 Task: Create new contact,   with mail id: 'HernandezPenelope@estee-lauder.com', first name: 'Penelope', Last name: 'Hernandez', Job Title: Legal Counsel, Phone number (512) 555-2345. Change life cycle stage to  'Lead' and lead status to 'New'. Add new company to the associated contact: tufts.edu and type: Other. Logged in from softage.10@softage.net
Action: Mouse moved to (110, 80)
Screenshot: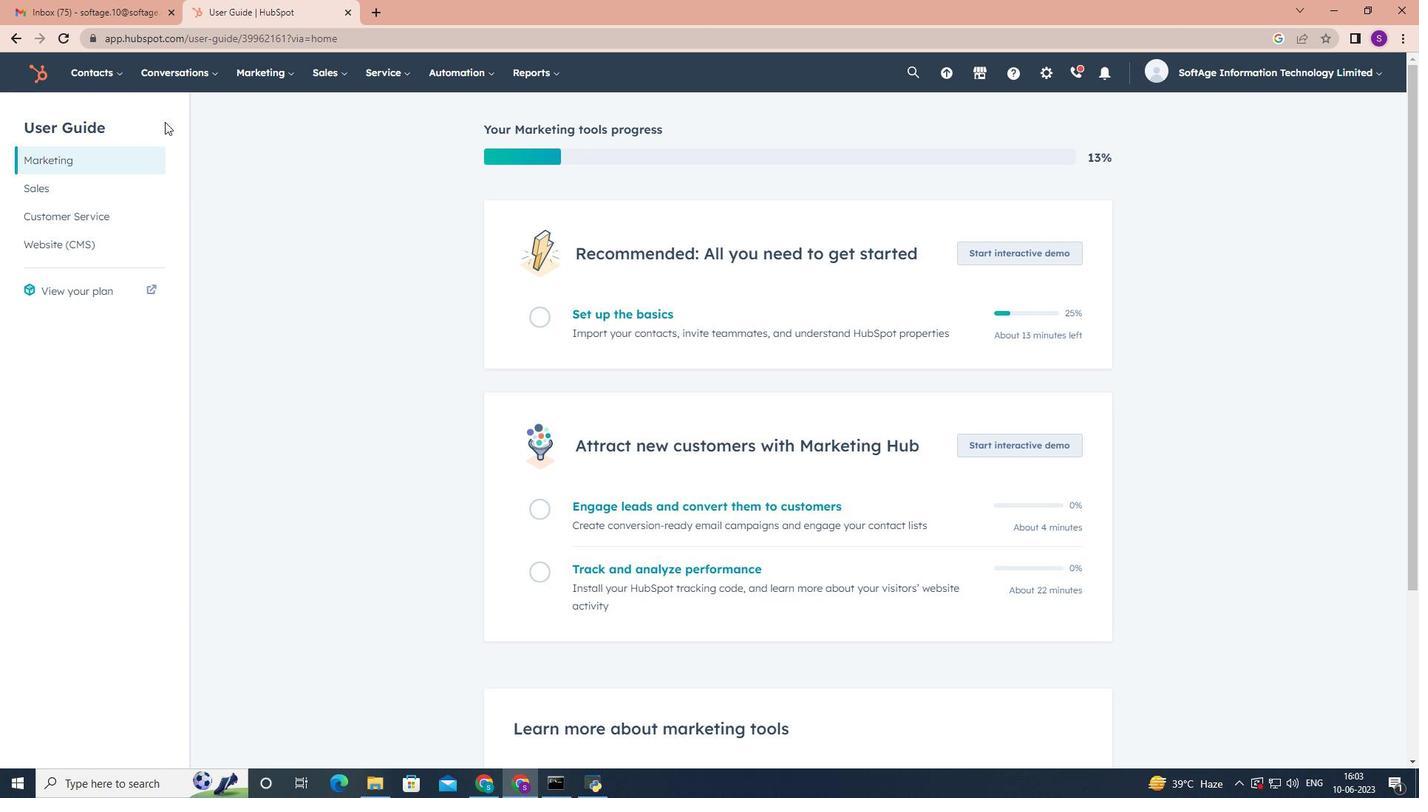 
Action: Mouse pressed left at (110, 80)
Screenshot: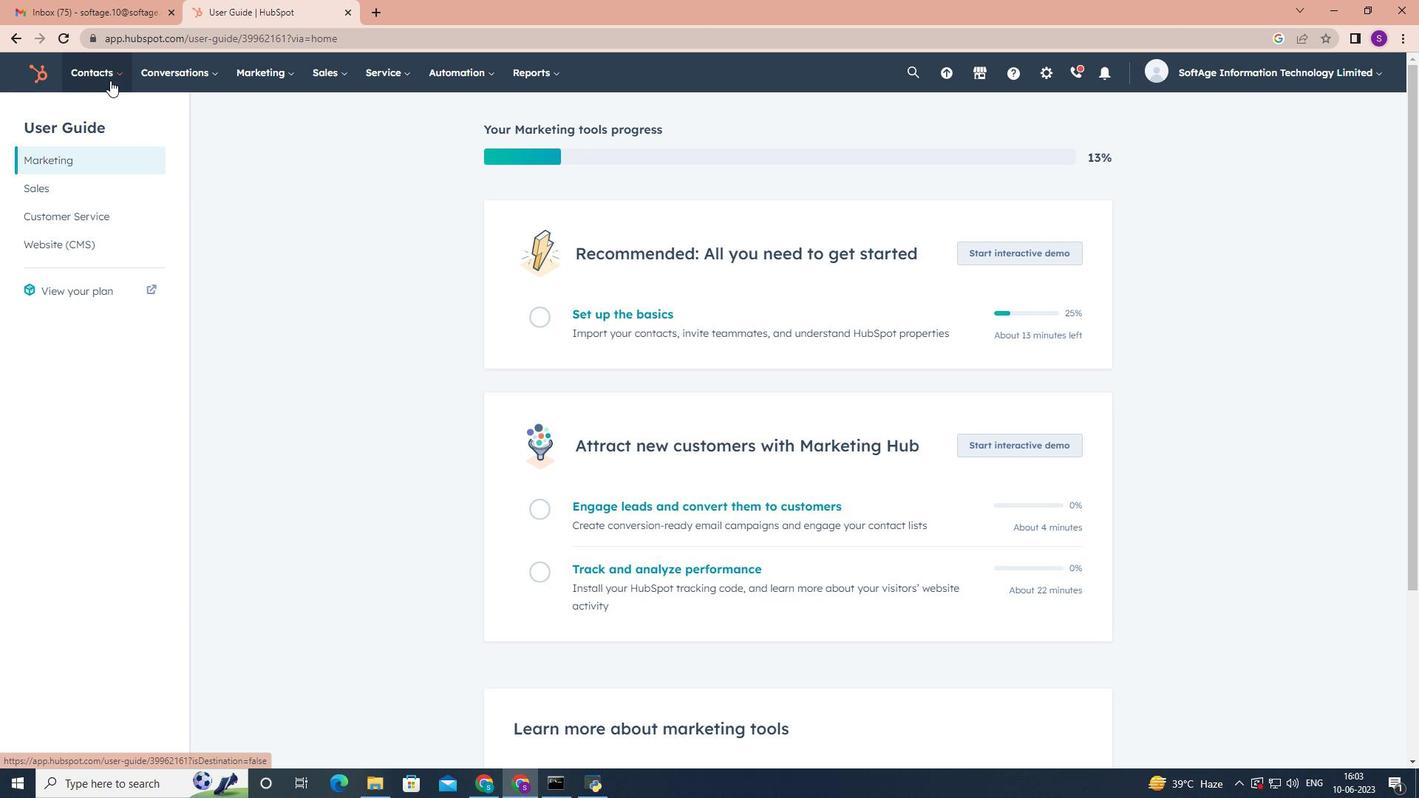 
Action: Mouse moved to (119, 108)
Screenshot: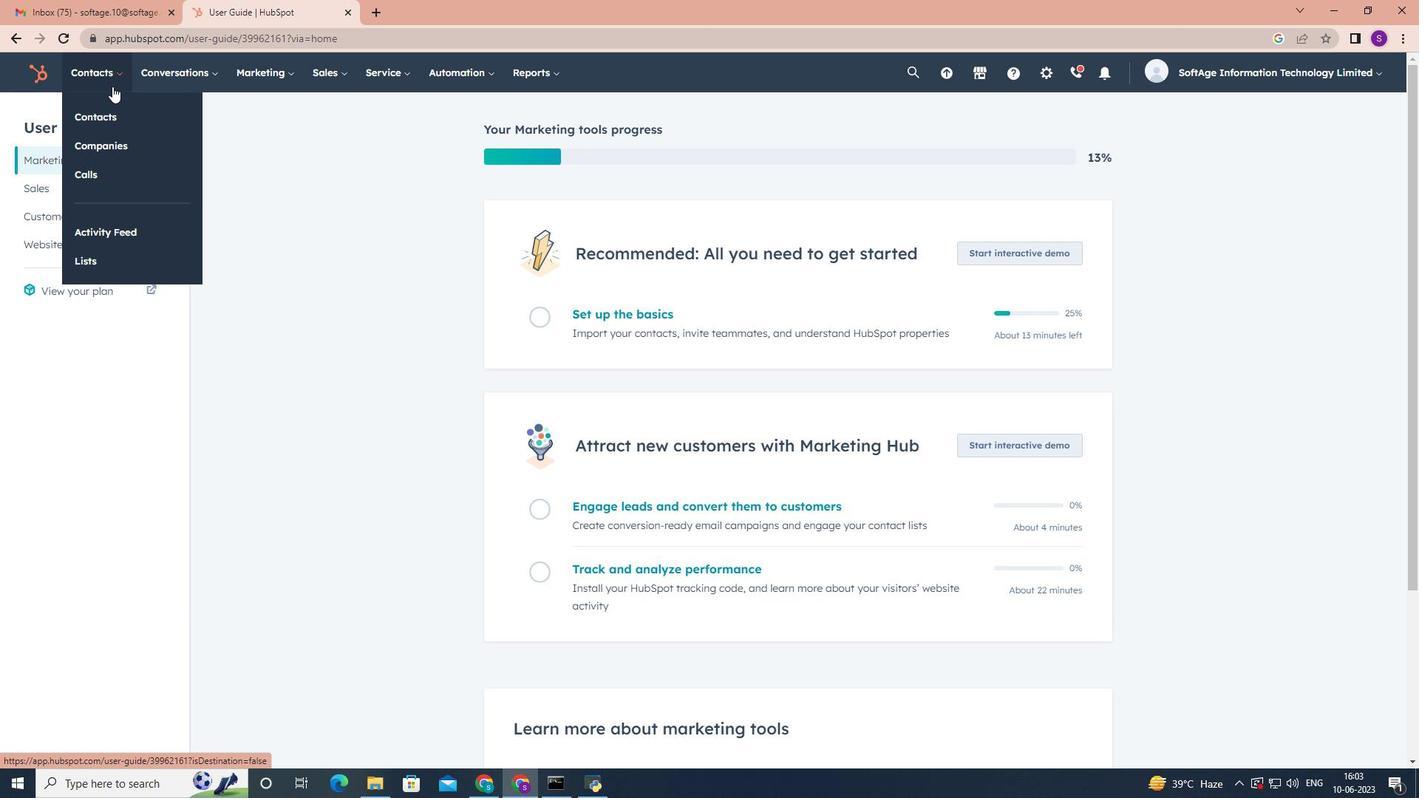 
Action: Mouse pressed left at (119, 108)
Screenshot: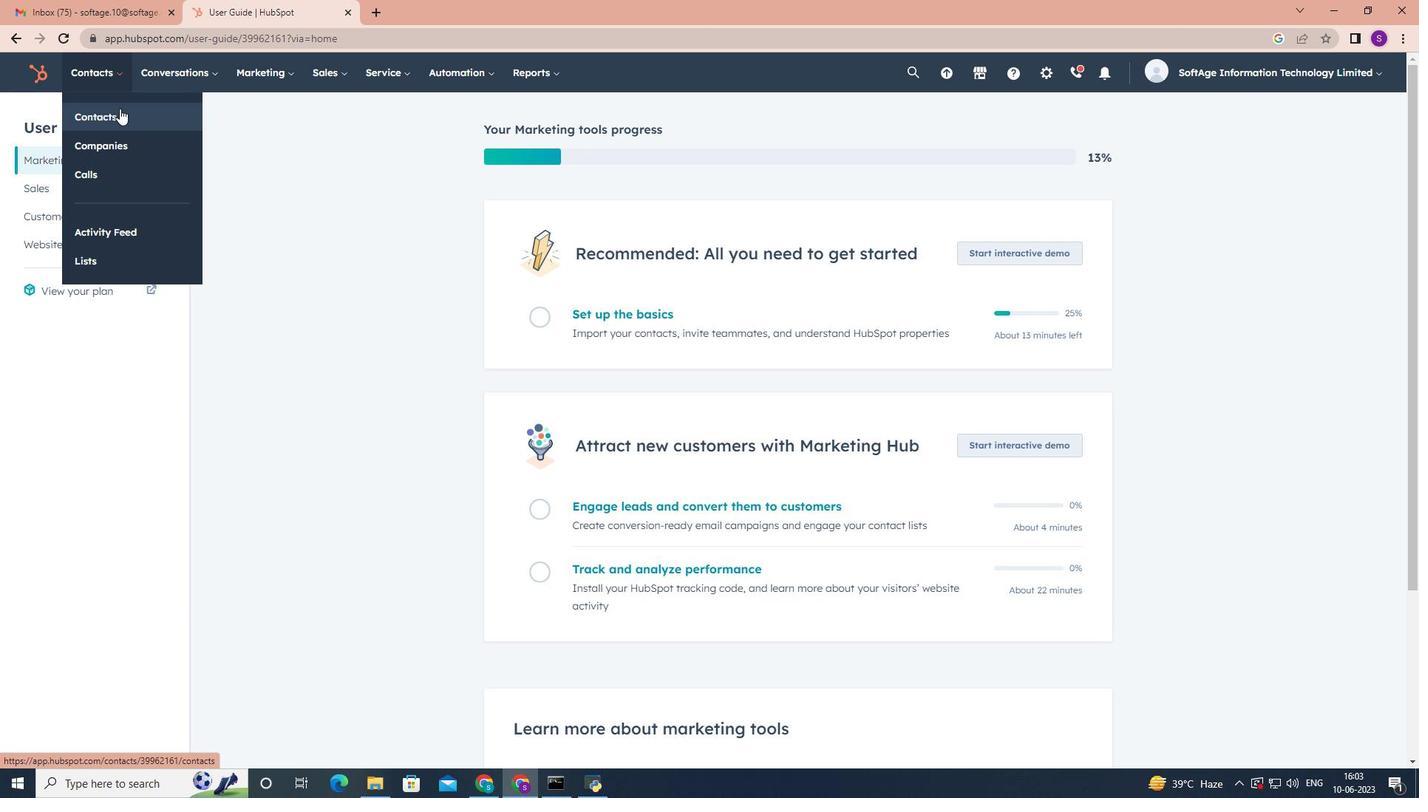 
Action: Mouse moved to (1329, 122)
Screenshot: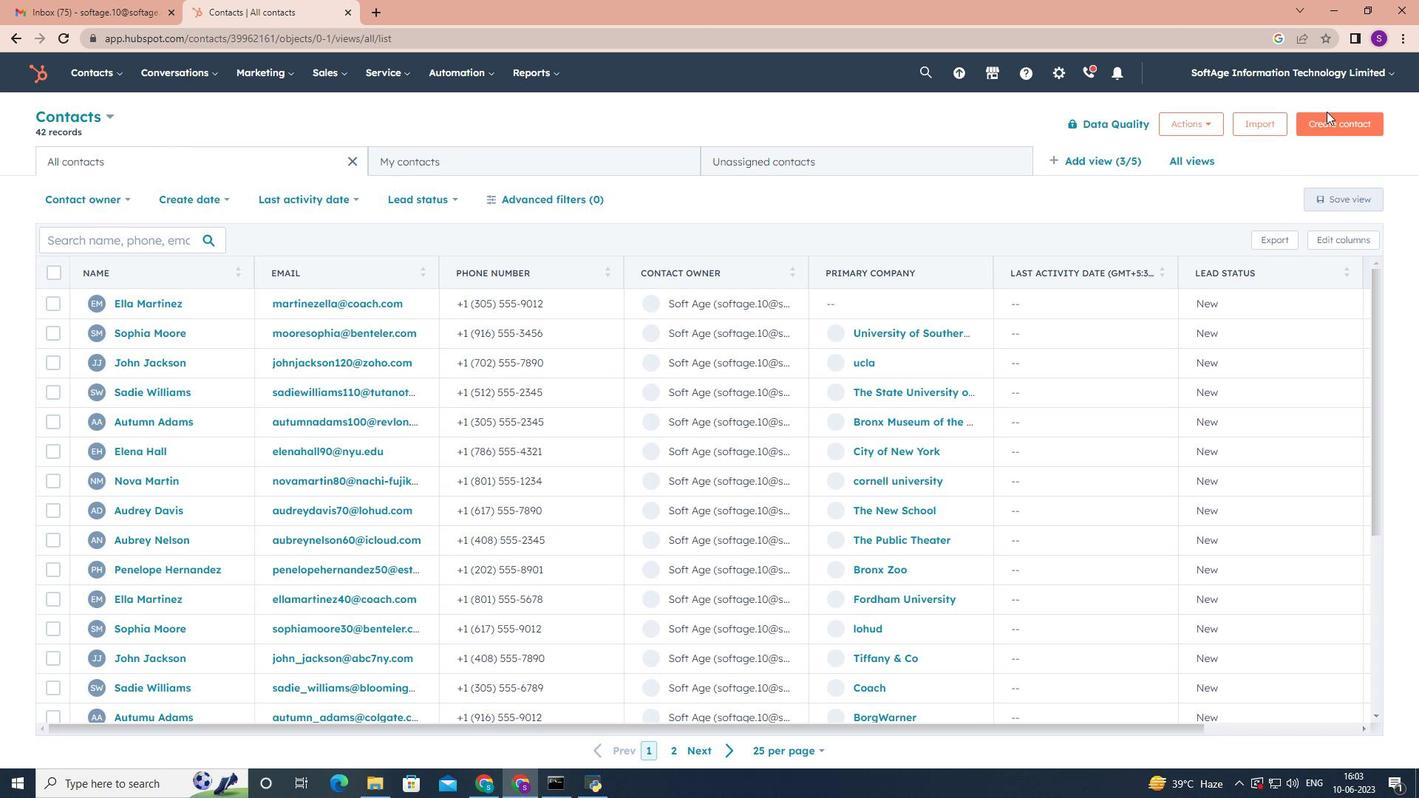 
Action: Mouse pressed left at (1329, 122)
Screenshot: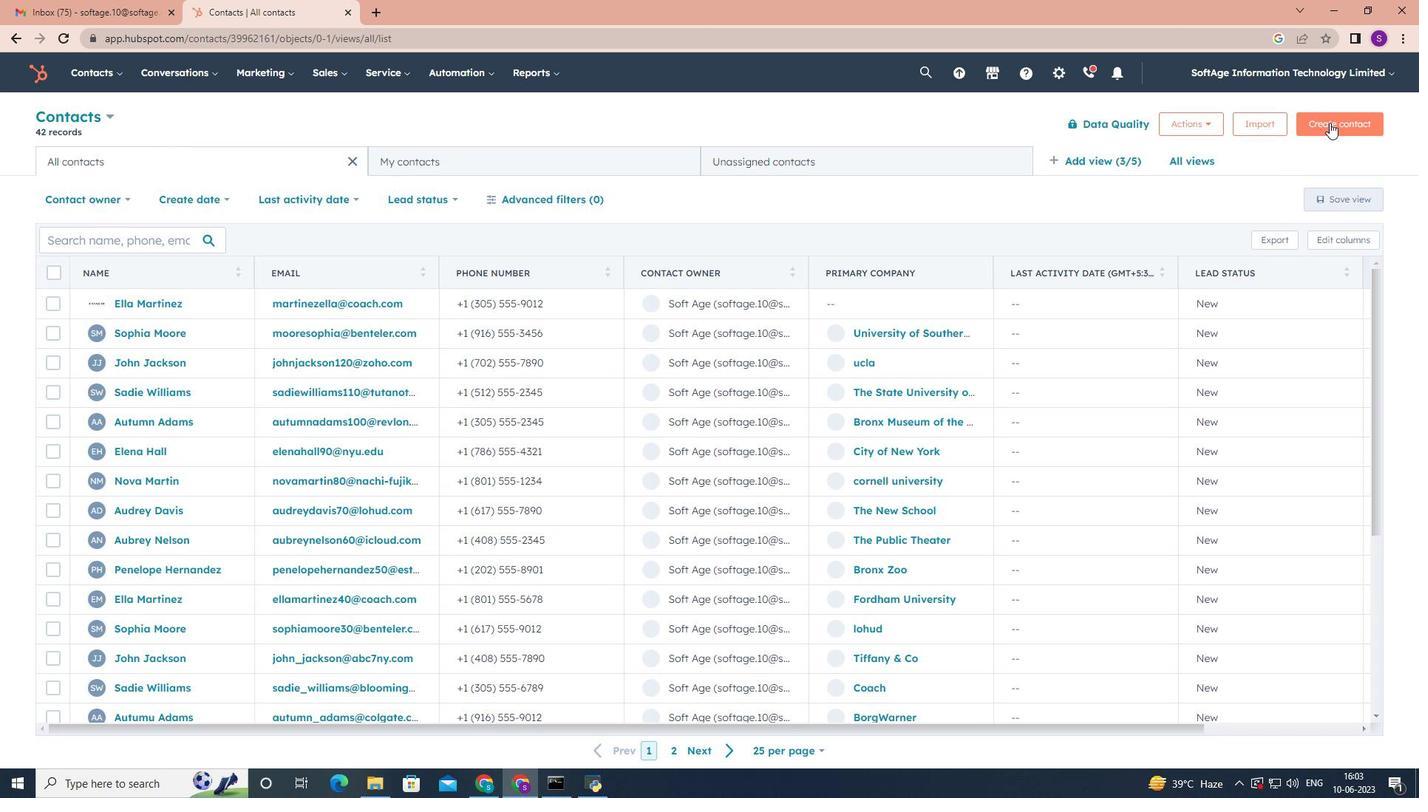 
Action: Mouse moved to (1070, 198)
Screenshot: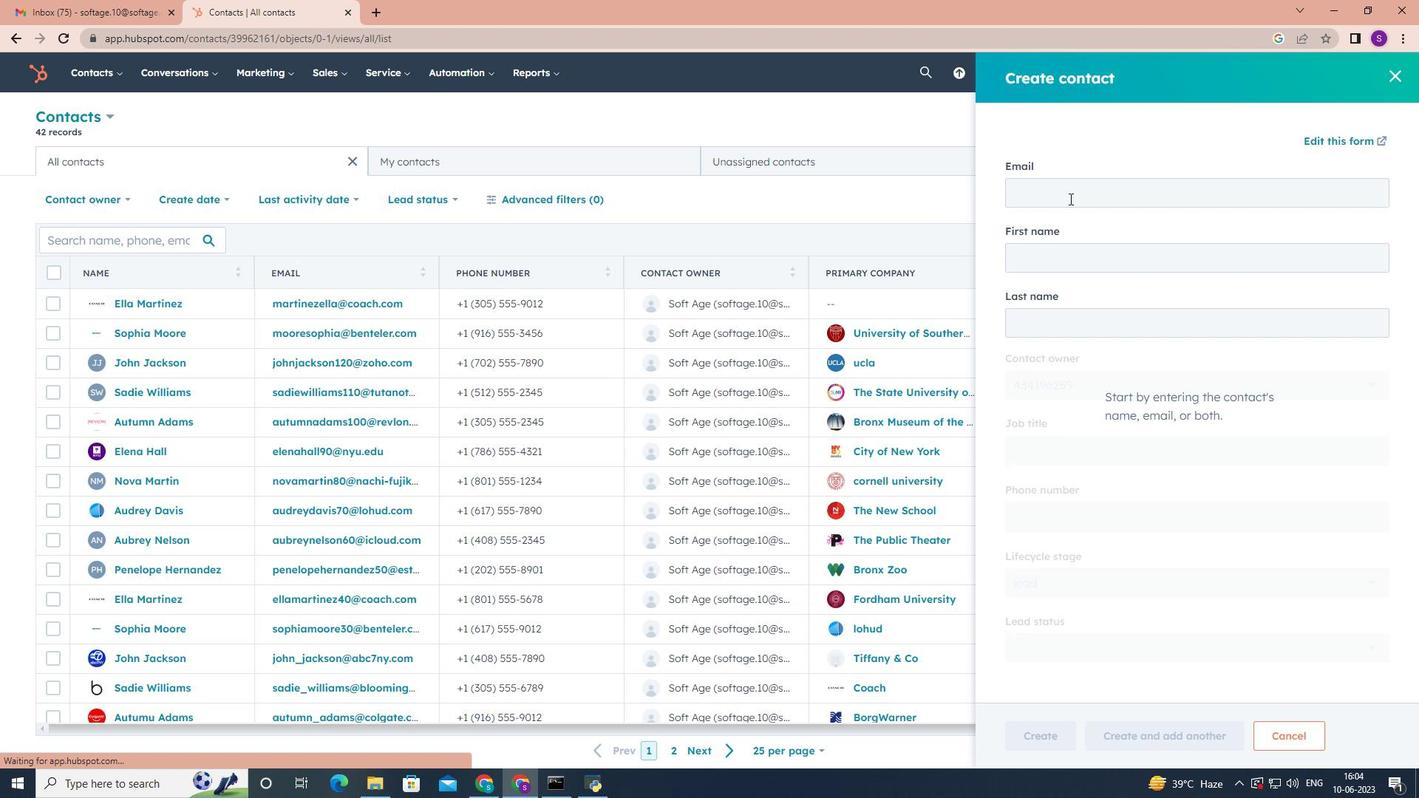 
Action: Mouse pressed left at (1070, 198)
Screenshot: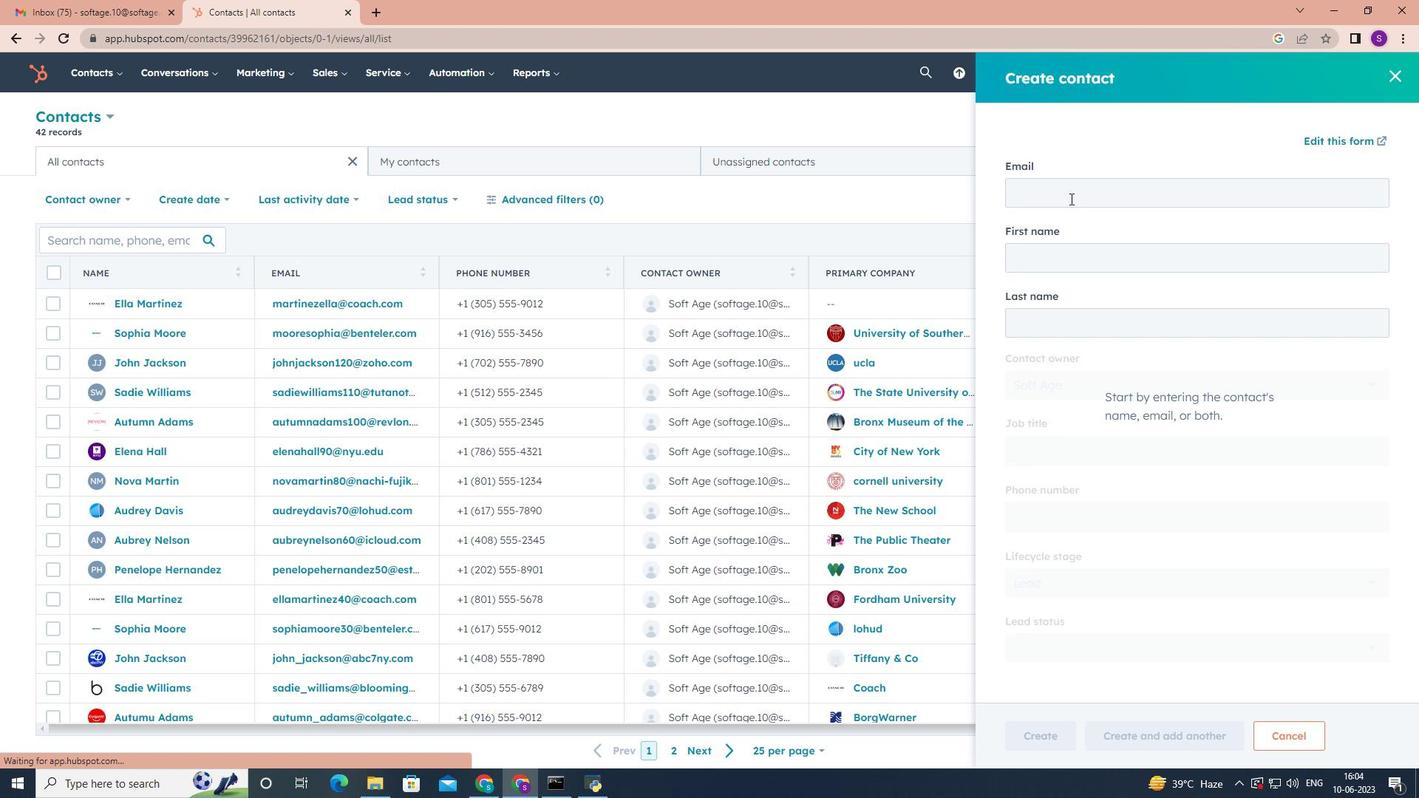 
Action: Key pressed <Key.shift>Hernandez<Key.shift>Penelope<Key.shift>@estee-lauder.com<Key.tab><Key.shift>Penelope<Key.tab><Key.shift>Hernandez<Key.tab><Key.tab><Key.shift><Key.shift><Key.shift>Legal<Key.space><Key.shift>Counsel<Key.tab>5125552345<Key.tab><Key.tab><Key.tab><Key.tab><Key.enter>
Screenshot: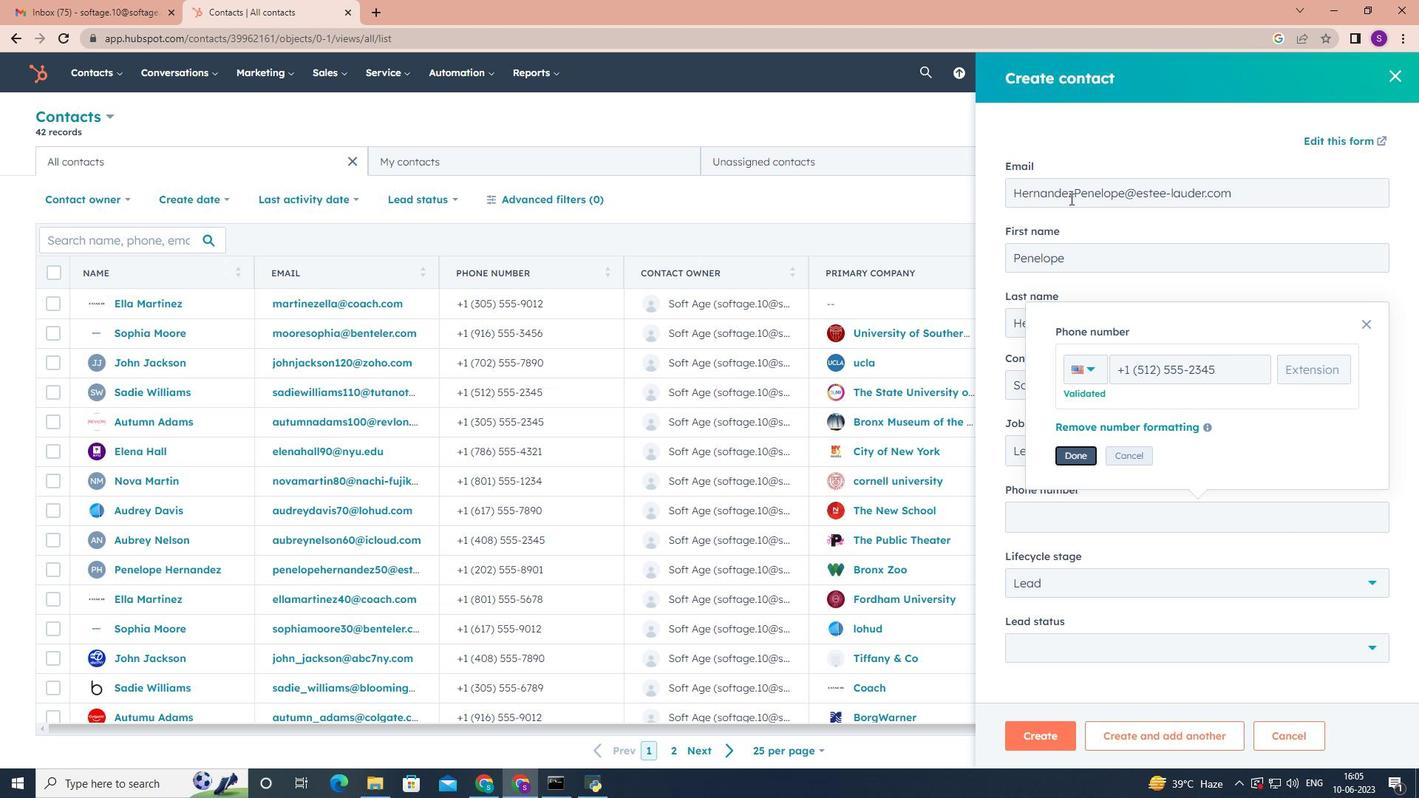 
Action: Mouse moved to (1372, 579)
Screenshot: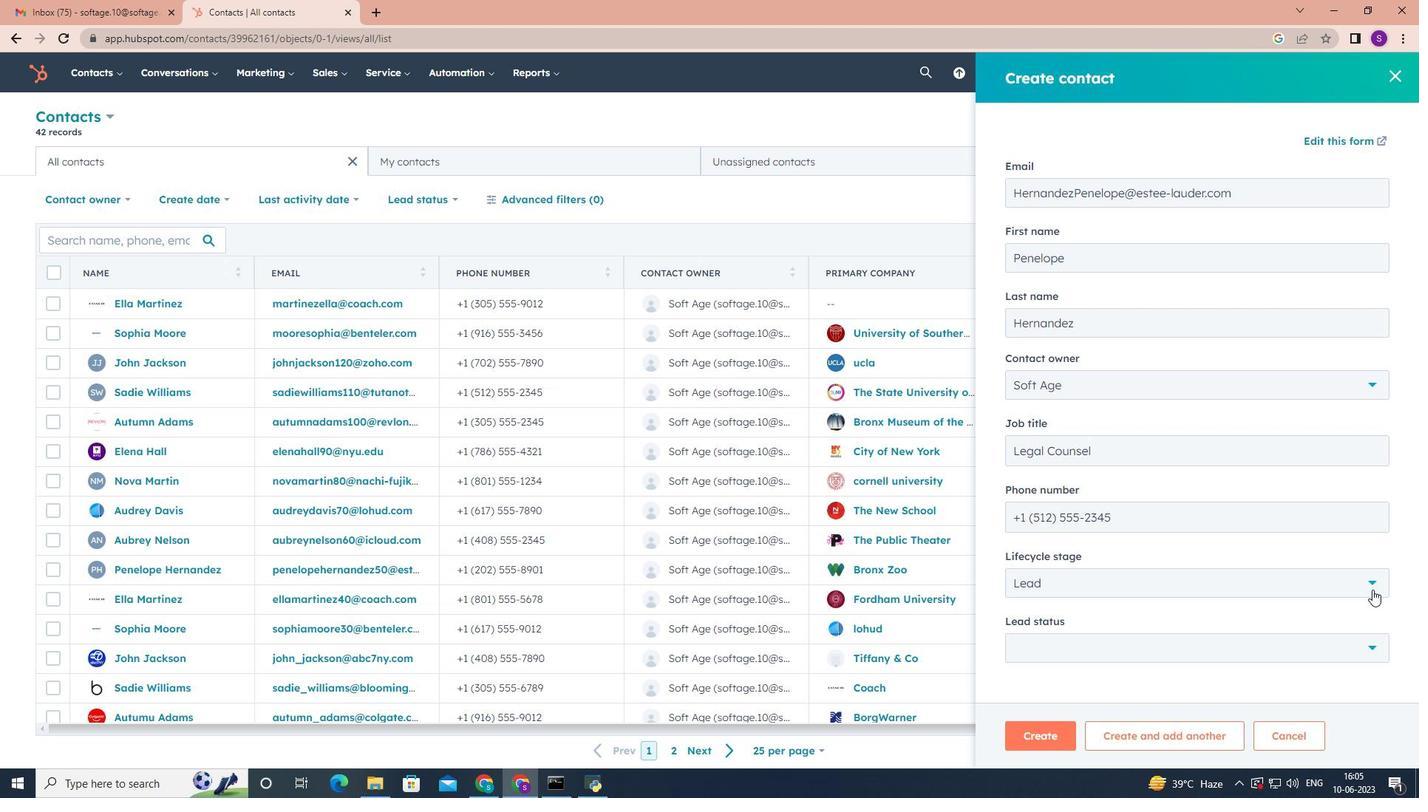 
Action: Mouse pressed left at (1372, 579)
Screenshot: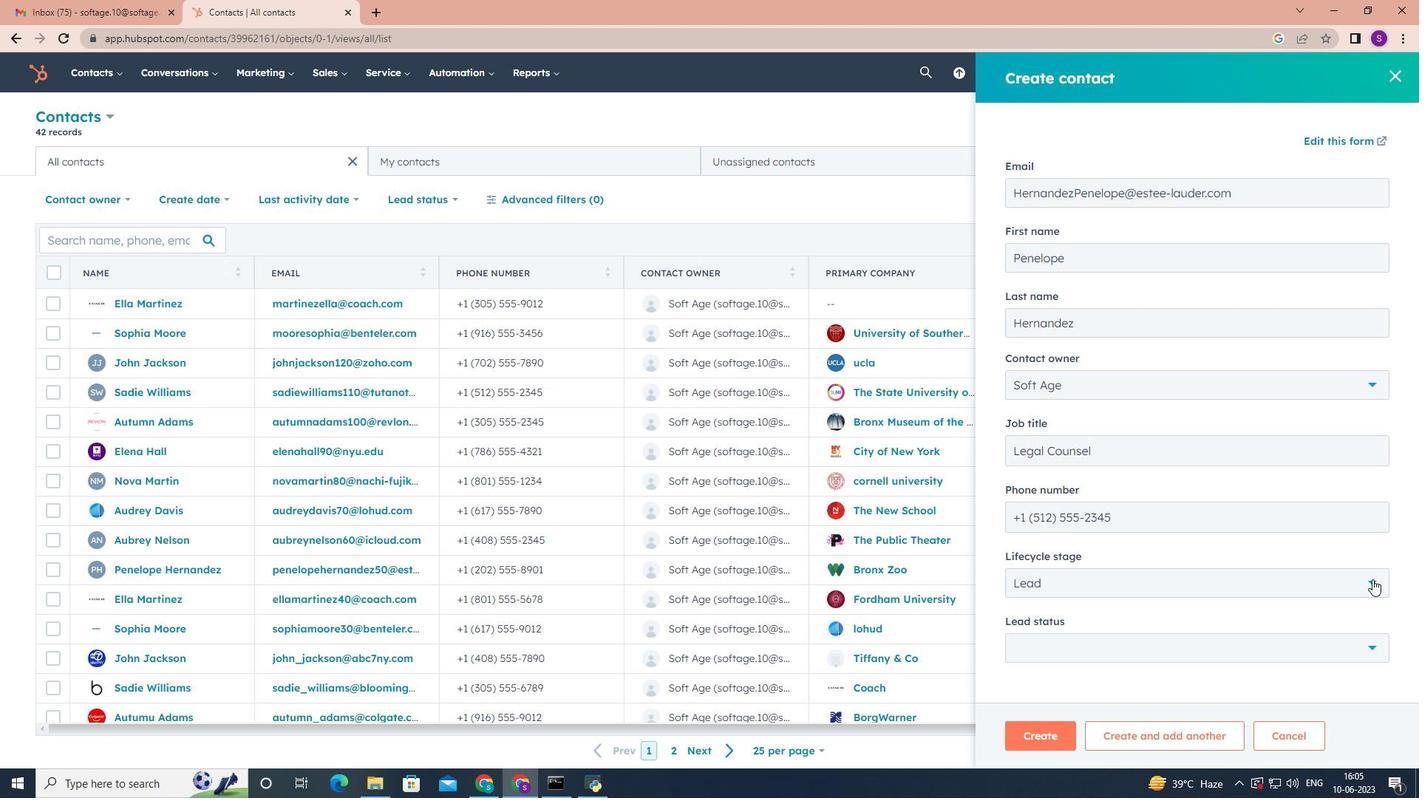 
Action: Mouse moved to (1219, 457)
Screenshot: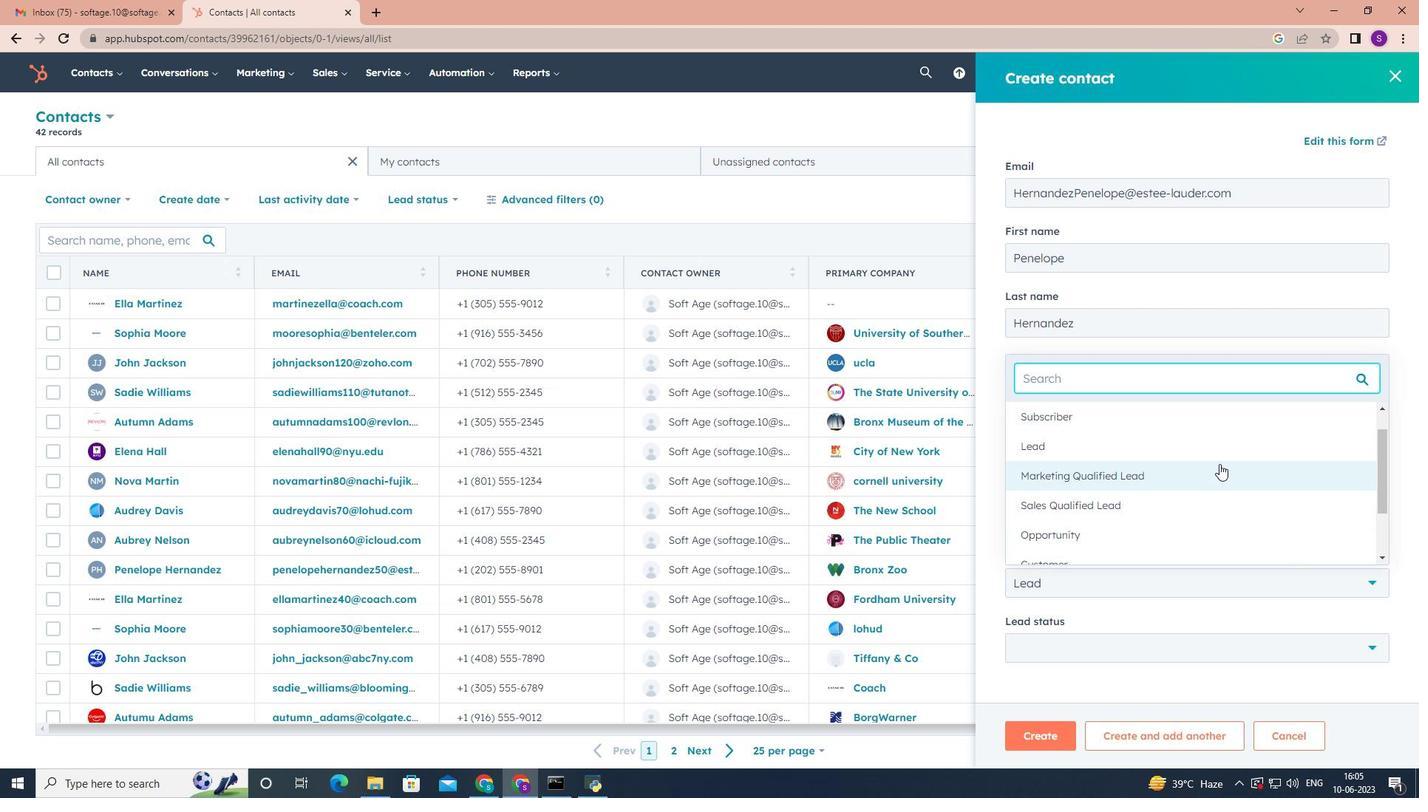 
Action: Mouse pressed left at (1219, 457)
Screenshot: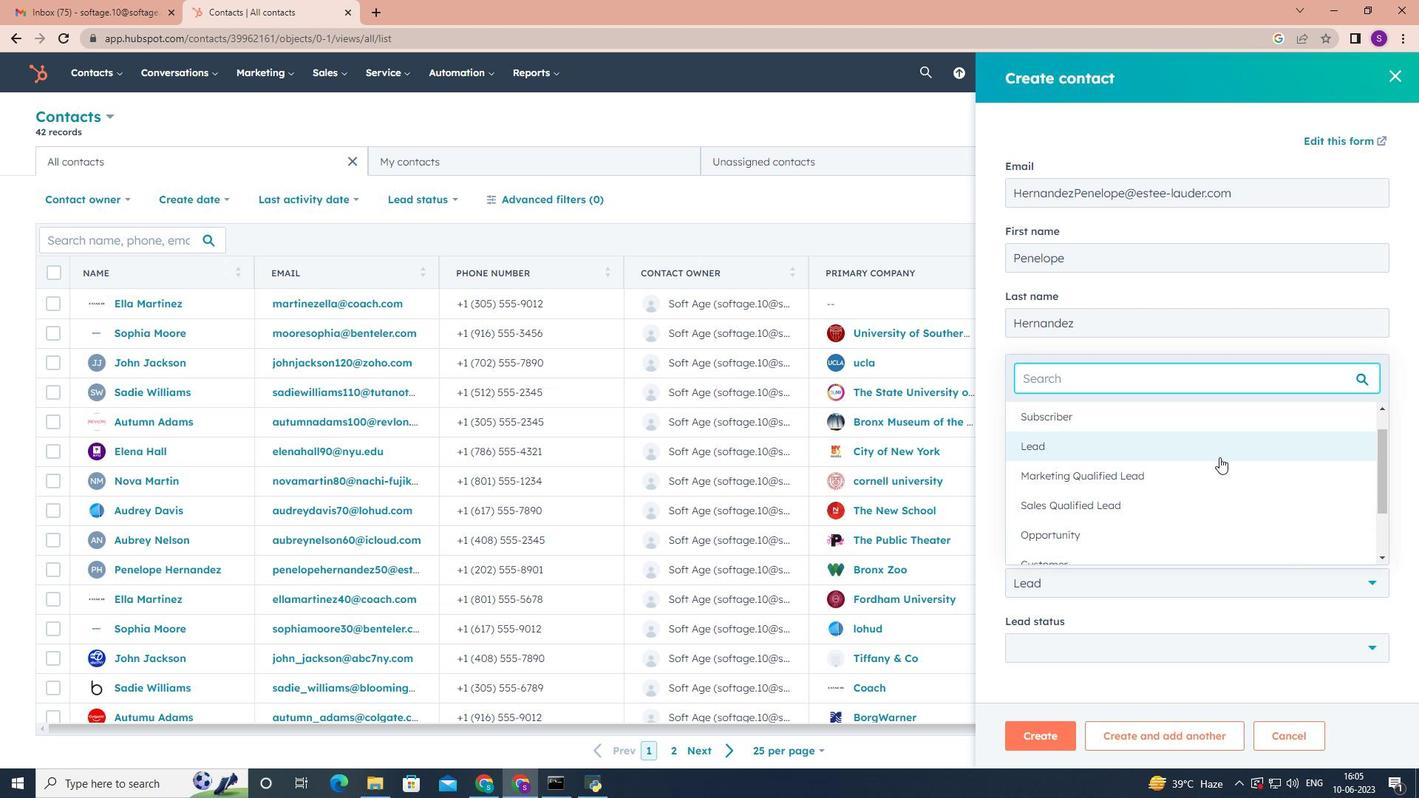 
Action: Mouse moved to (1365, 647)
Screenshot: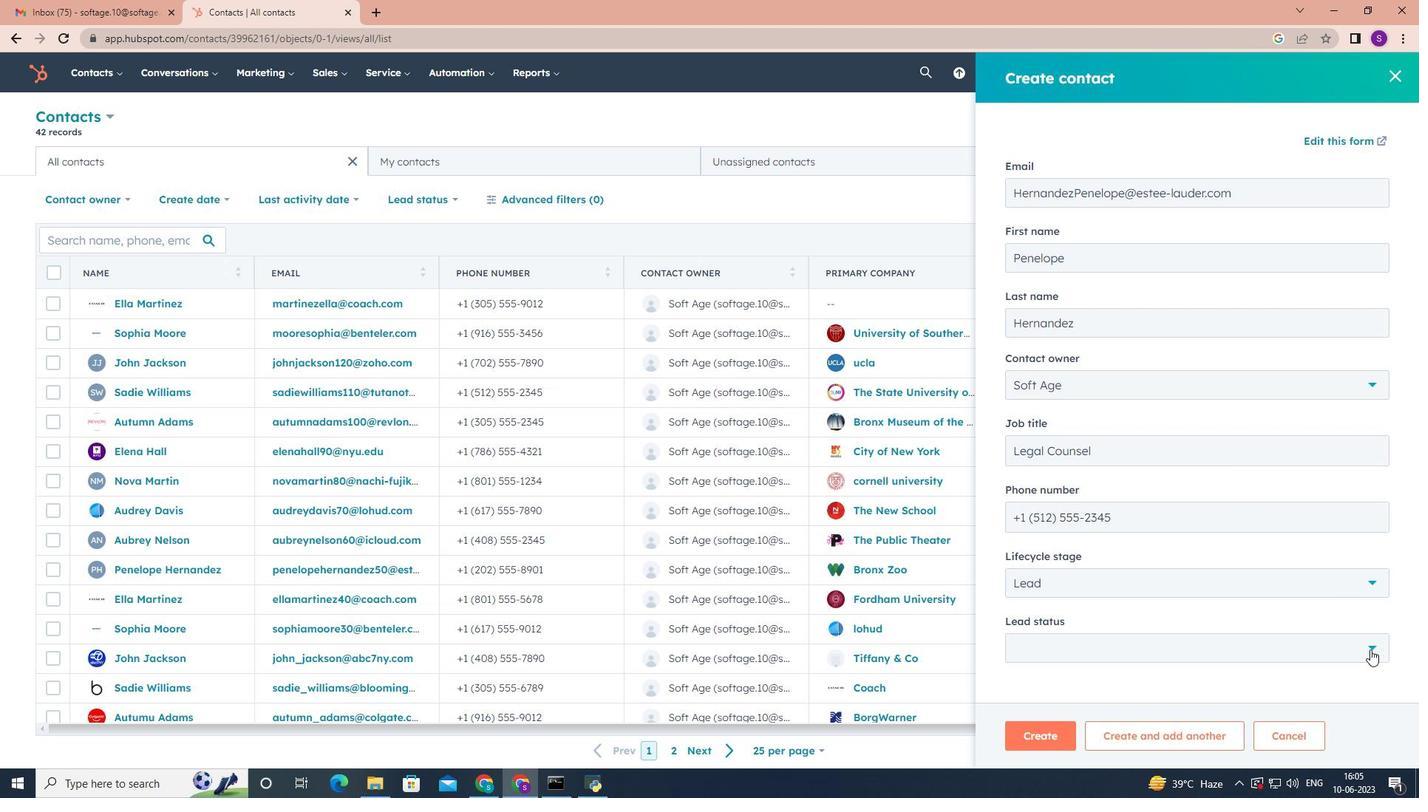 
Action: Mouse pressed left at (1365, 647)
Screenshot: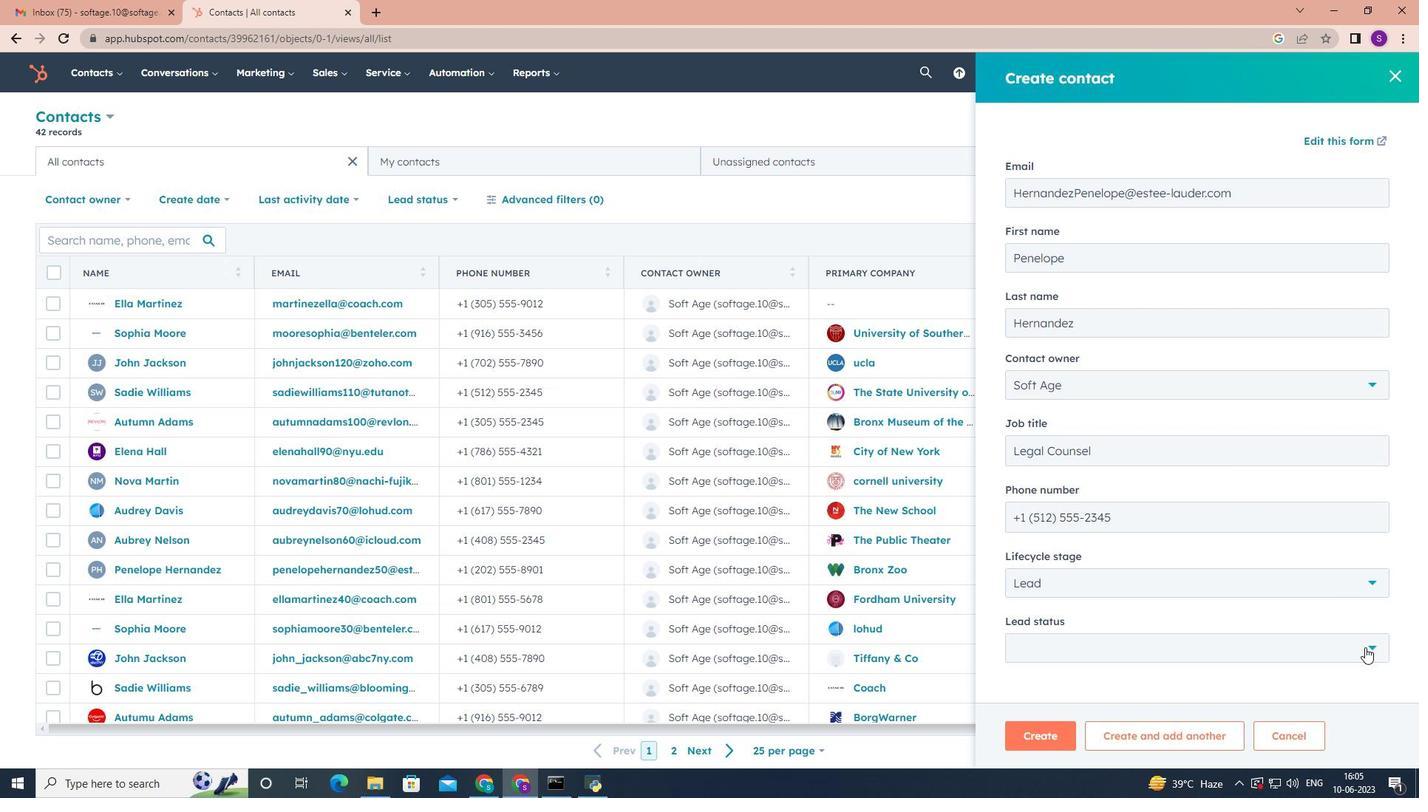 
Action: Mouse moved to (1029, 508)
Screenshot: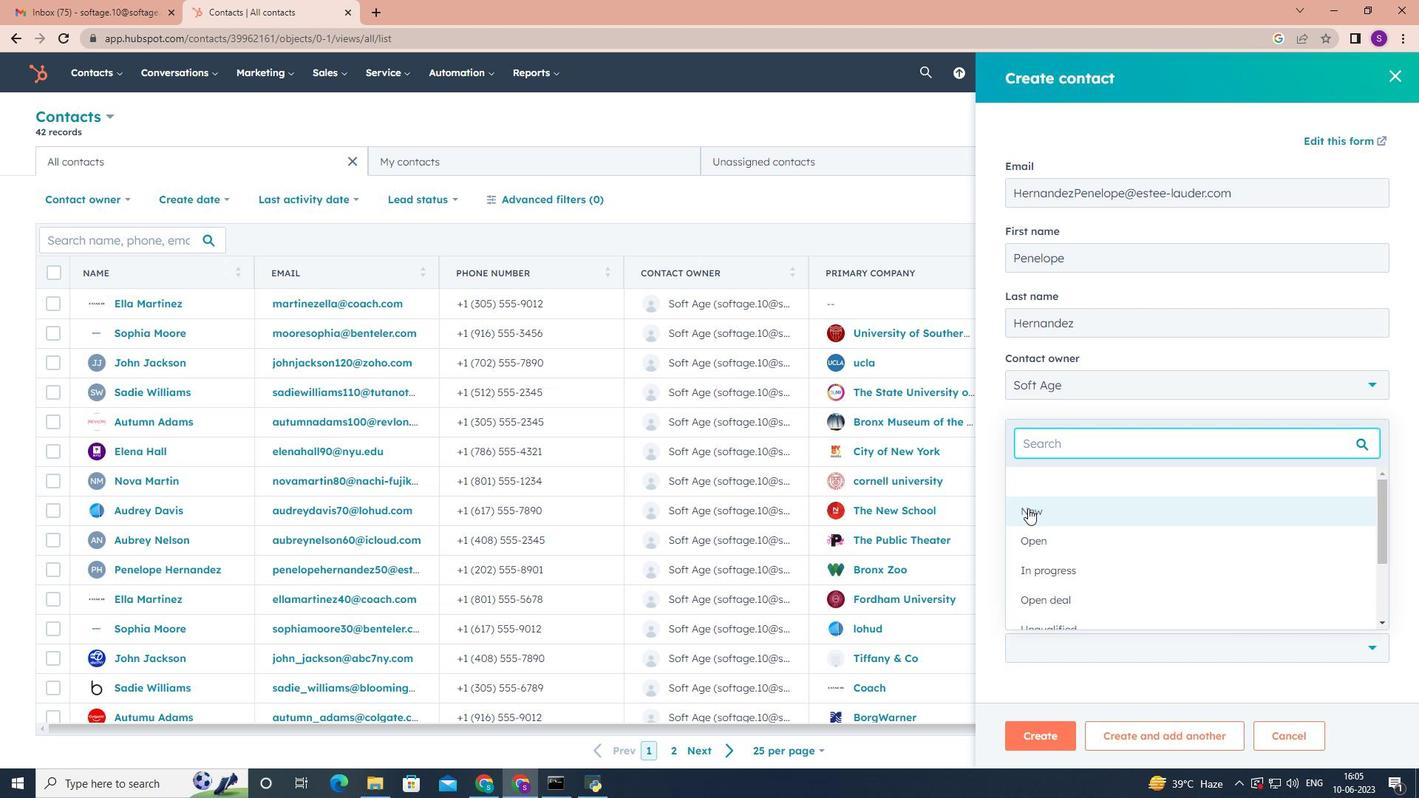
Action: Mouse pressed left at (1029, 508)
Screenshot: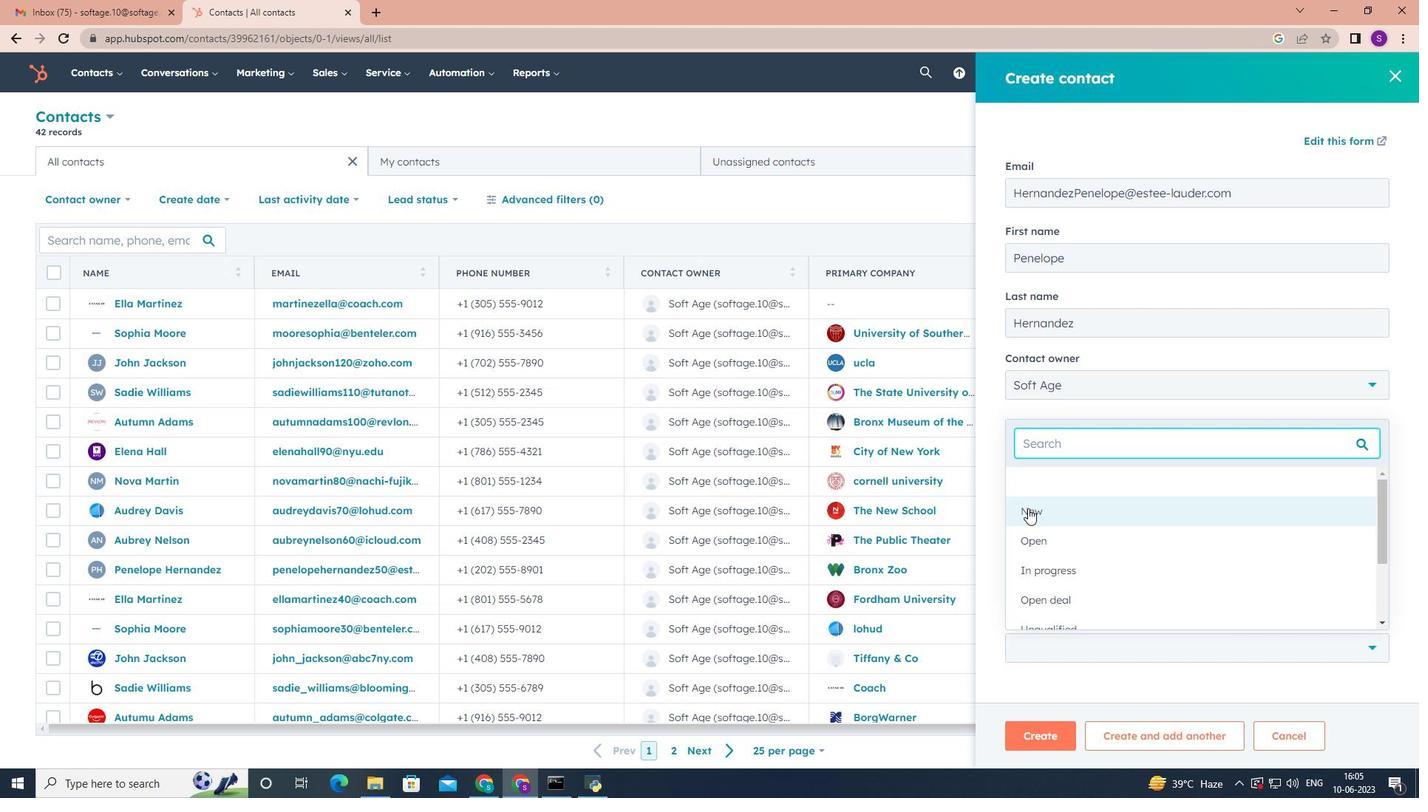 
Action: Mouse moved to (1117, 607)
Screenshot: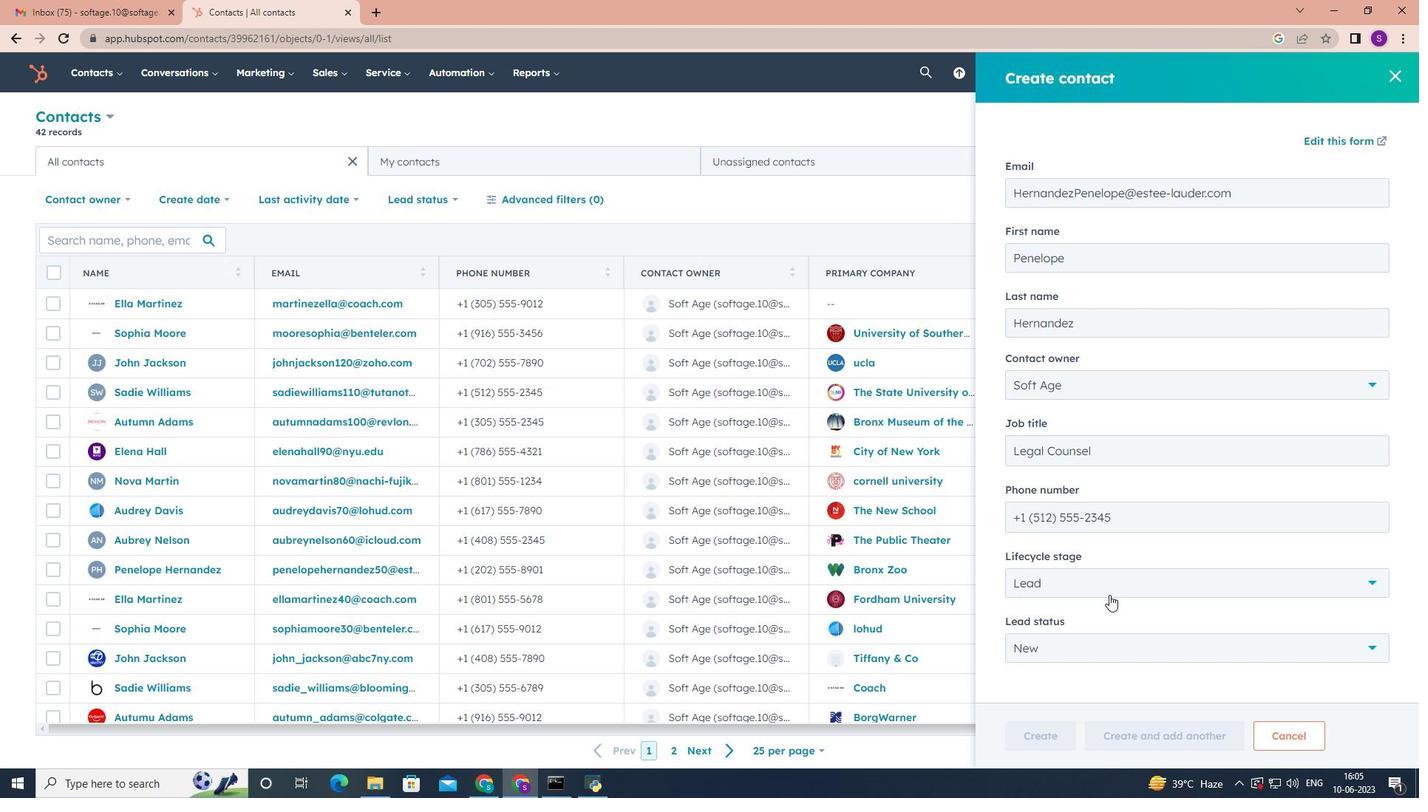 
Action: Mouse scrolled (1117, 606) with delta (0, 0)
Screenshot: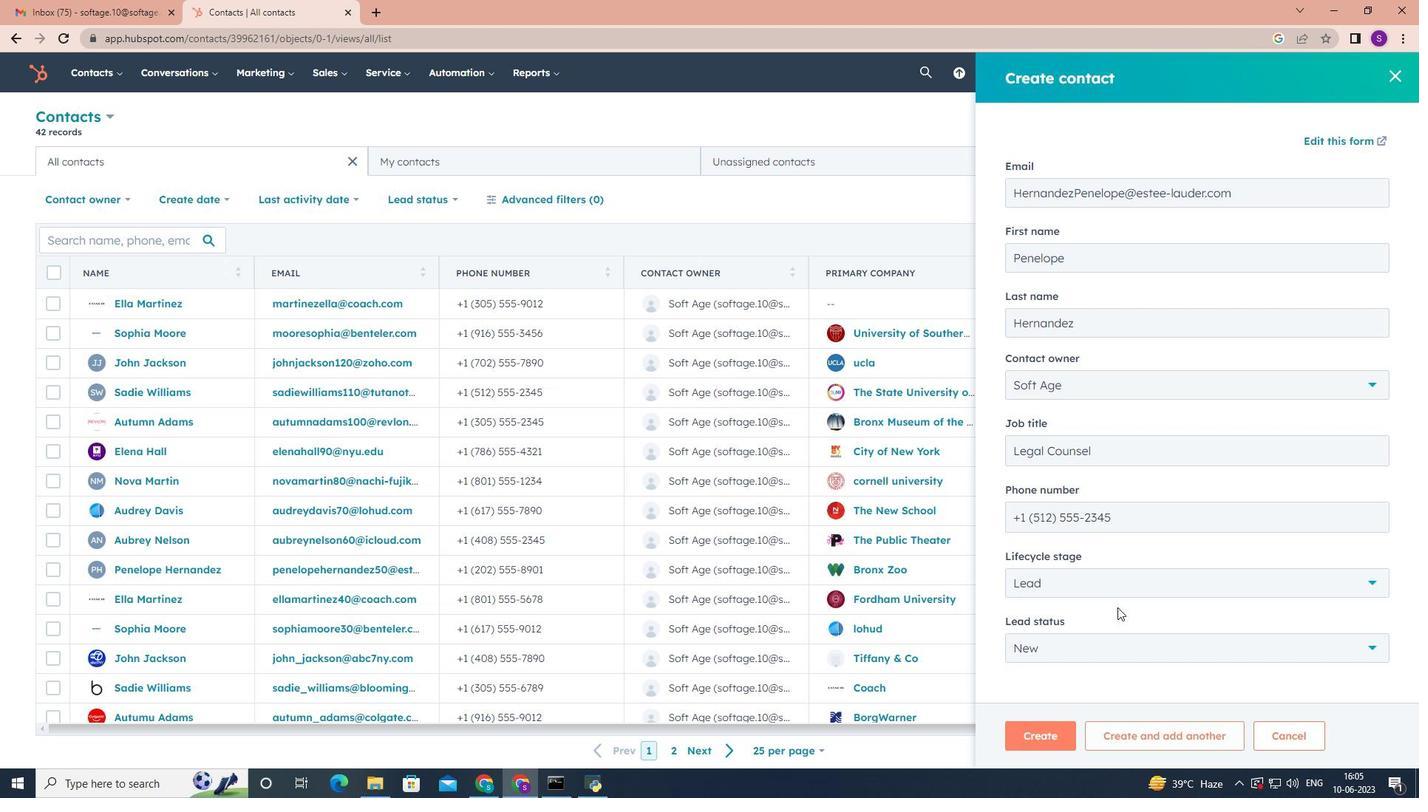 
Action: Mouse scrolled (1117, 606) with delta (0, 0)
Screenshot: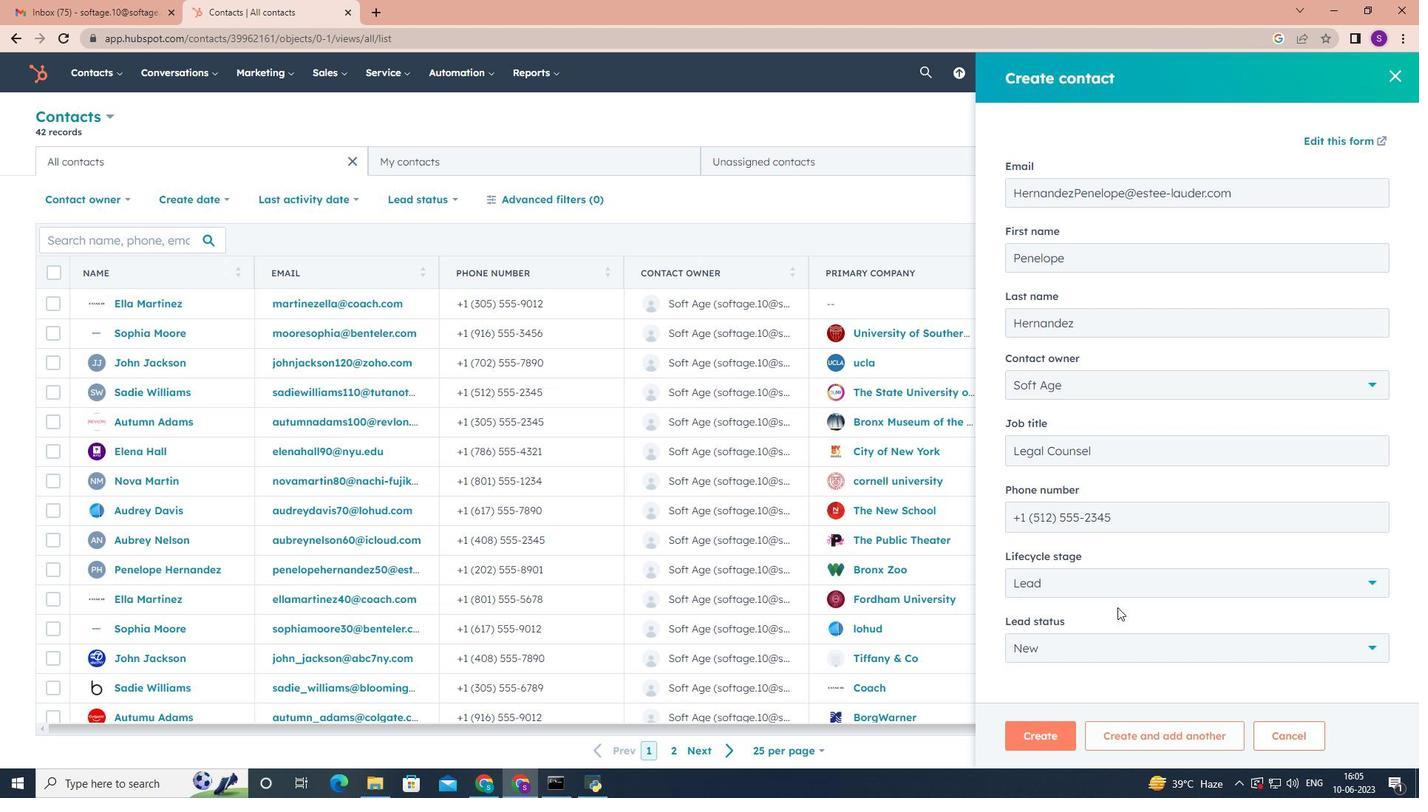 
Action: Mouse scrolled (1117, 606) with delta (0, 0)
Screenshot: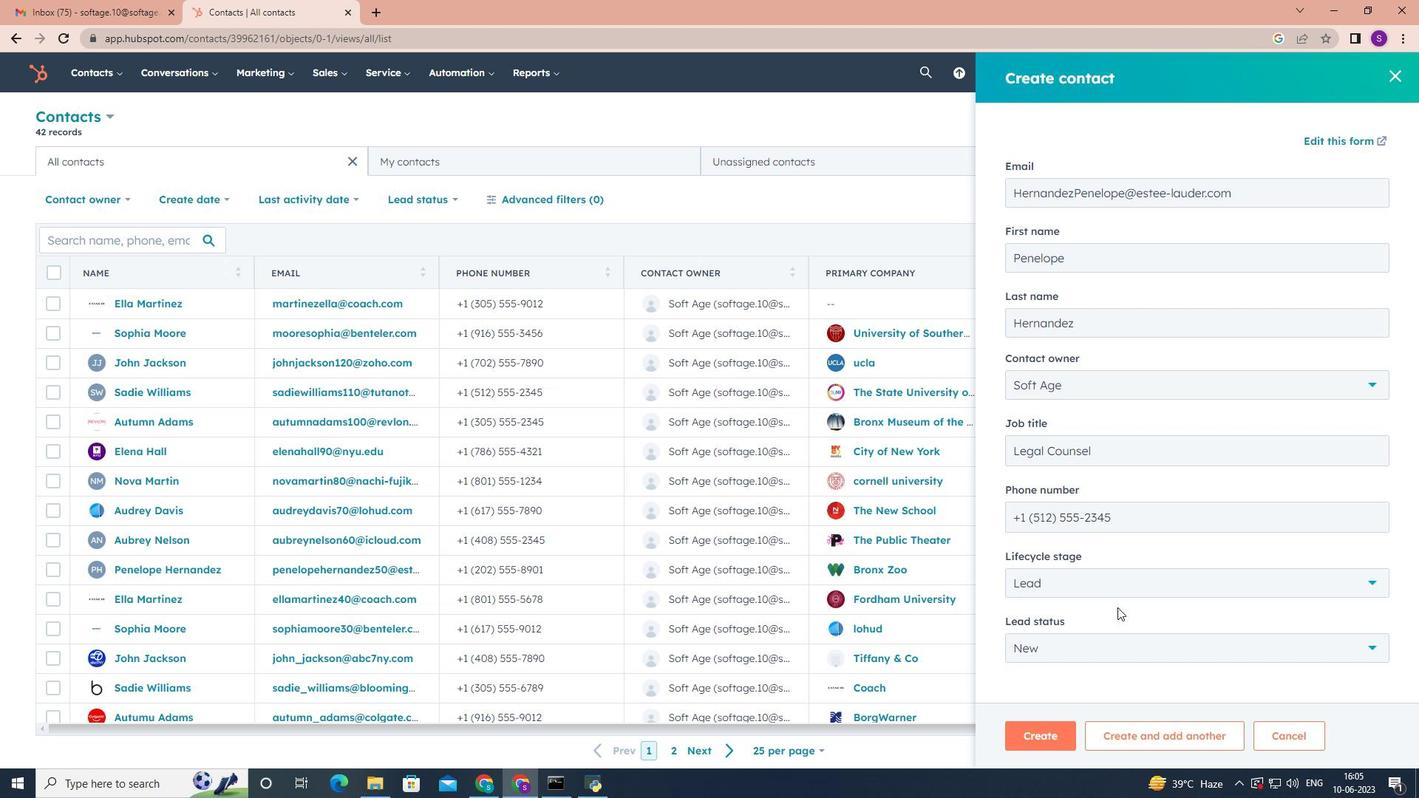 
Action: Mouse scrolled (1117, 606) with delta (0, 0)
Screenshot: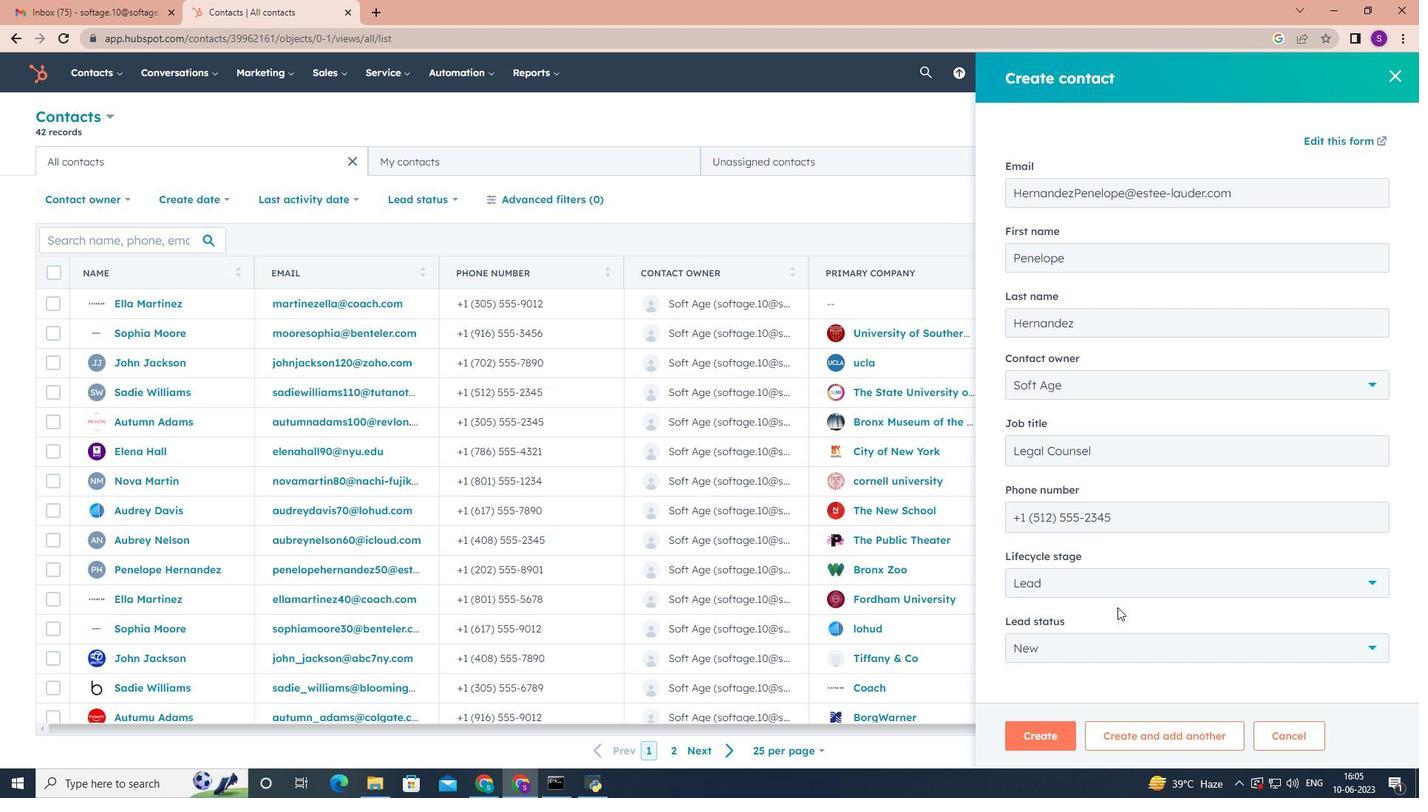 
Action: Mouse scrolled (1117, 606) with delta (0, 0)
Screenshot: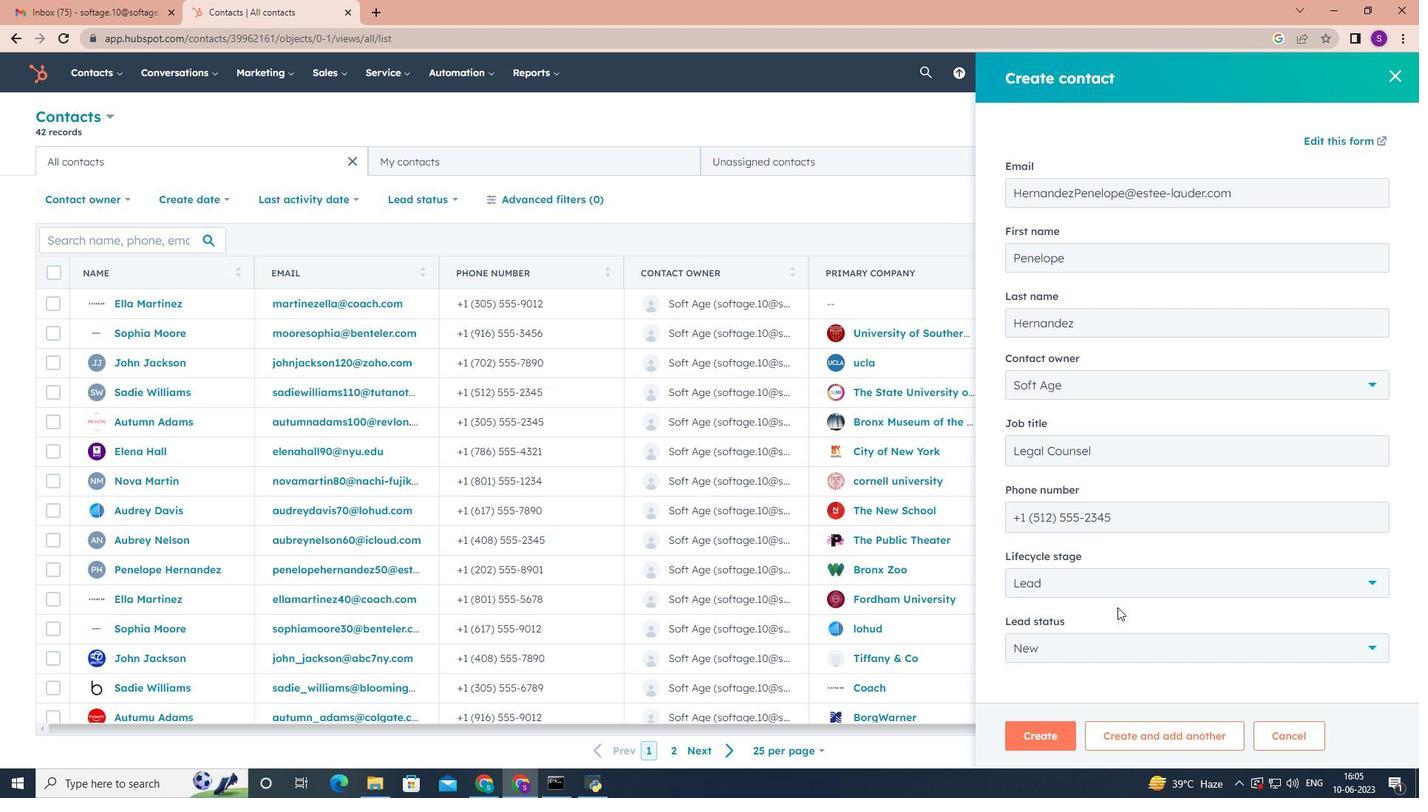 
Action: Mouse moved to (1042, 729)
Screenshot: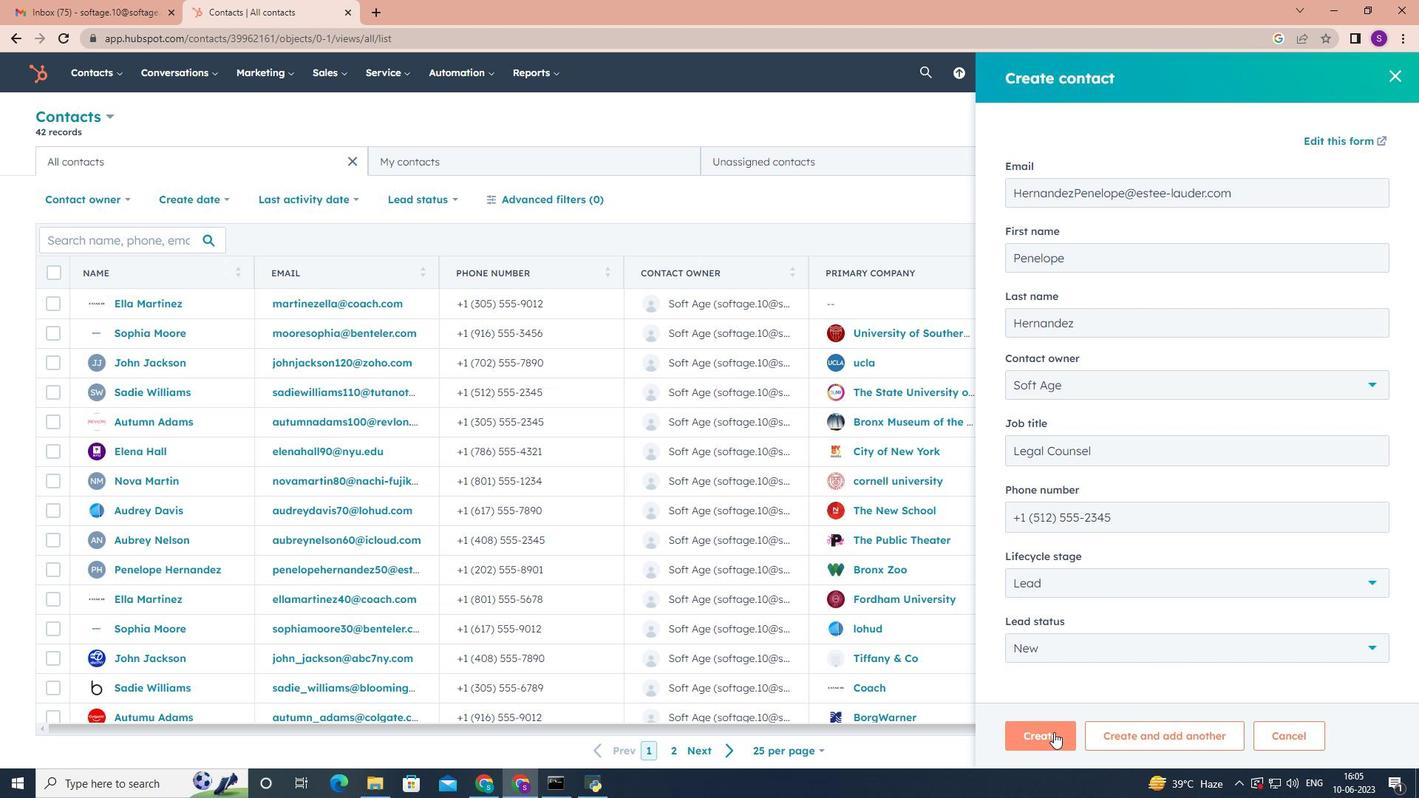 
Action: Mouse pressed left at (1042, 729)
Screenshot: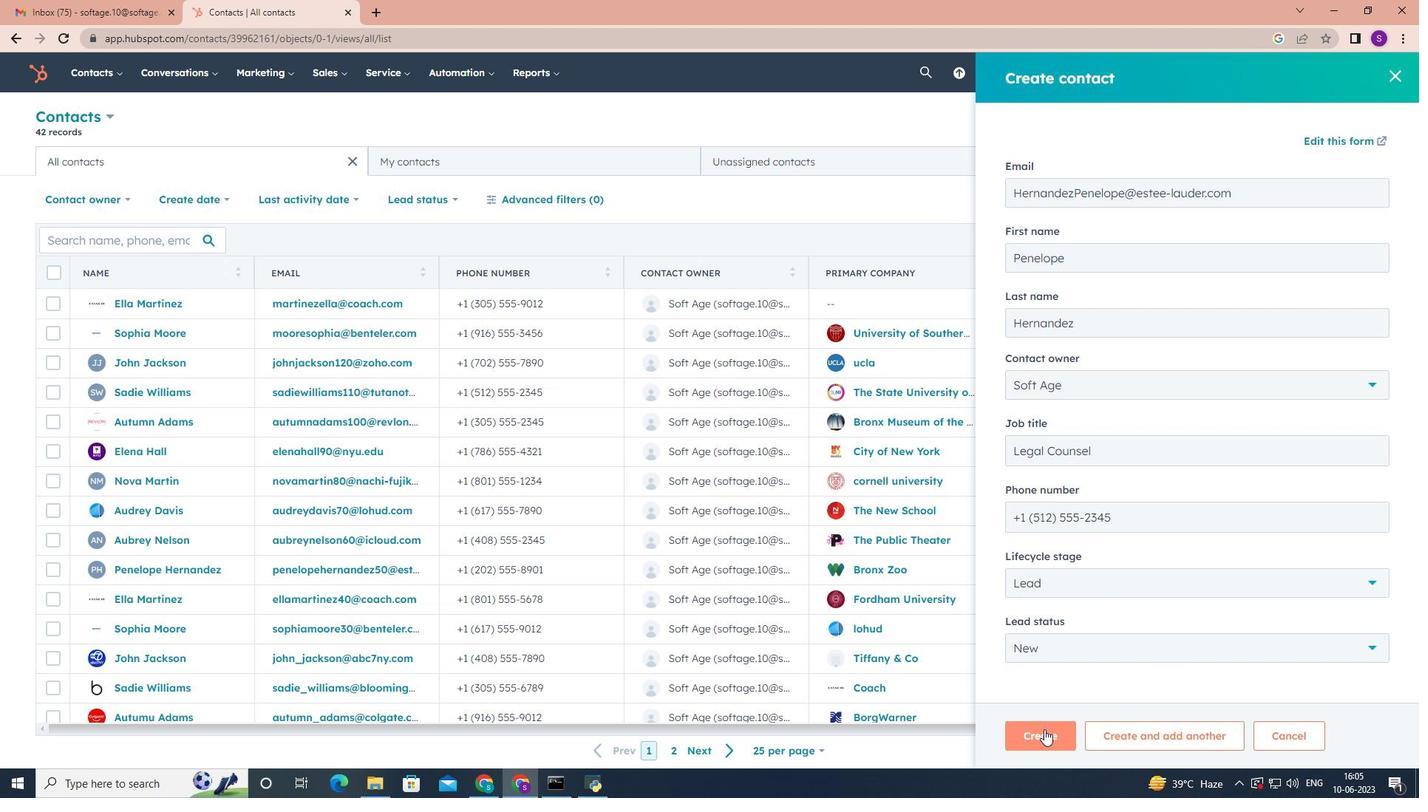
Action: Mouse moved to (994, 473)
Screenshot: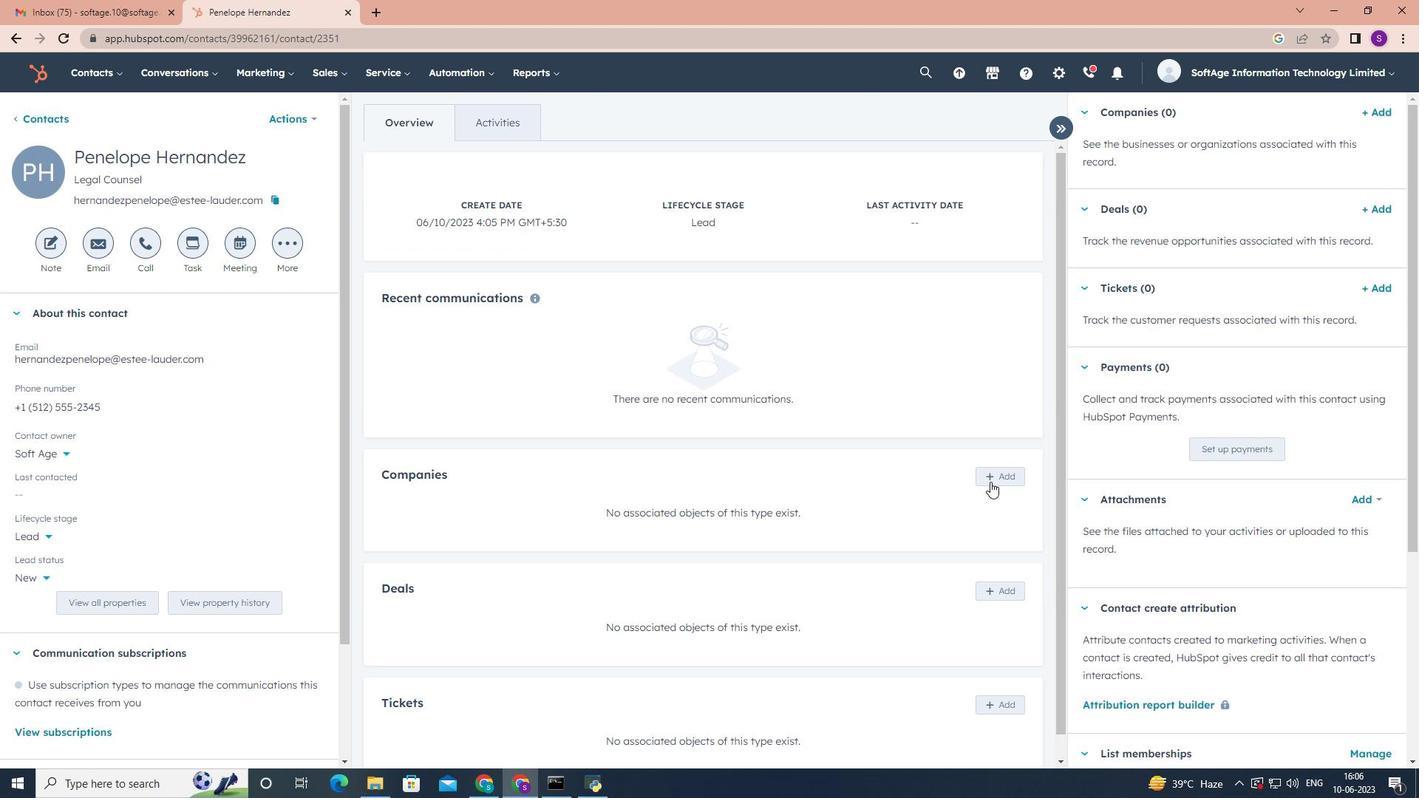 
Action: Mouse pressed left at (994, 473)
Screenshot: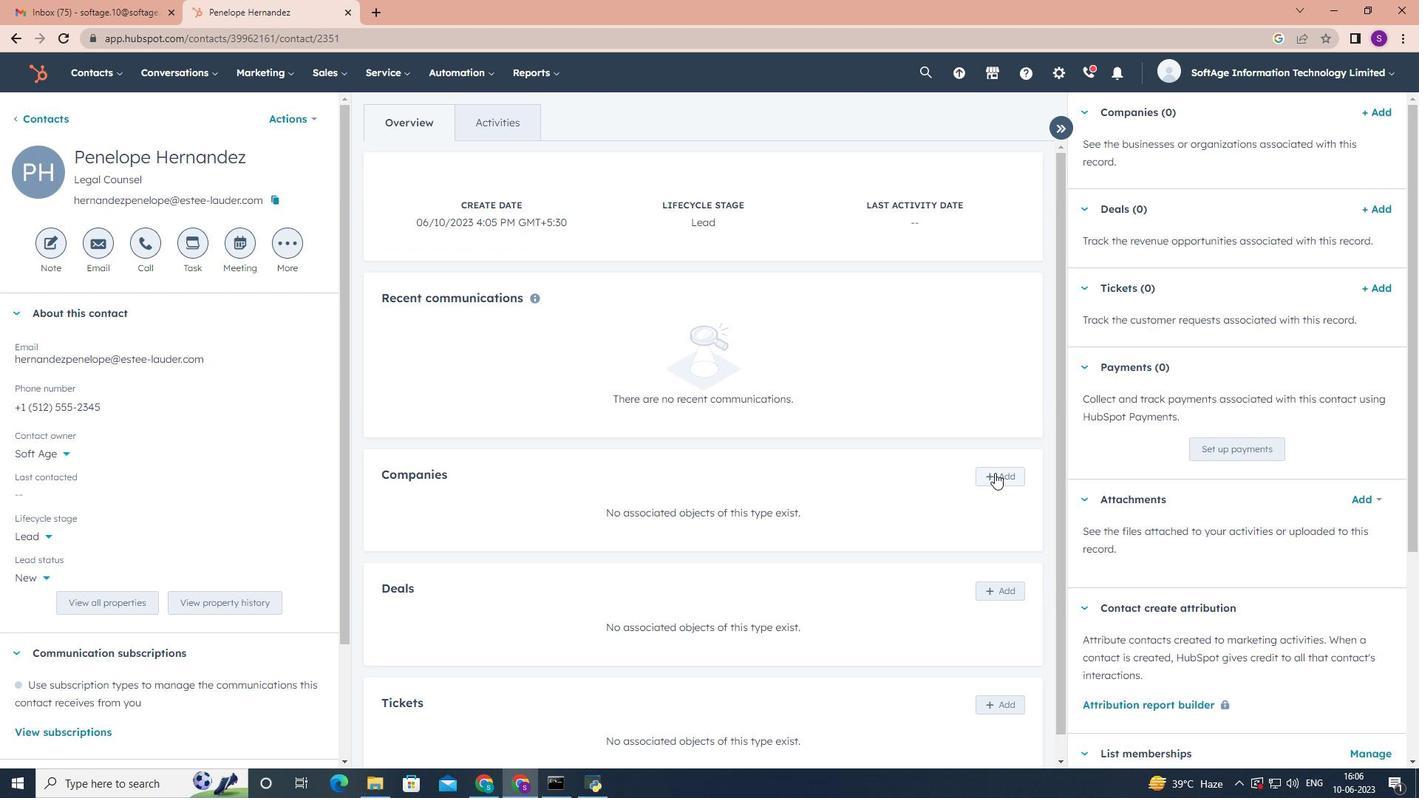 
Action: Mouse moved to (1085, 163)
Screenshot: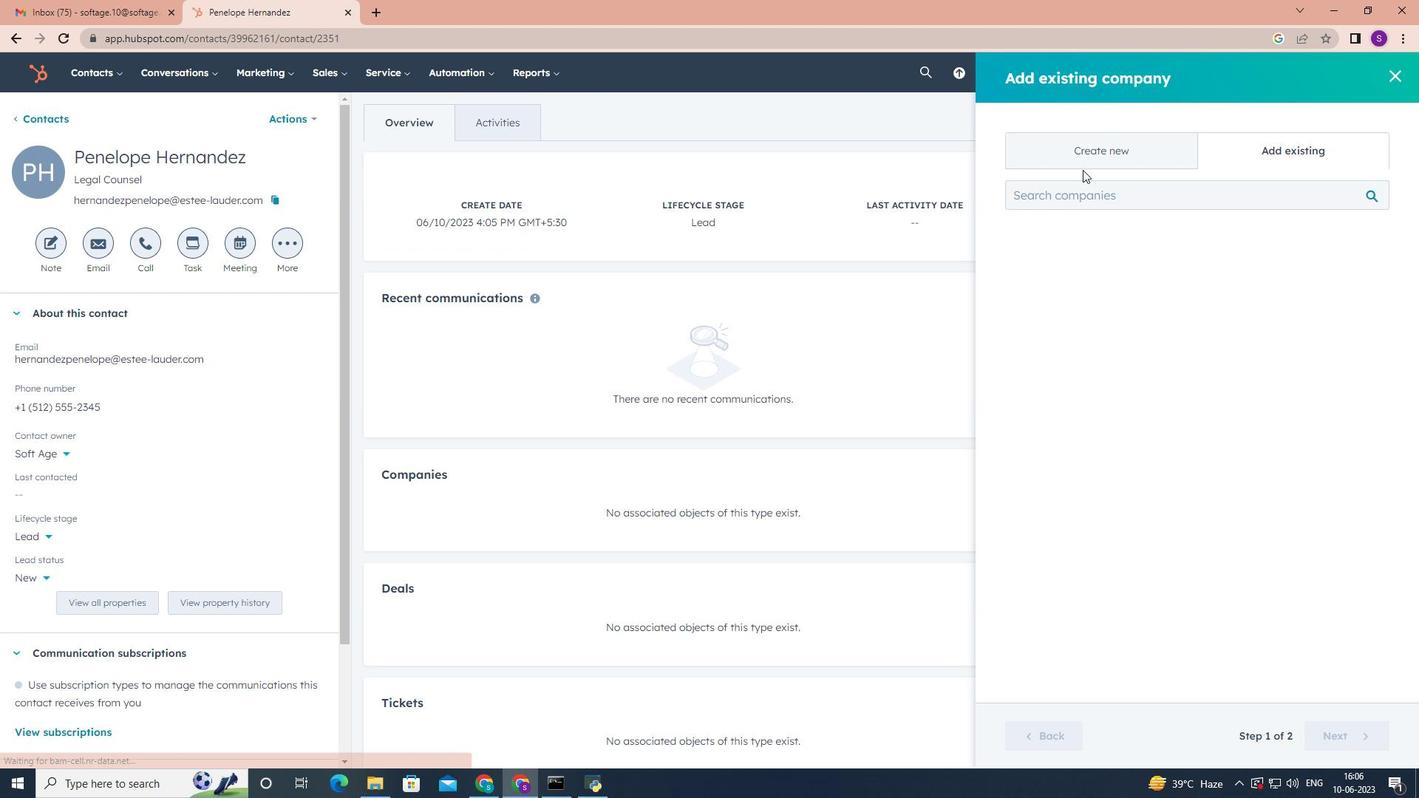 
Action: Mouse pressed left at (1085, 163)
Screenshot: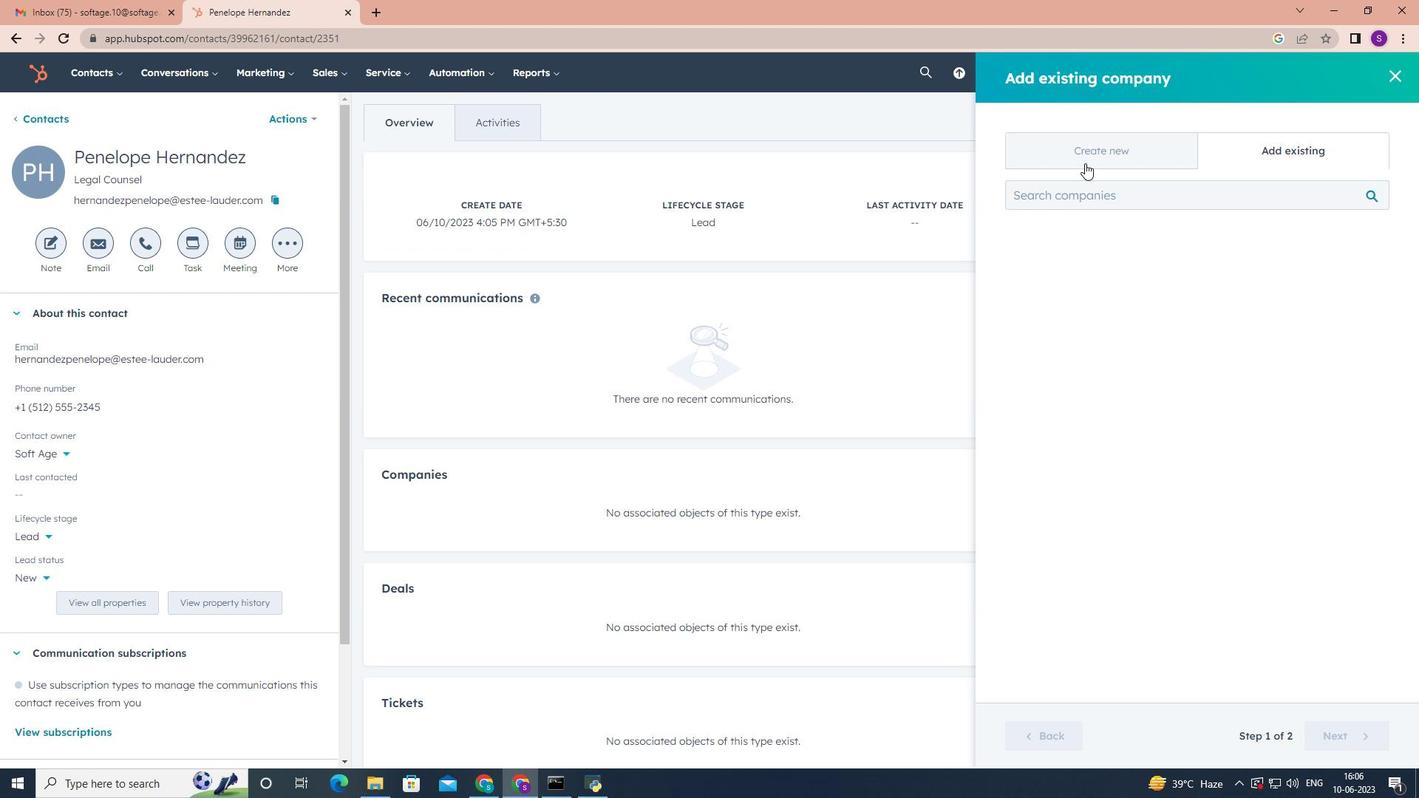 
Action: Mouse moved to (1092, 230)
Screenshot: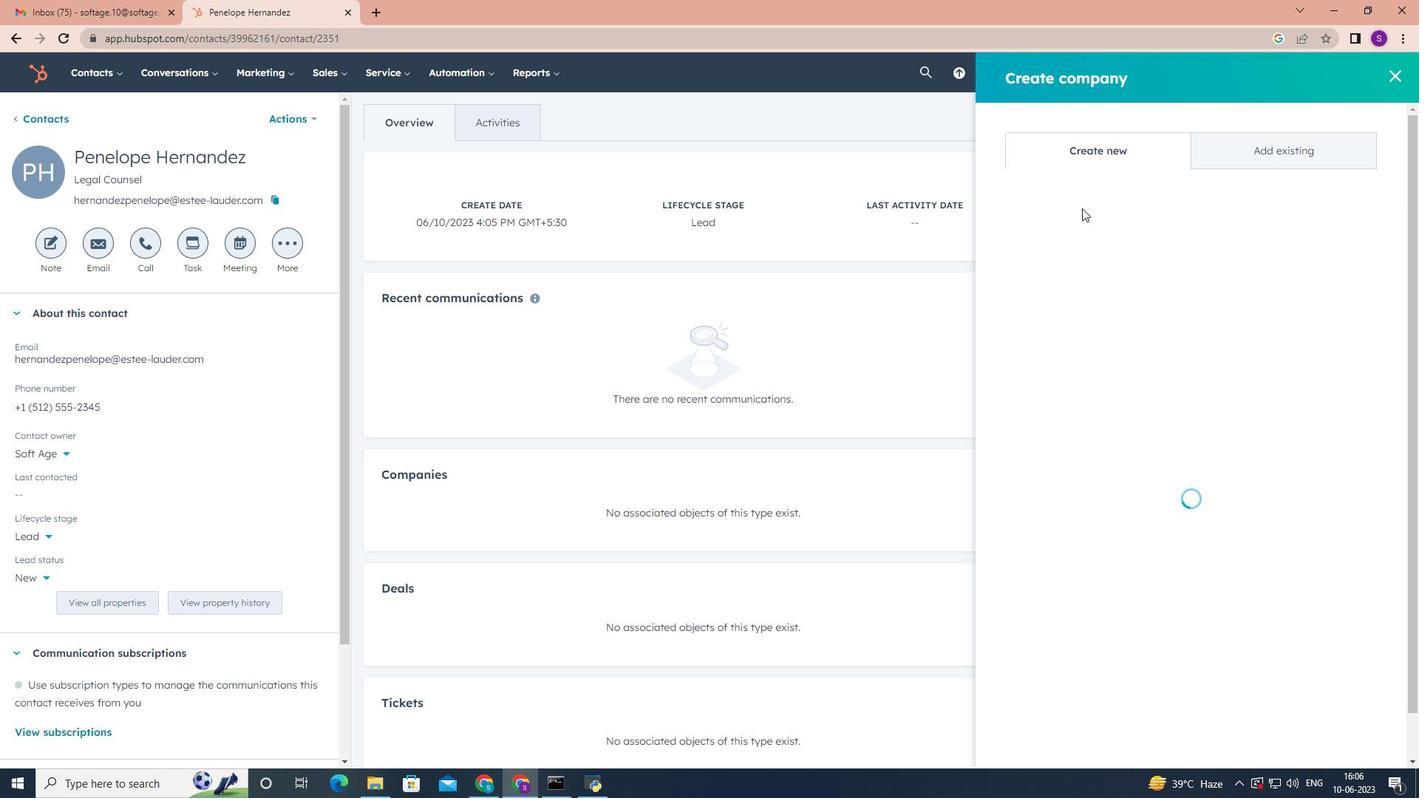 
Action: Mouse pressed left at (1092, 230)
Screenshot: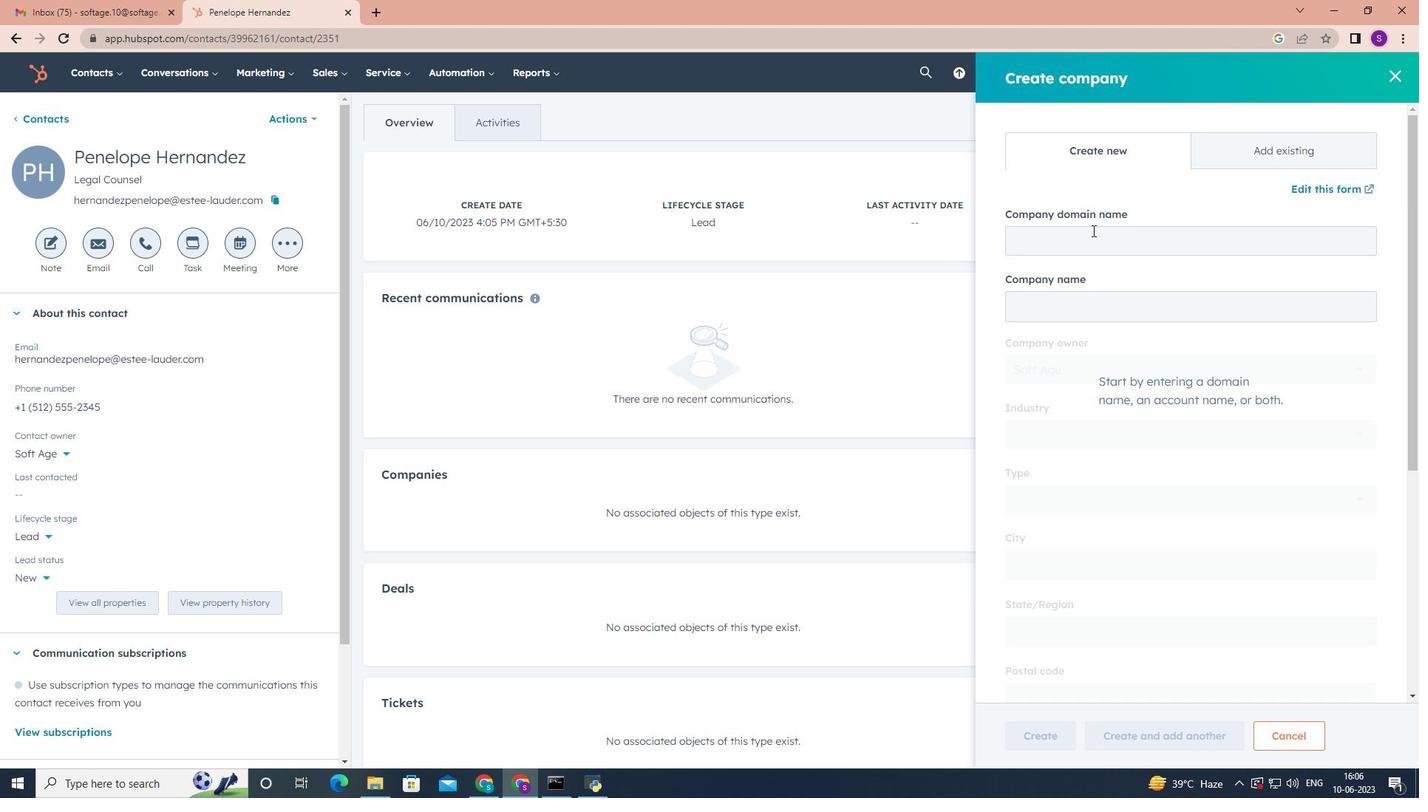 
Action: Key pressed tufts.edu
Screenshot: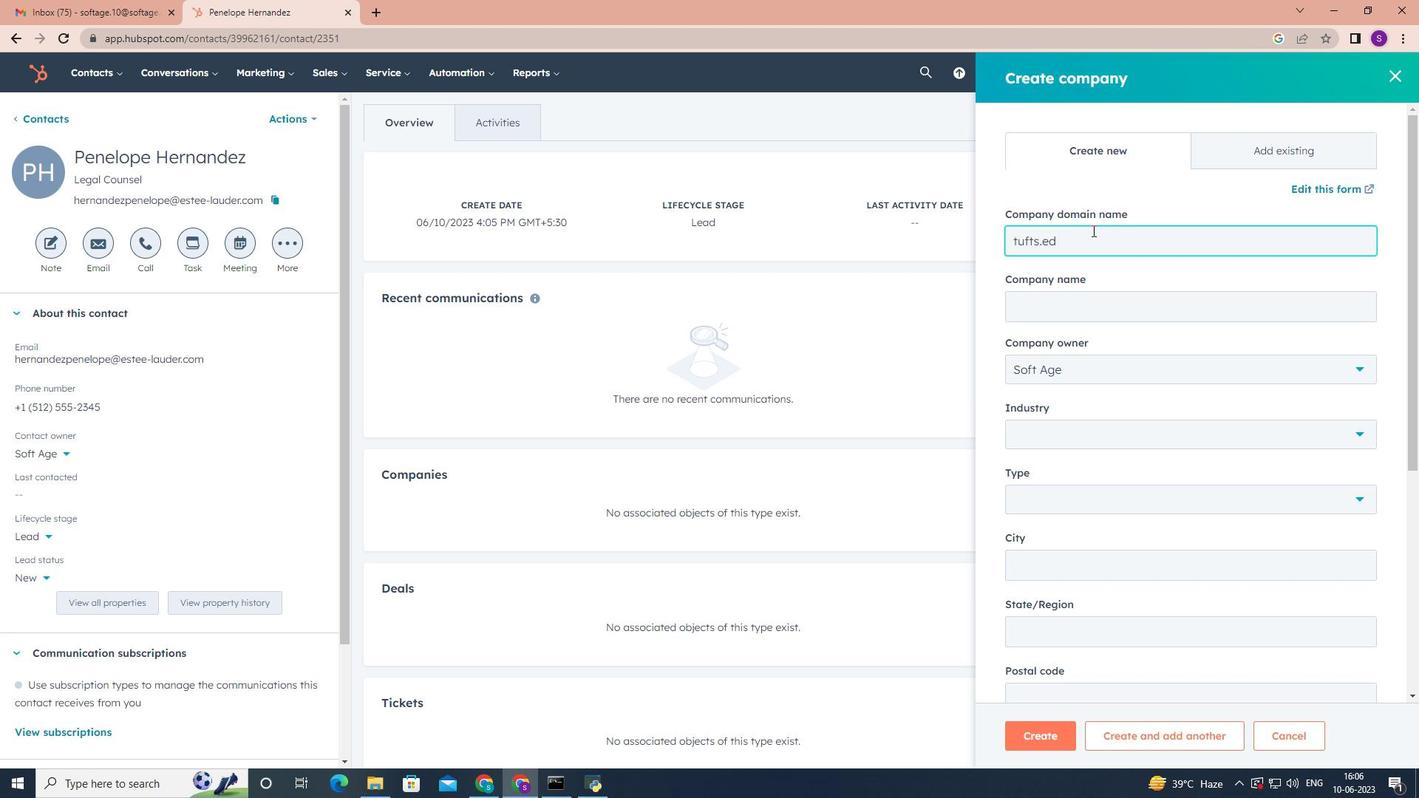 
Action: Mouse moved to (1224, 497)
Screenshot: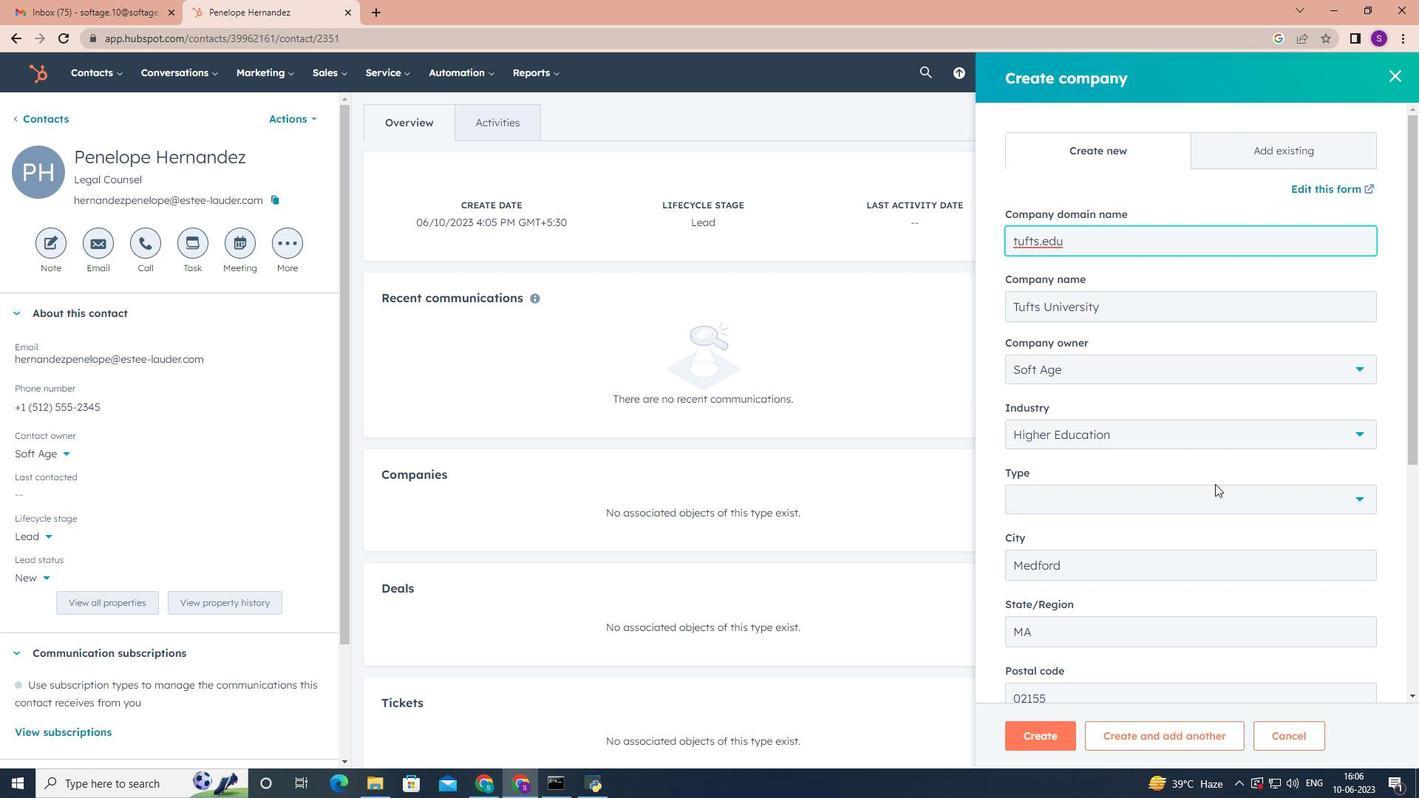 
Action: Mouse pressed left at (1224, 497)
Screenshot: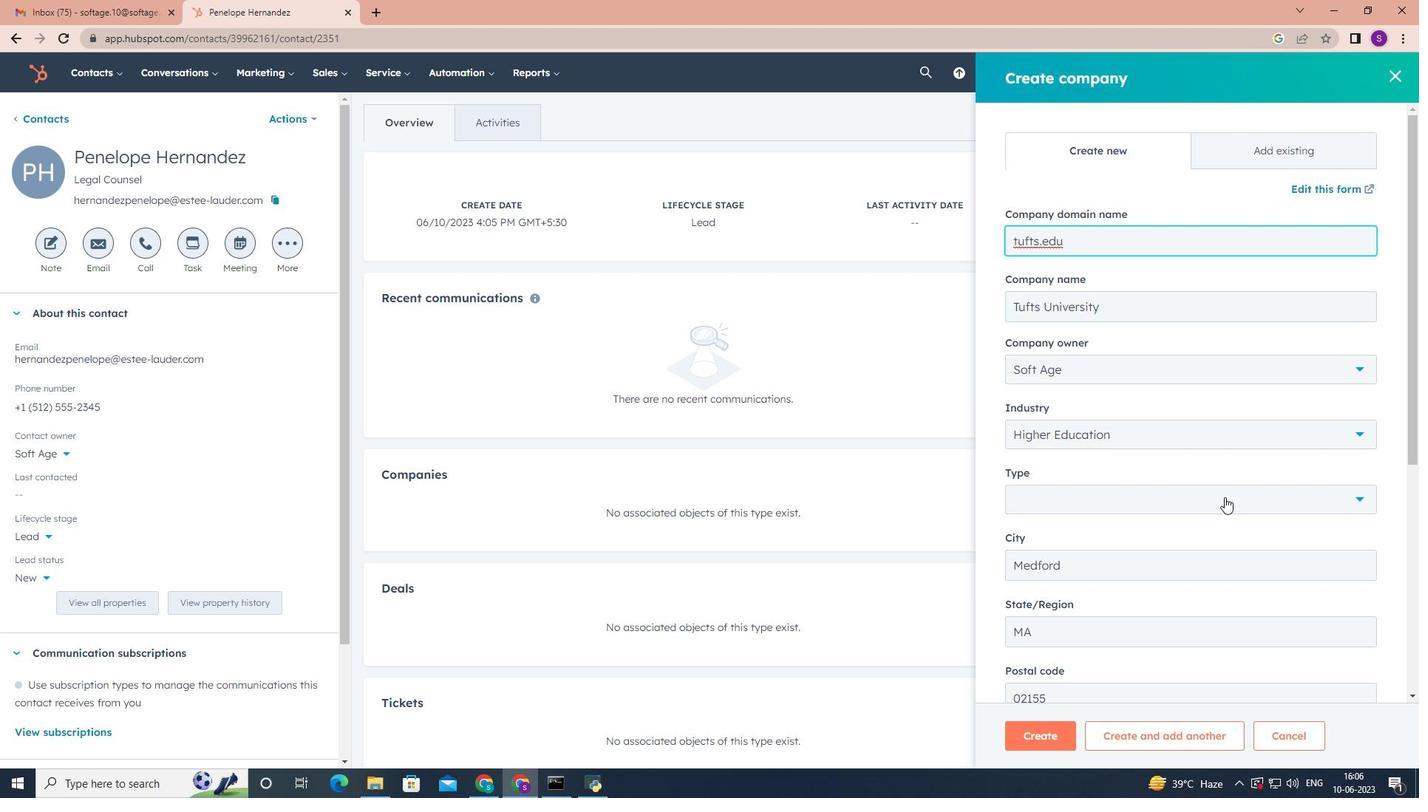
Action: Mouse scrolled (1224, 496) with delta (0, 0)
Screenshot: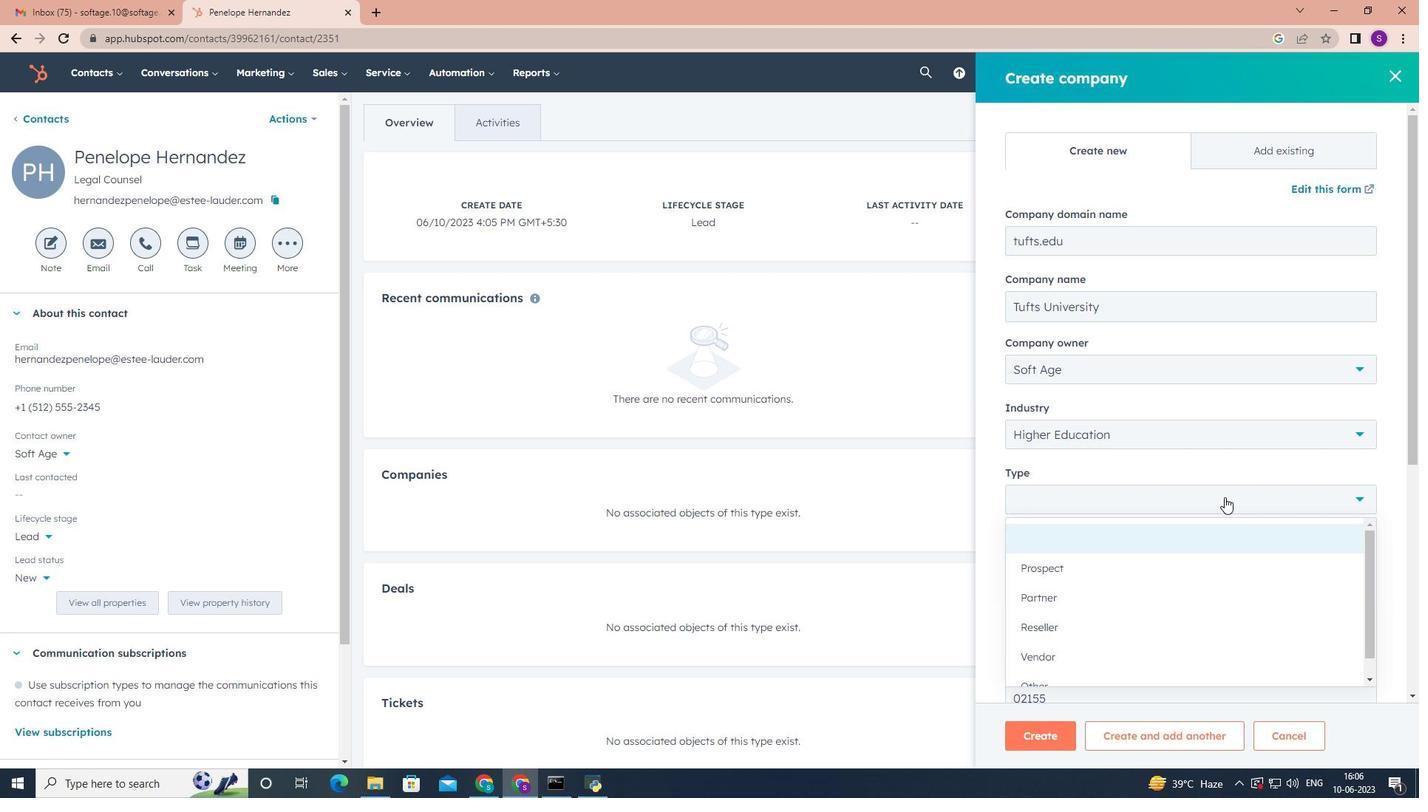 
Action: Mouse scrolled (1224, 496) with delta (0, 0)
Screenshot: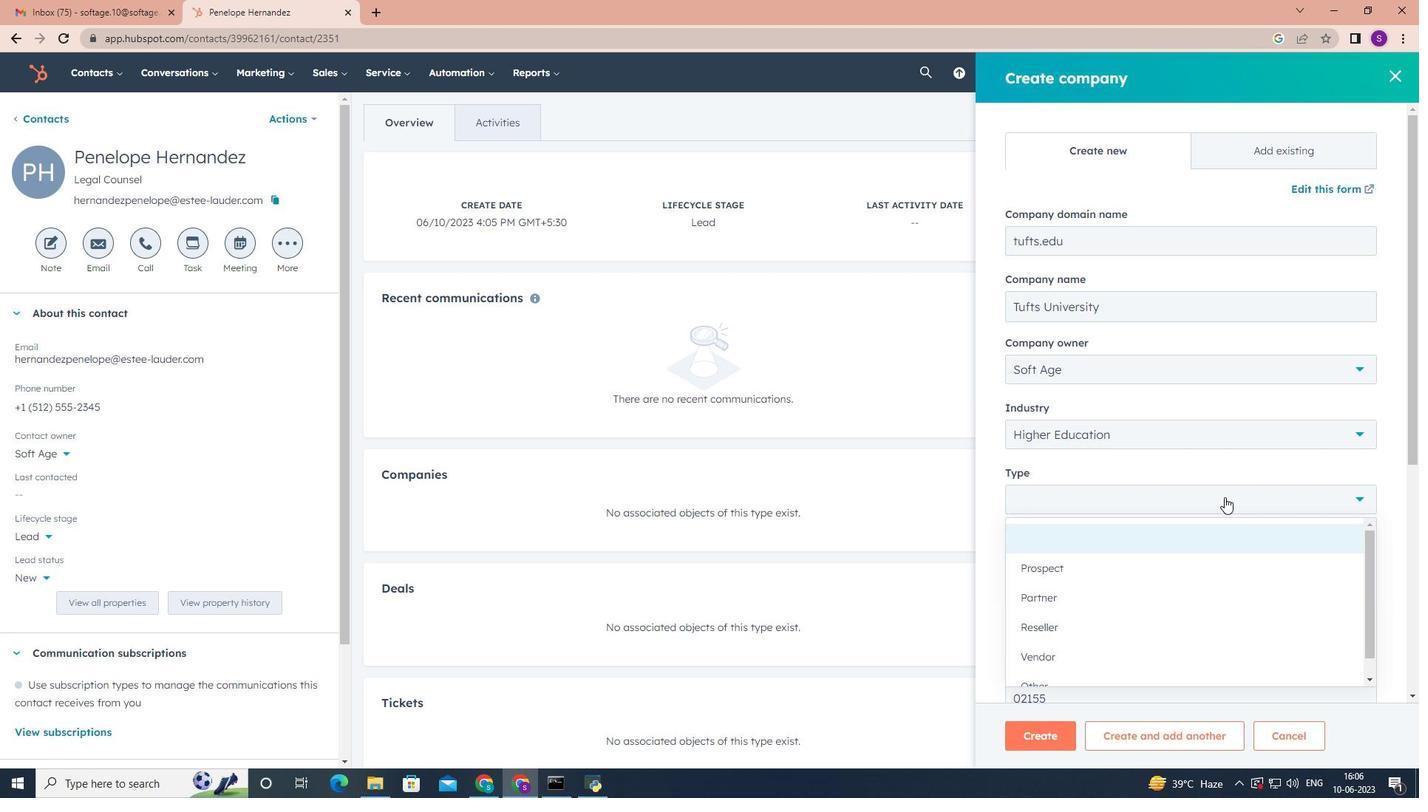 
Action: Mouse scrolled (1224, 496) with delta (0, 0)
Screenshot: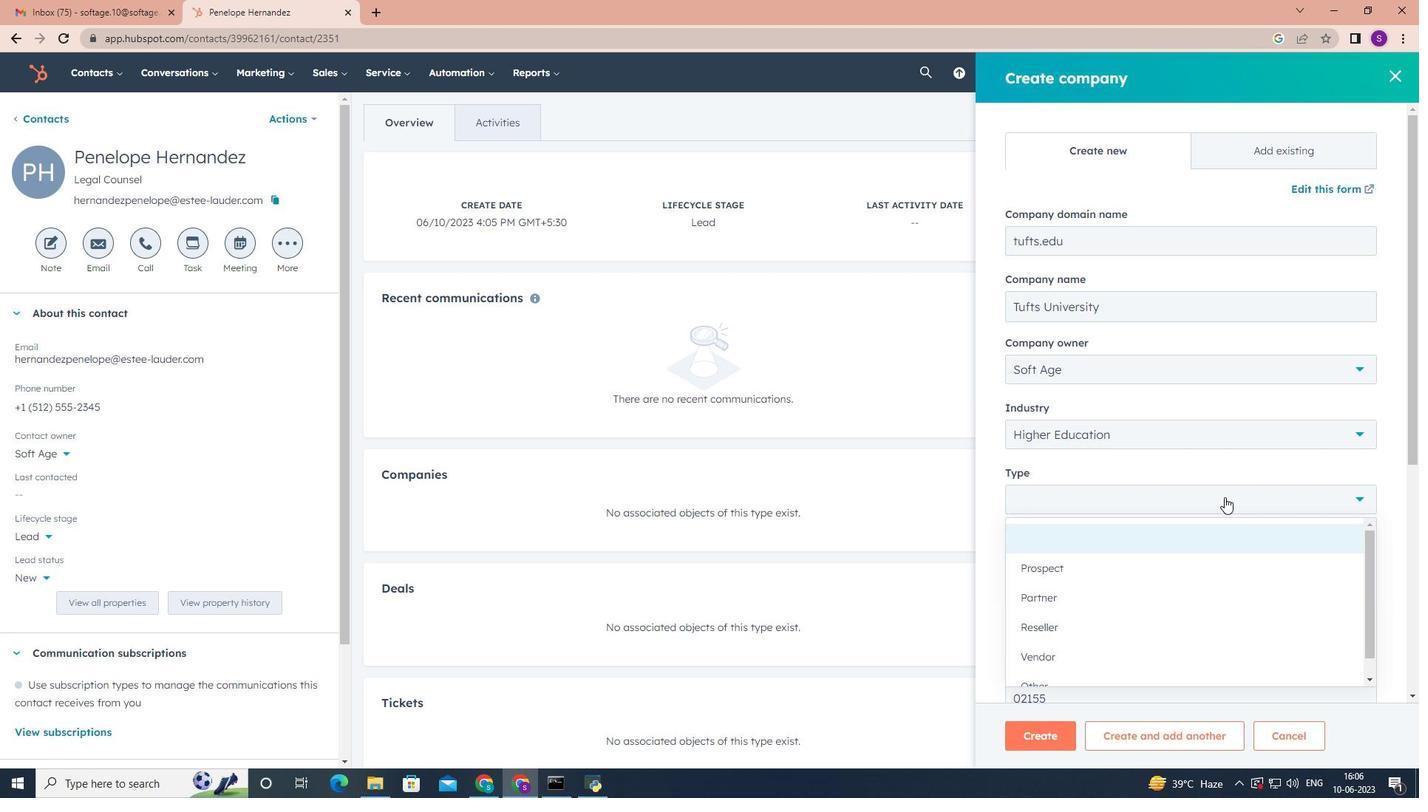 
Action: Mouse scrolled (1224, 496) with delta (0, 0)
Screenshot: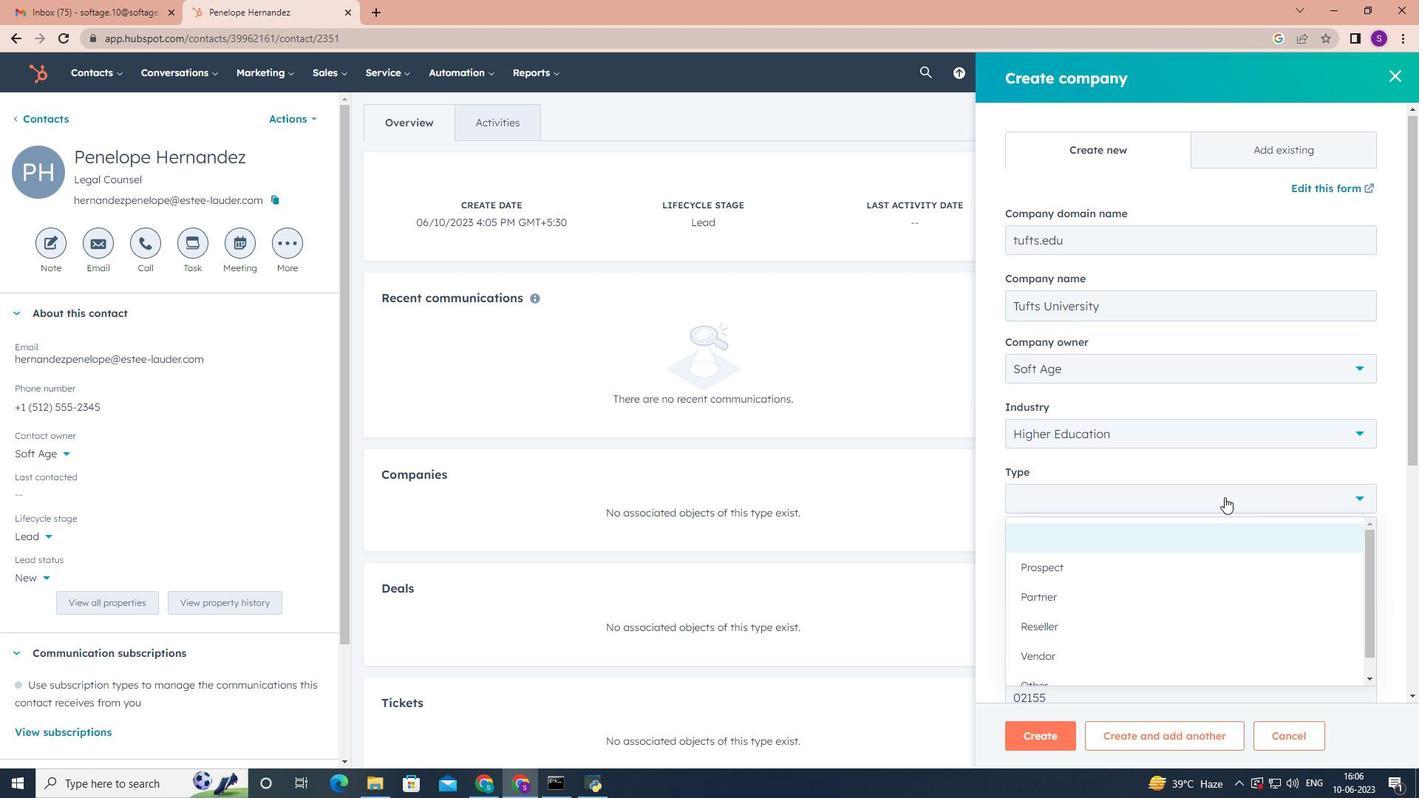 
Action: Mouse scrolled (1224, 496) with delta (0, 0)
Screenshot: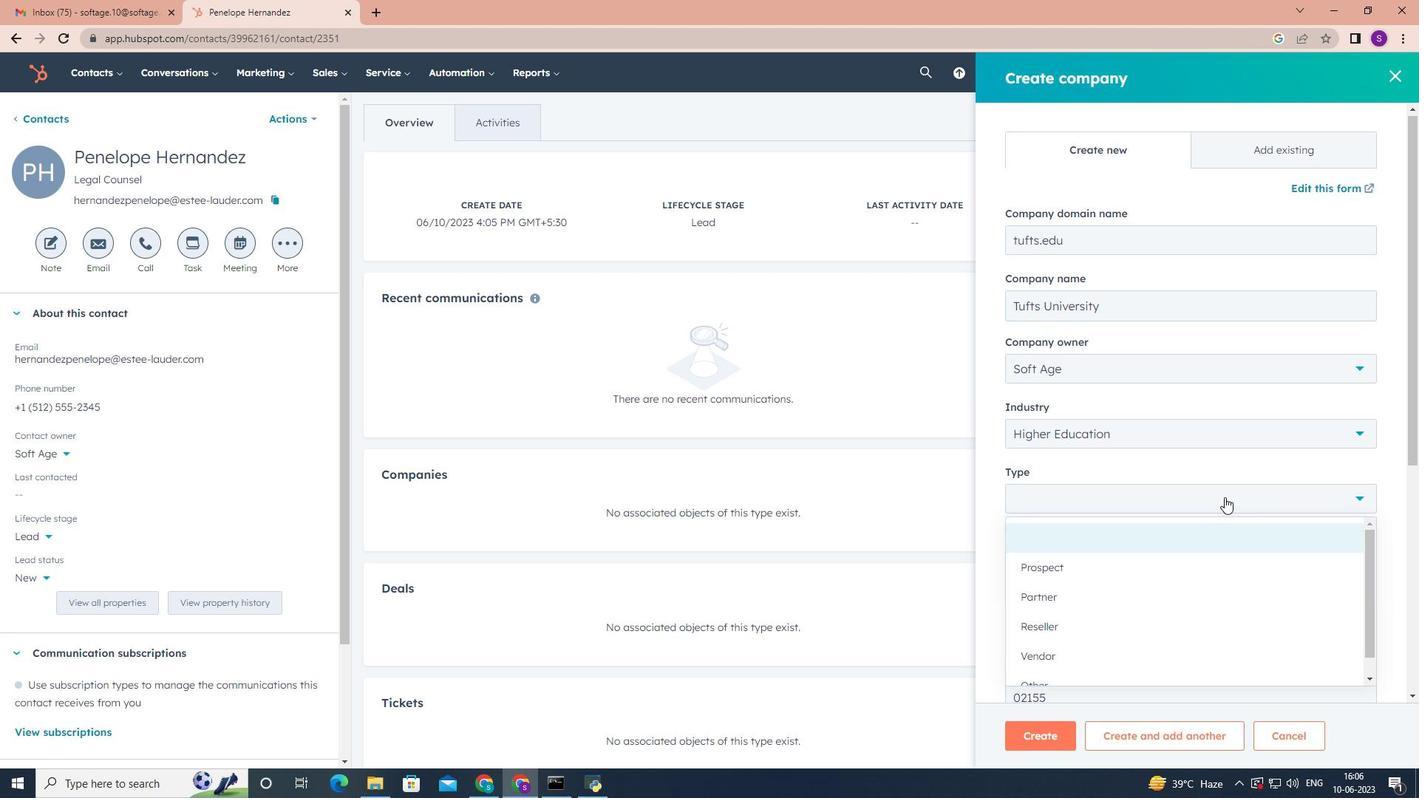
Action: Mouse moved to (1162, 318)
Screenshot: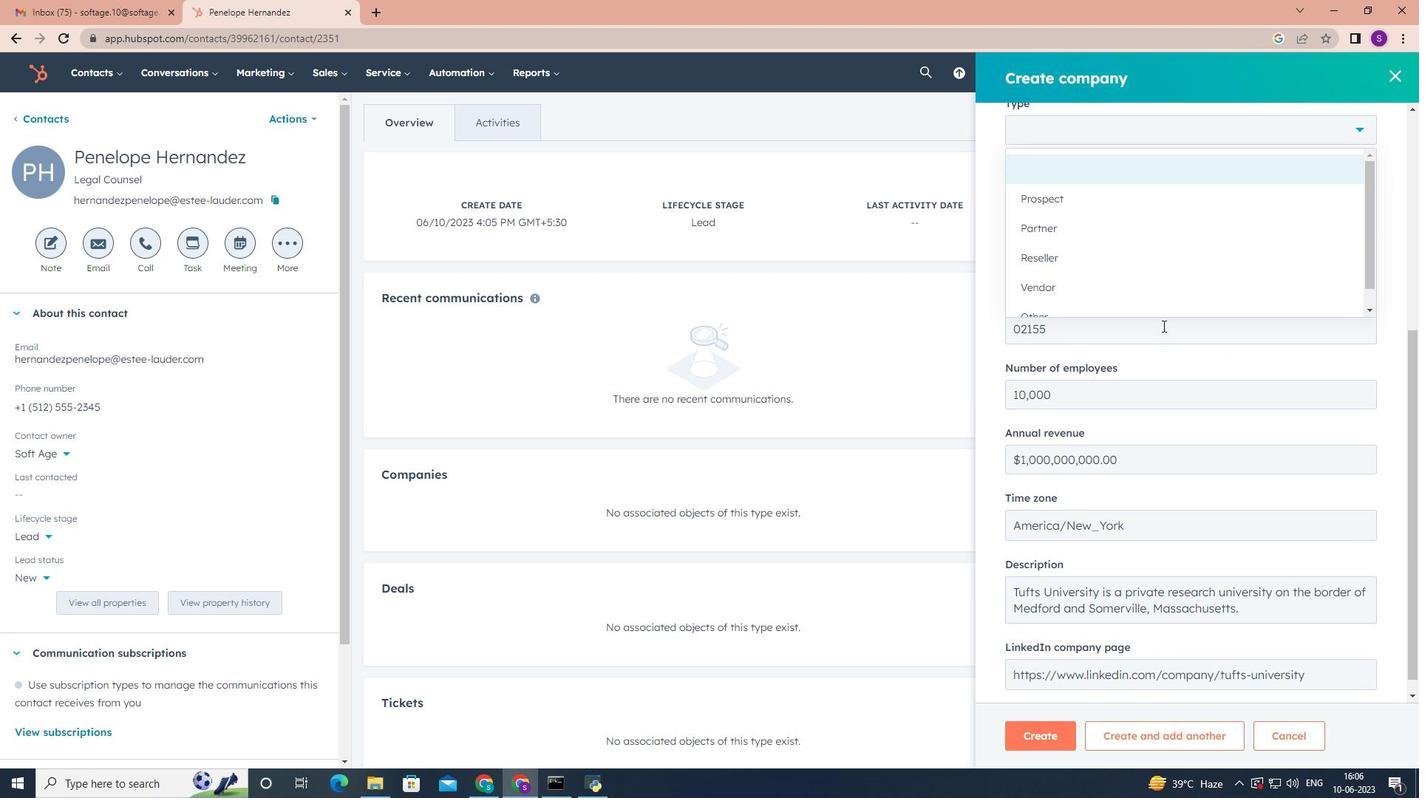 
Action: Mouse scrolled (1162, 317) with delta (0, 0)
Screenshot: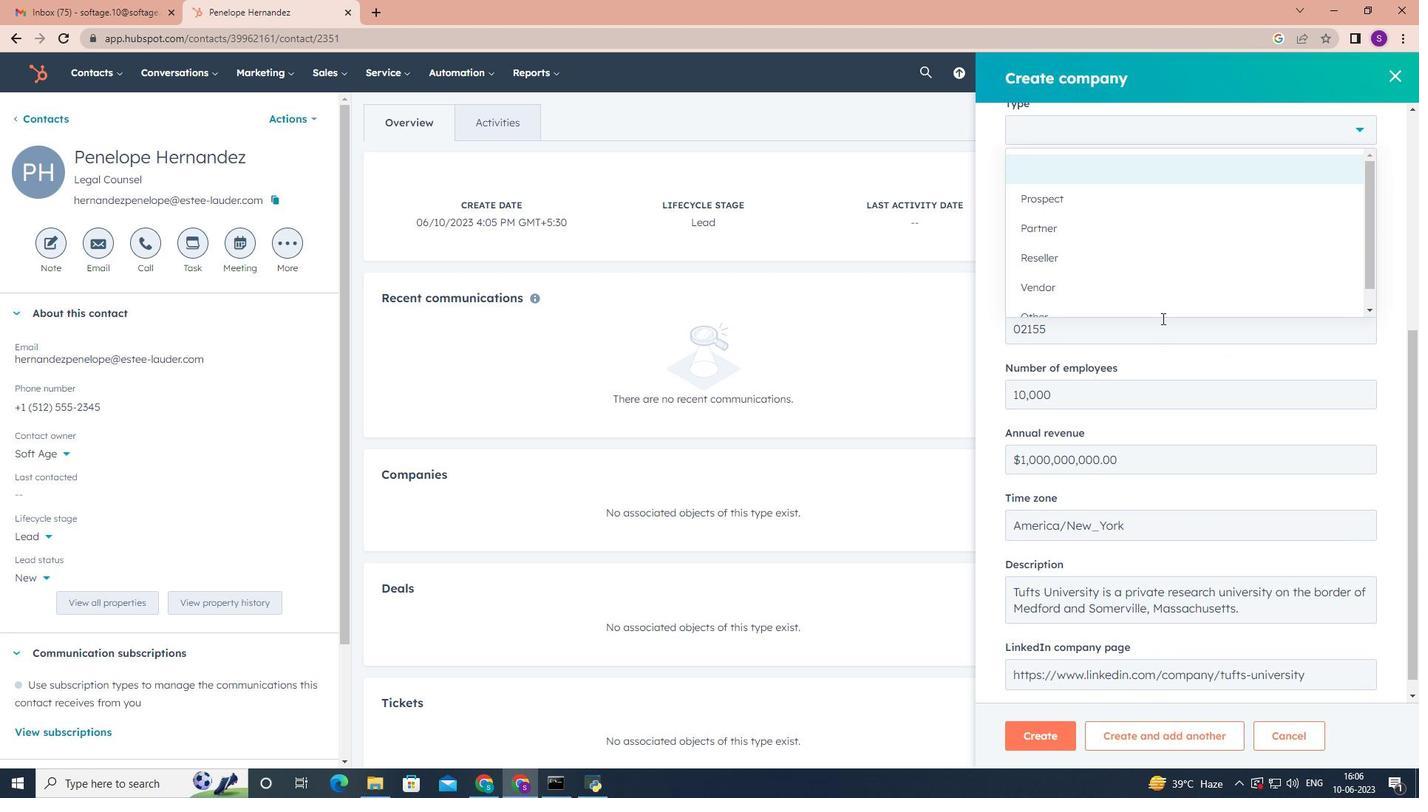 
Action: Mouse scrolled (1162, 317) with delta (0, 0)
Screenshot: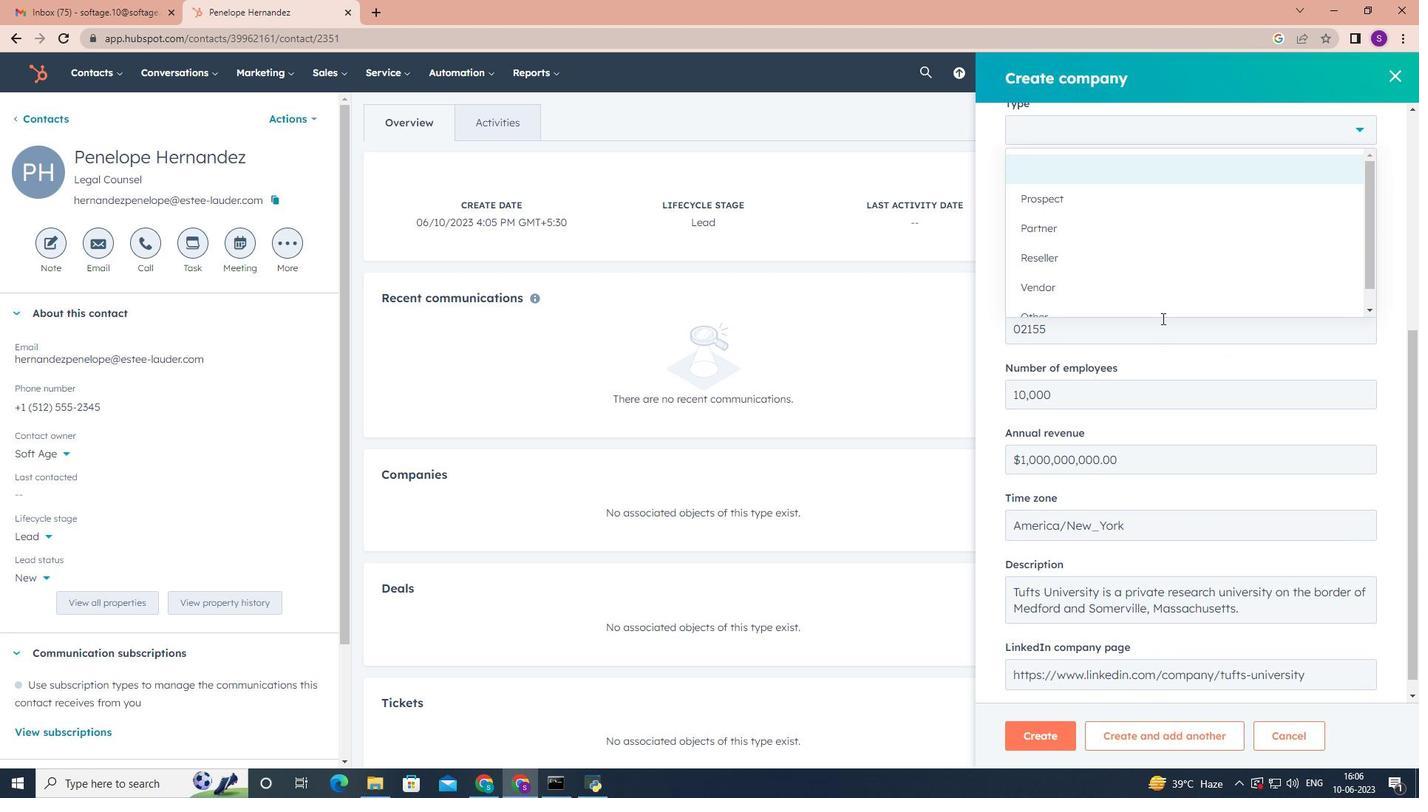 
Action: Mouse moved to (1133, 275)
Screenshot: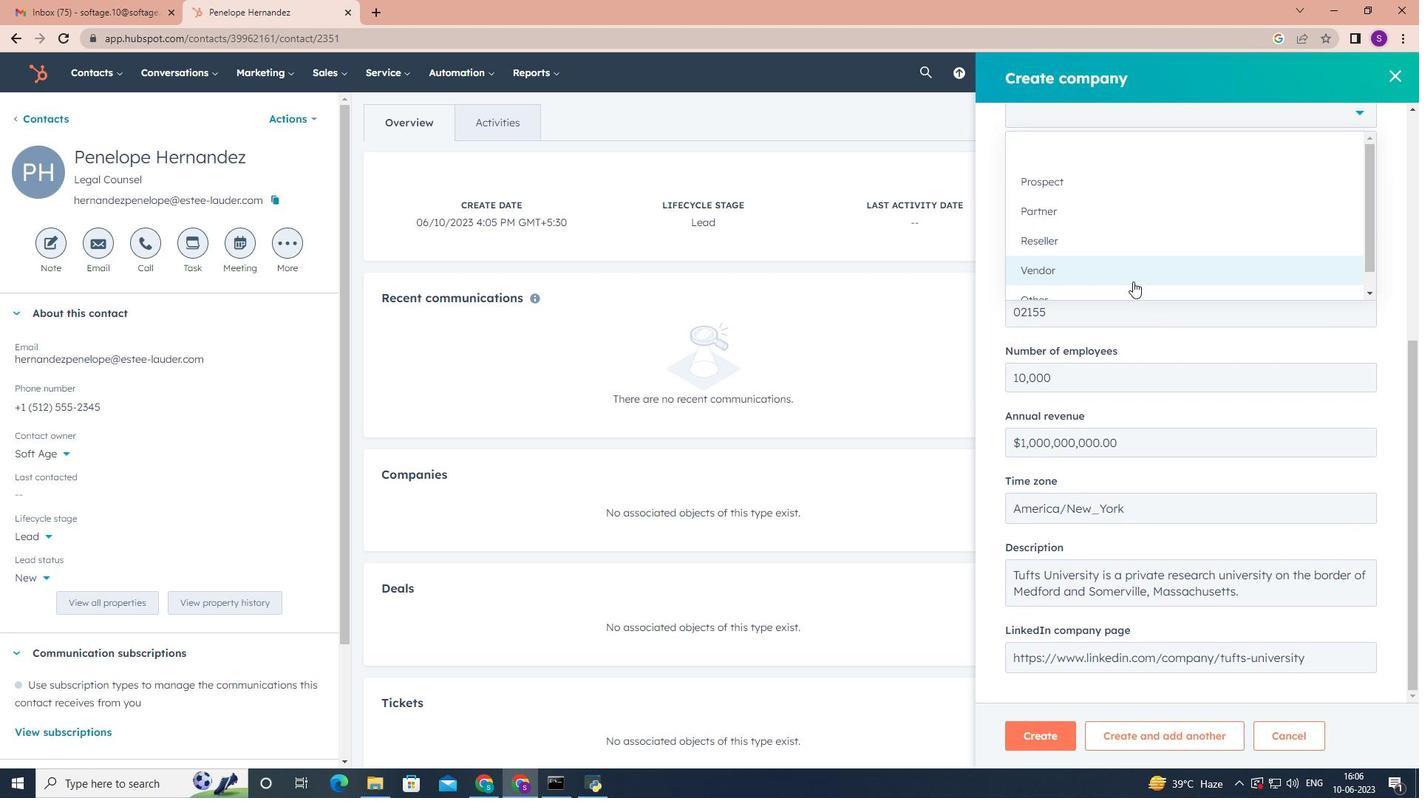 
Action: Mouse scrolled (1133, 274) with delta (0, 0)
Screenshot: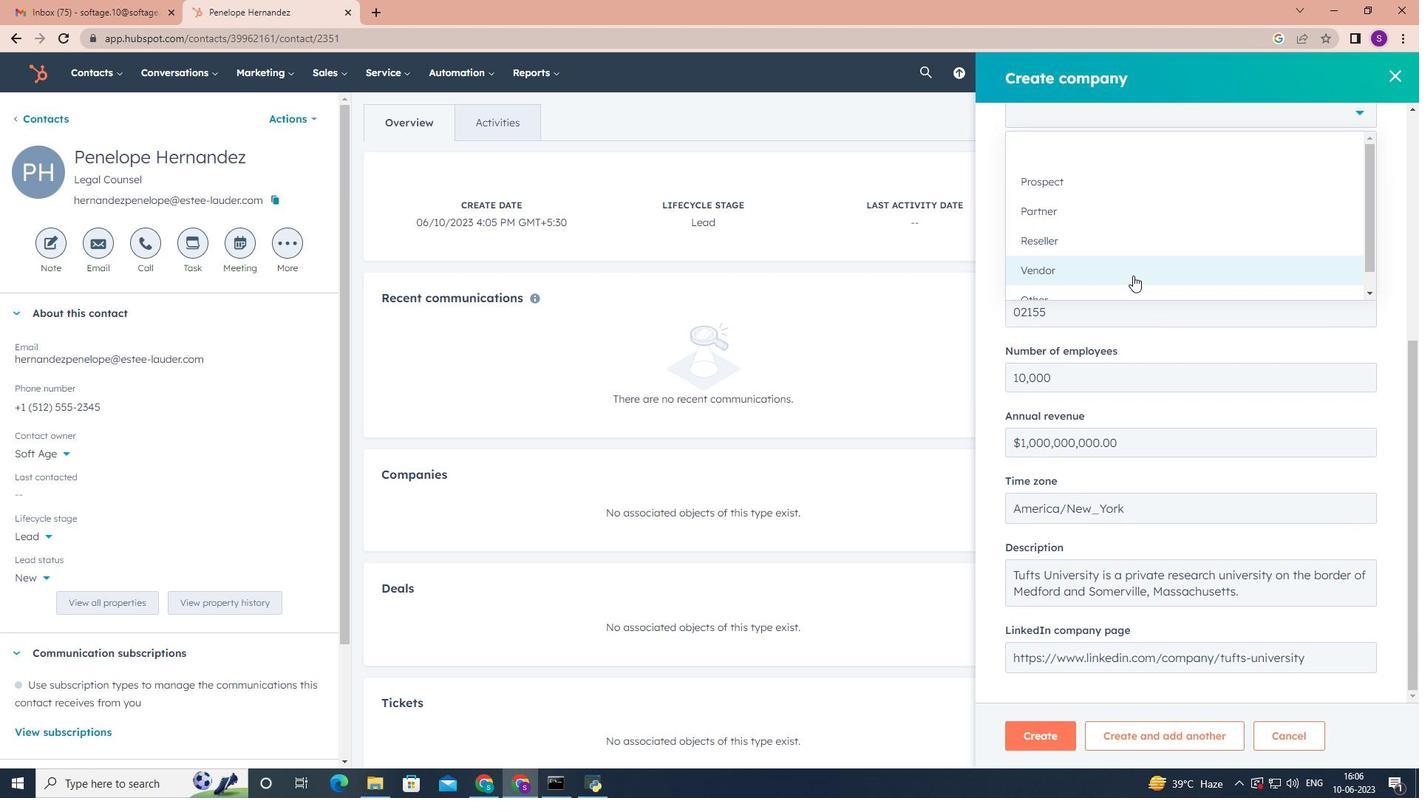 
Action: Mouse scrolled (1133, 274) with delta (0, 0)
Screenshot: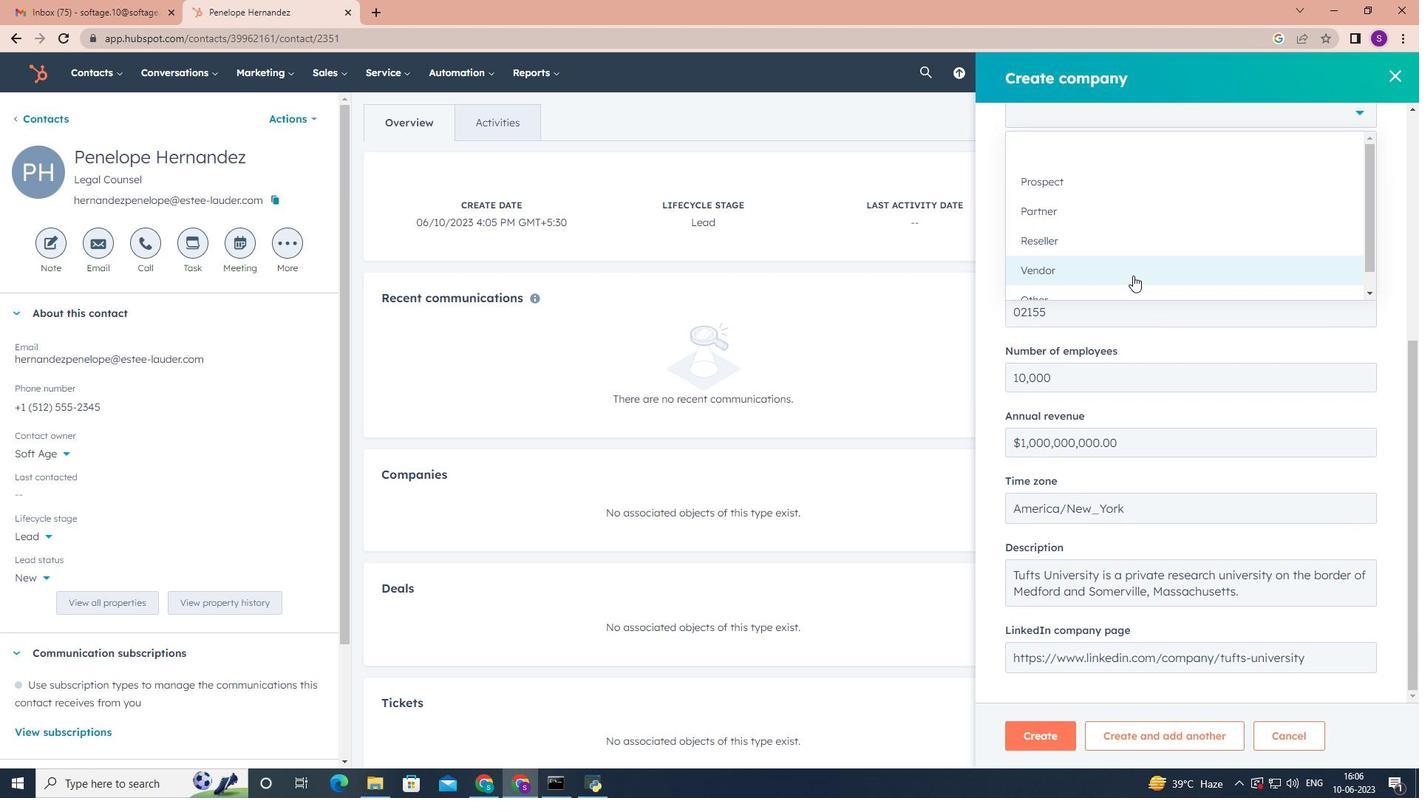 
Action: Mouse scrolled (1133, 274) with delta (0, 0)
Screenshot: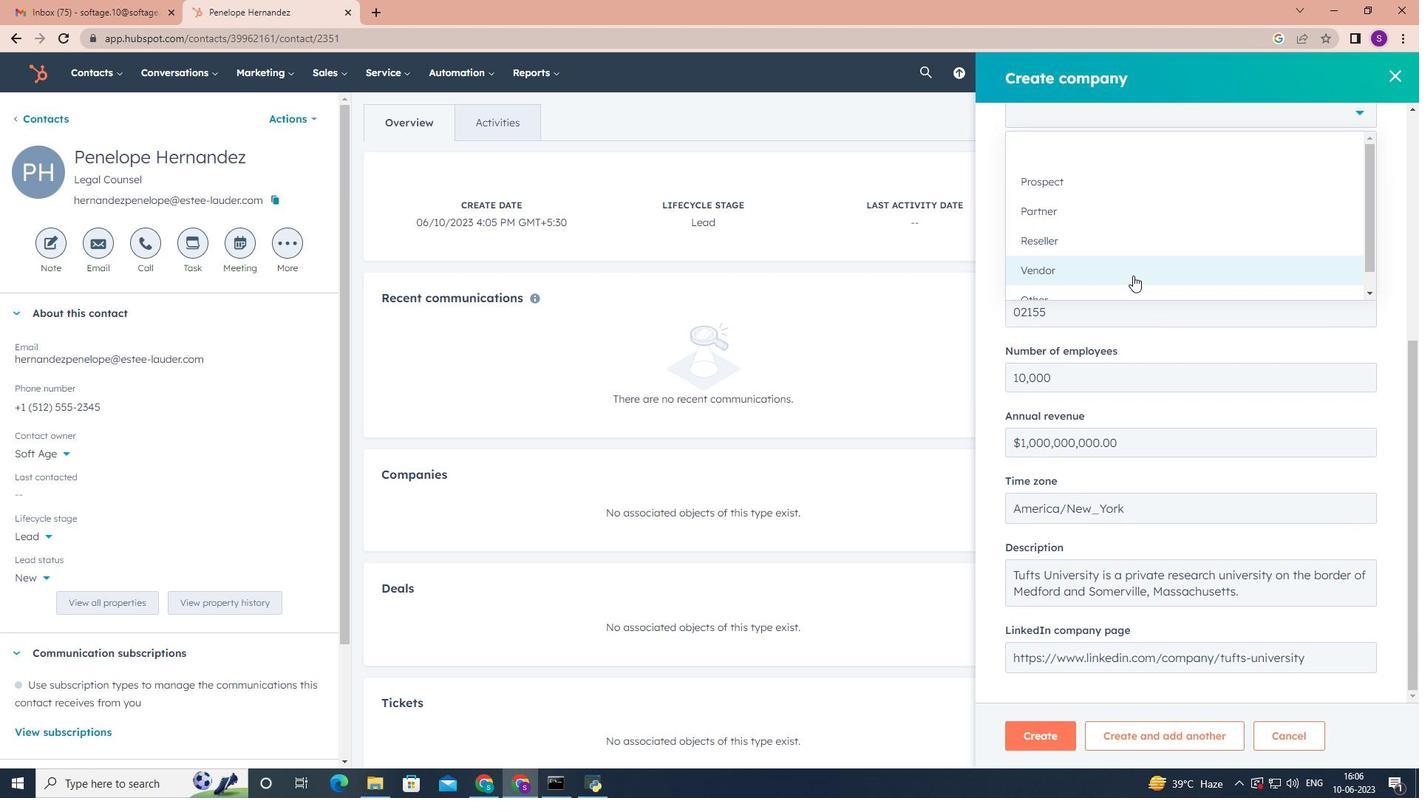 
Action: Mouse moved to (1117, 286)
Screenshot: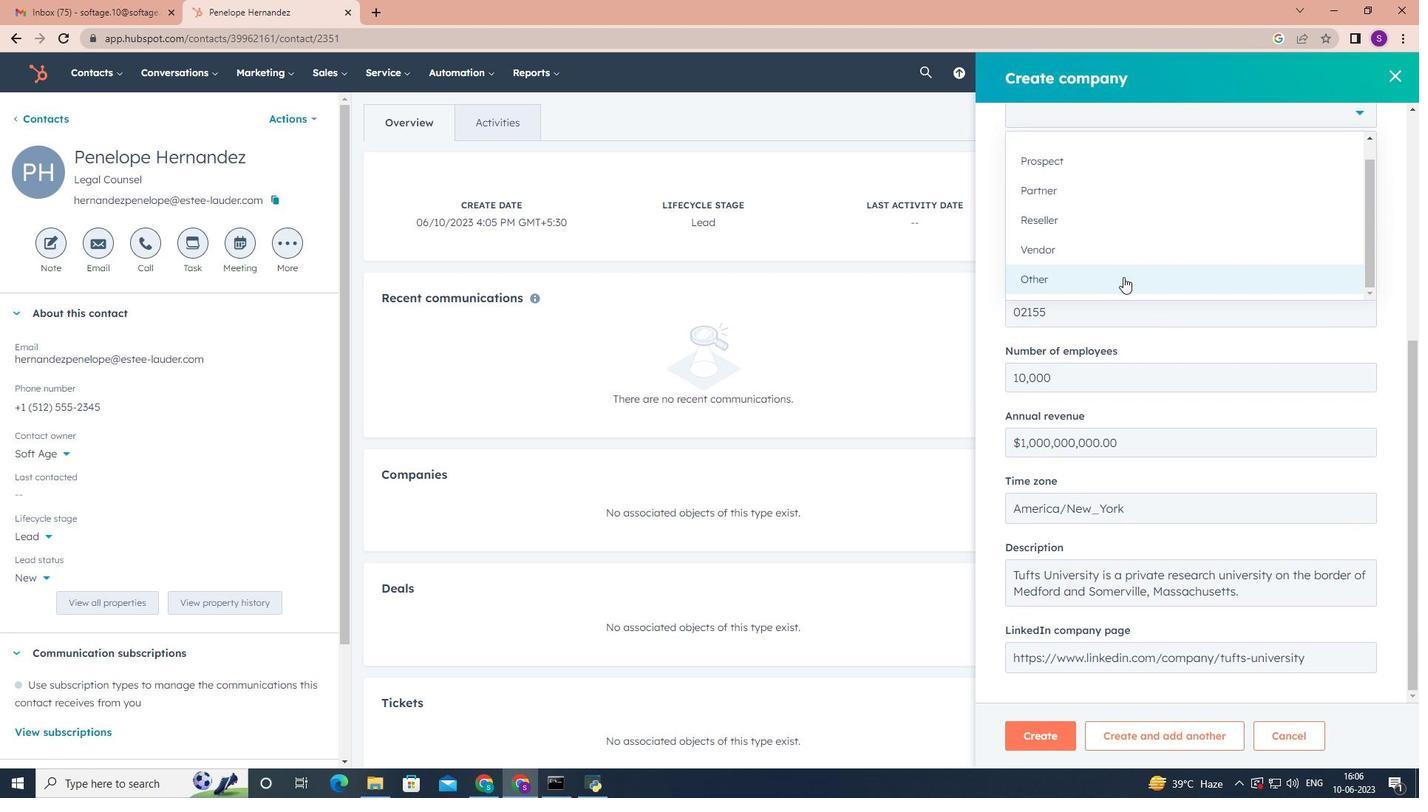 
Action: Mouse pressed left at (1117, 286)
Screenshot: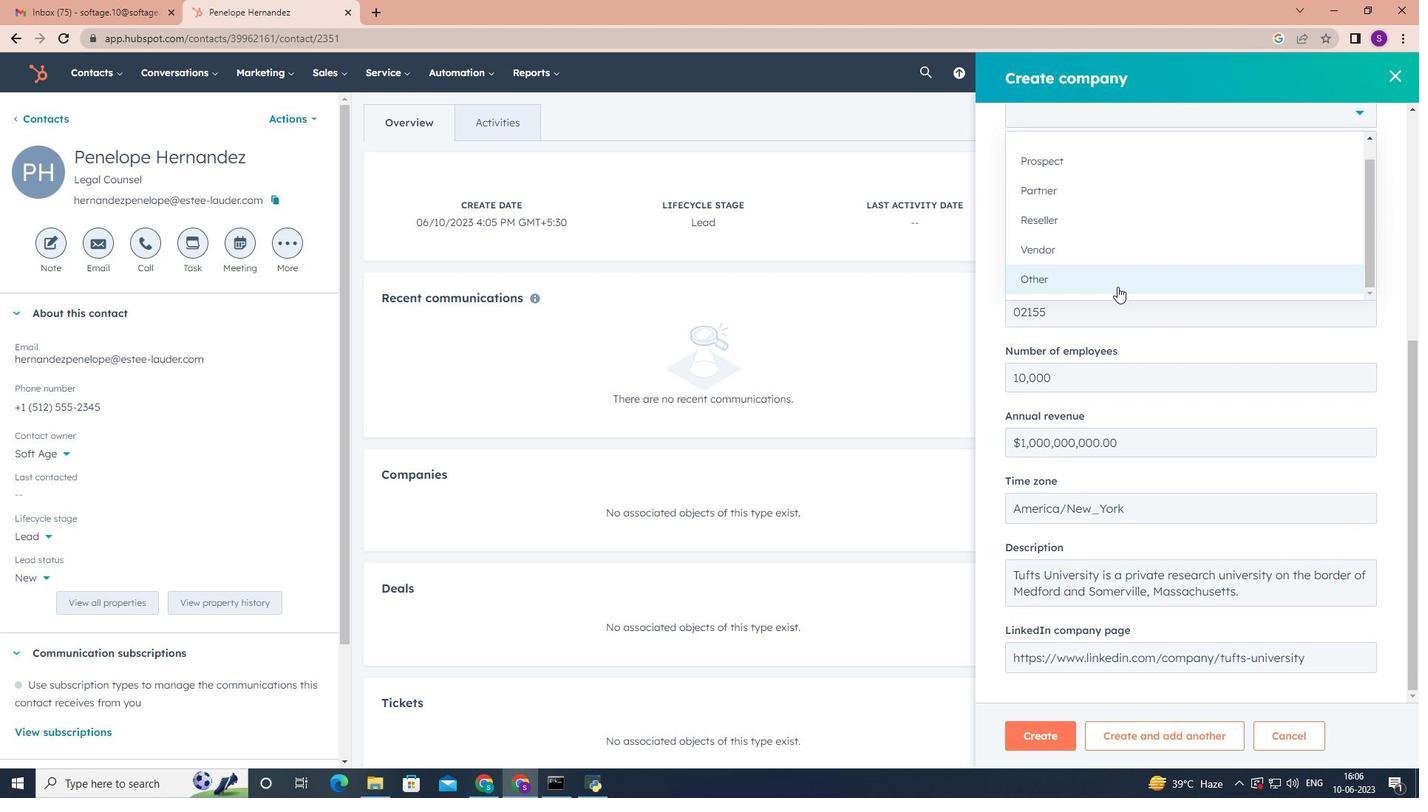 
Action: Mouse scrolled (1117, 287) with delta (0, 0)
Screenshot: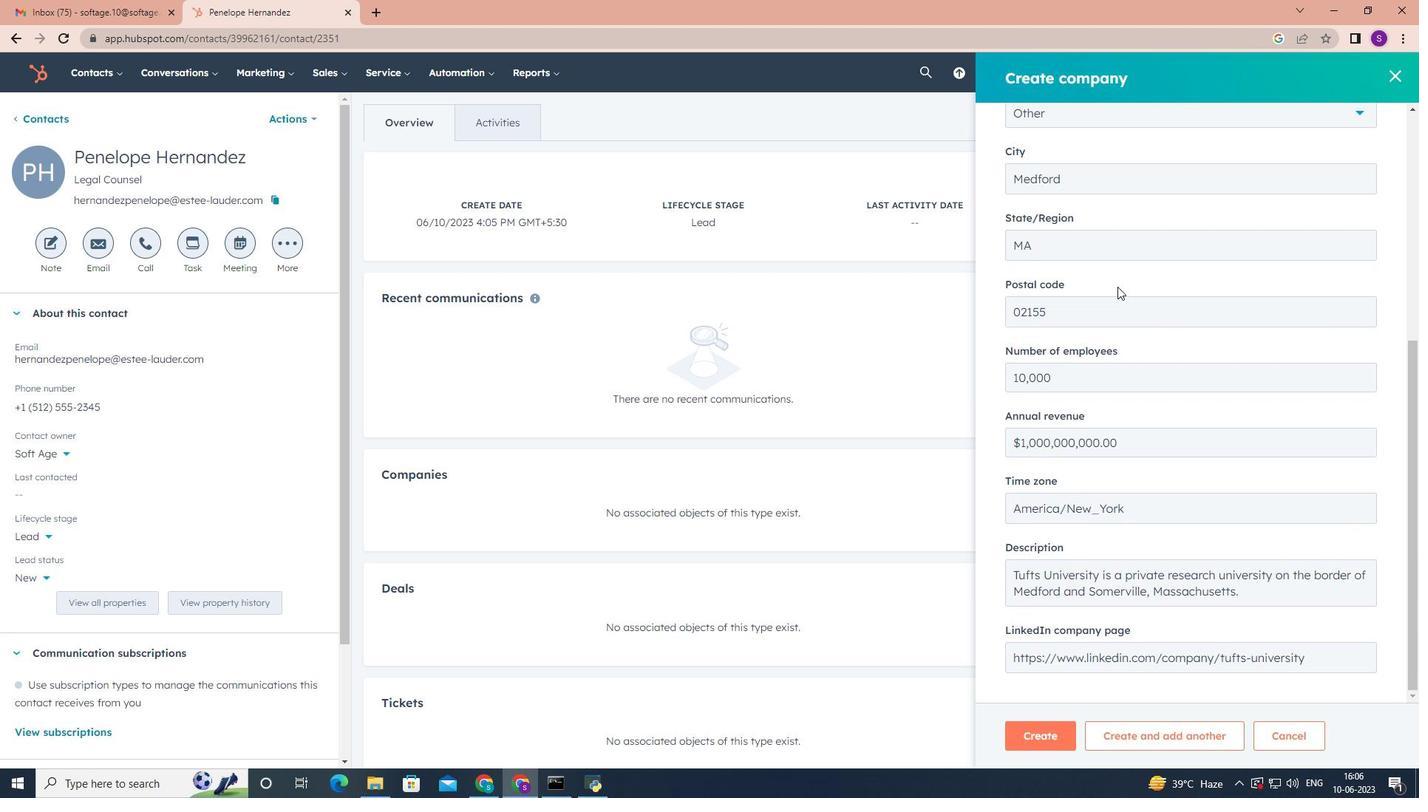 
Action: Mouse scrolled (1117, 287) with delta (0, 0)
Screenshot: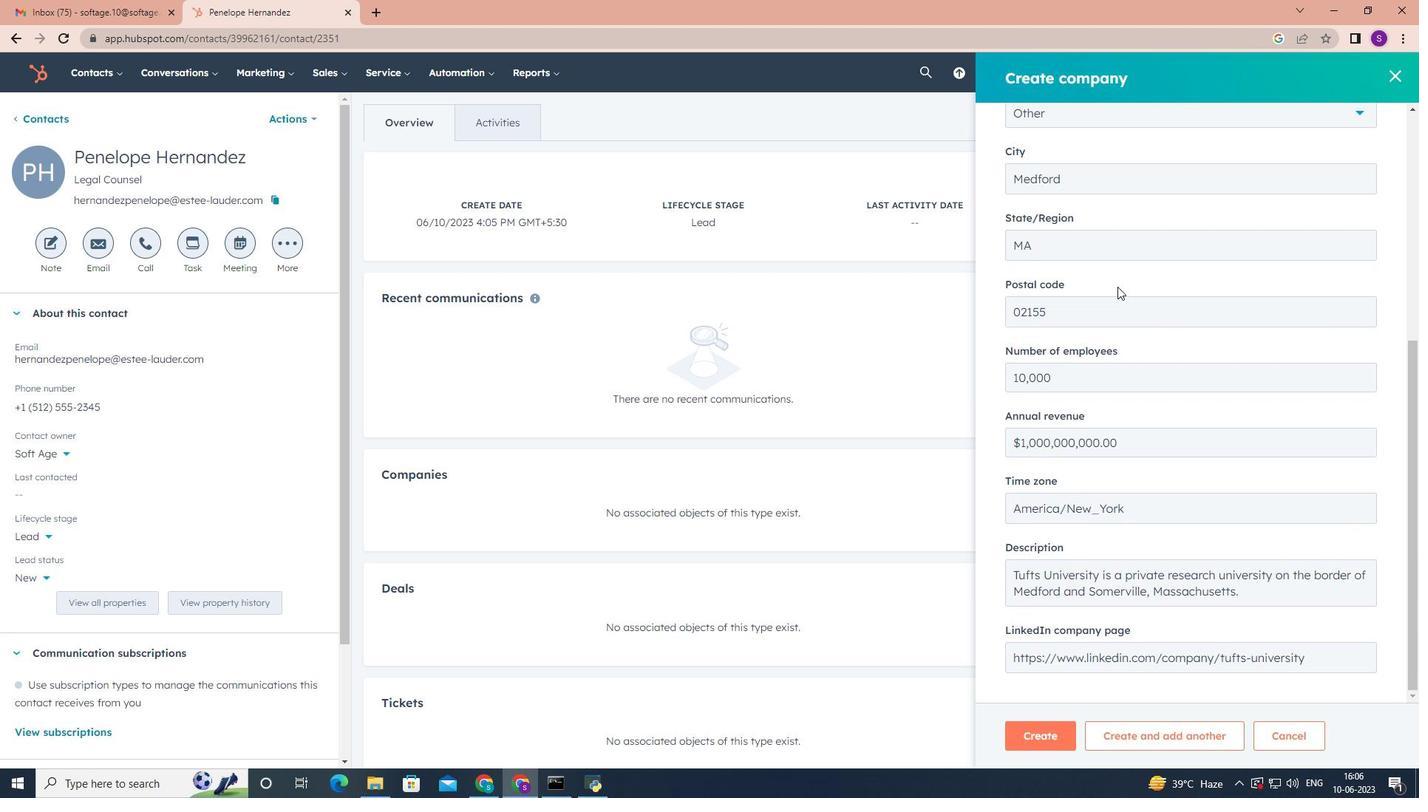 
Action: Mouse scrolled (1117, 287) with delta (0, 0)
Screenshot: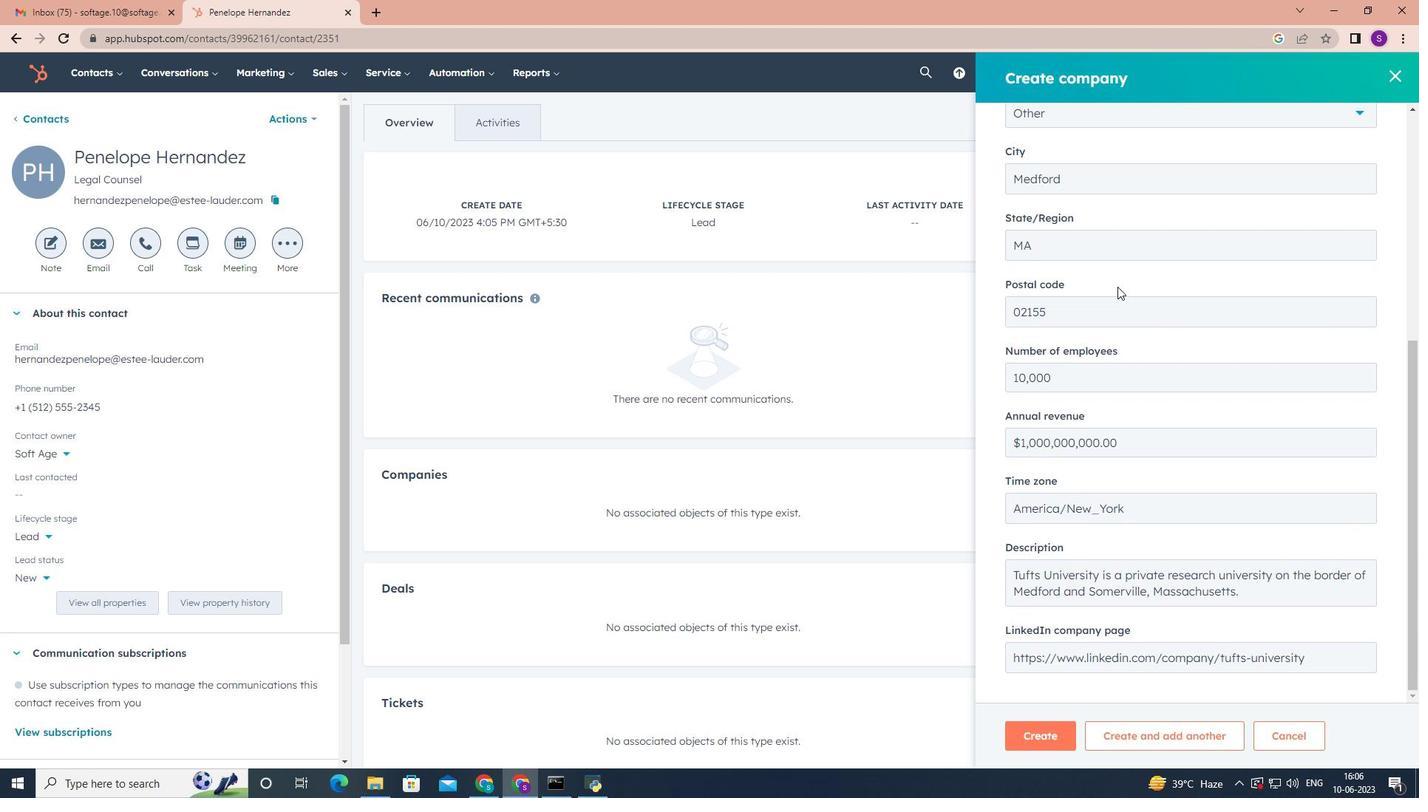 
Action: Mouse scrolled (1117, 287) with delta (0, 0)
Screenshot: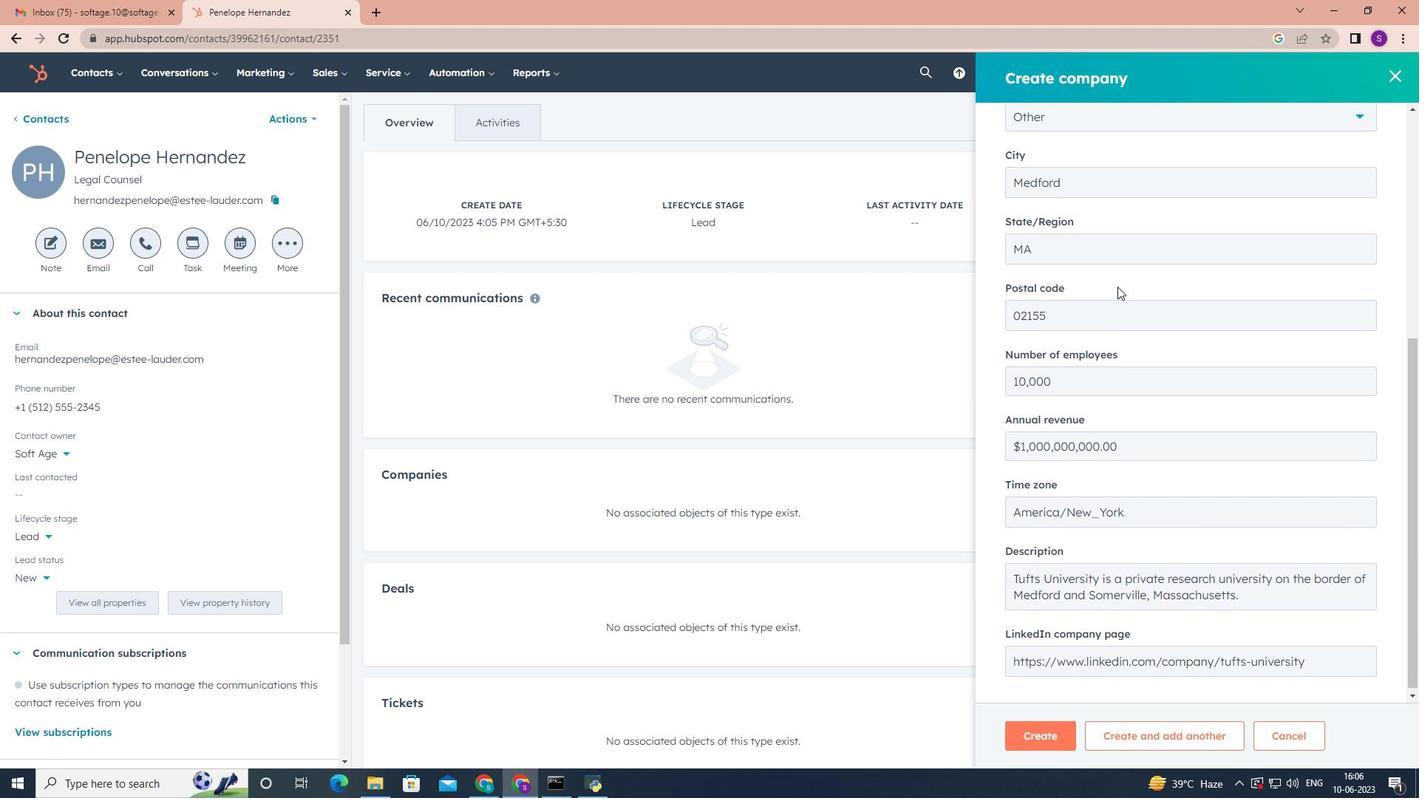 
Action: Mouse scrolled (1117, 286) with delta (0, 0)
Screenshot: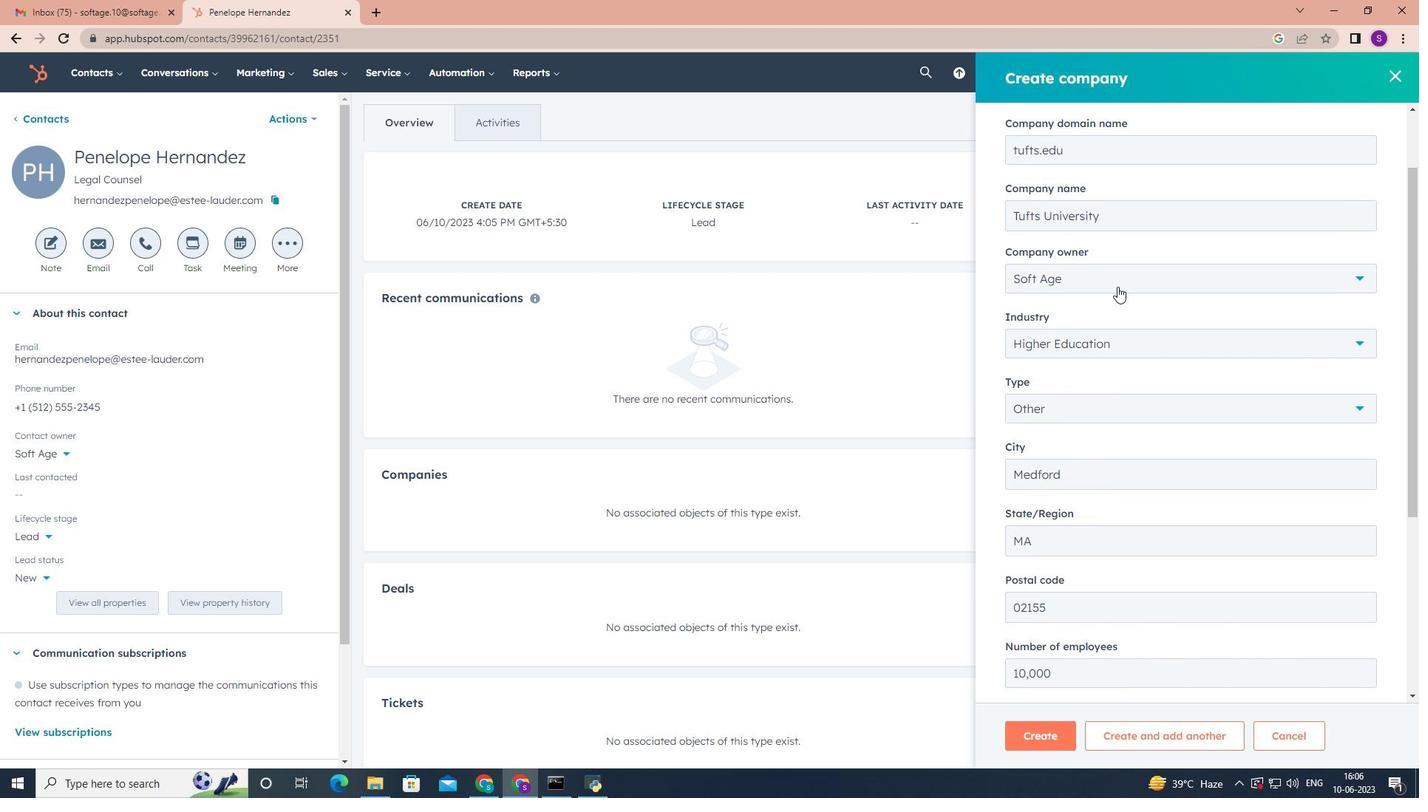 
Action: Mouse scrolled (1117, 286) with delta (0, 0)
Screenshot: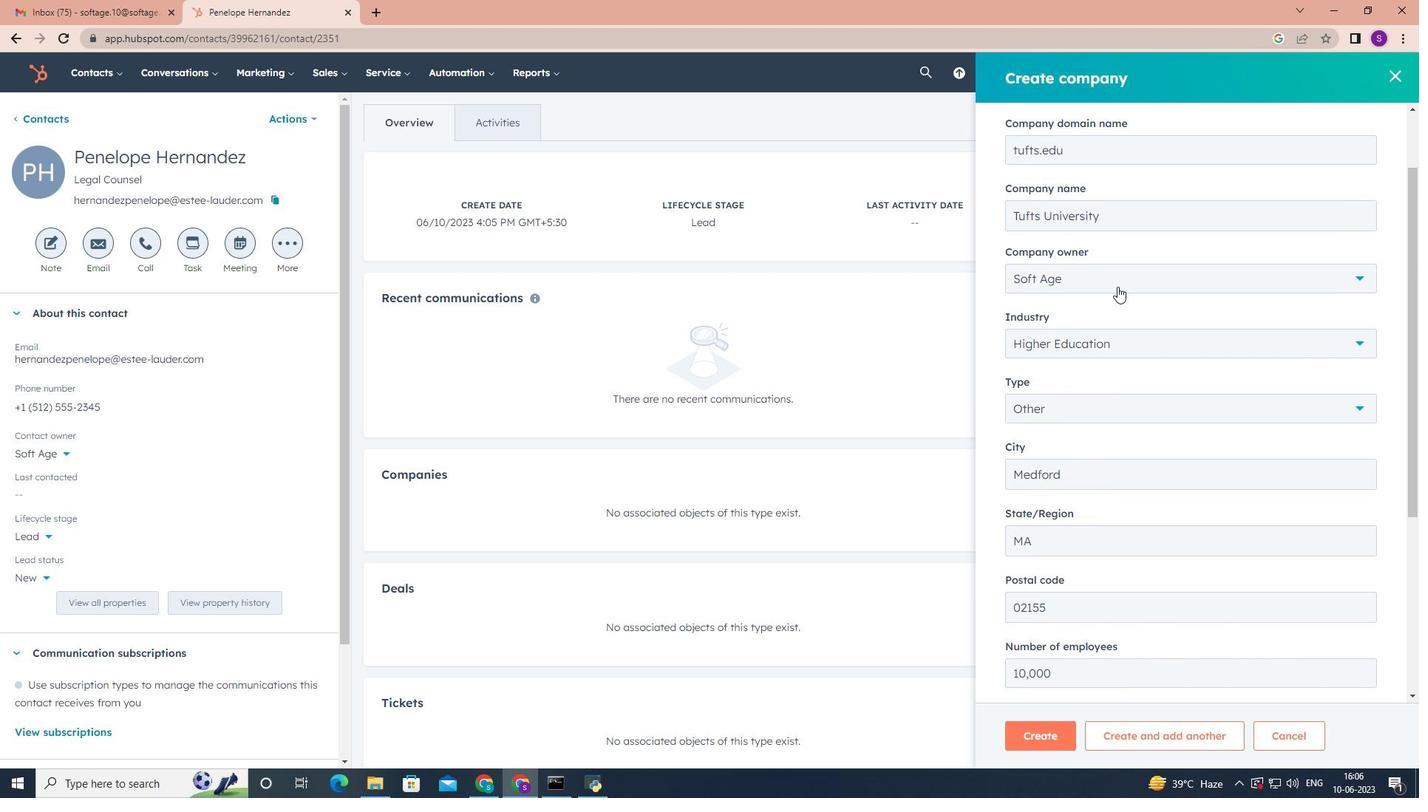 
Action: Mouse scrolled (1117, 286) with delta (0, 0)
Screenshot: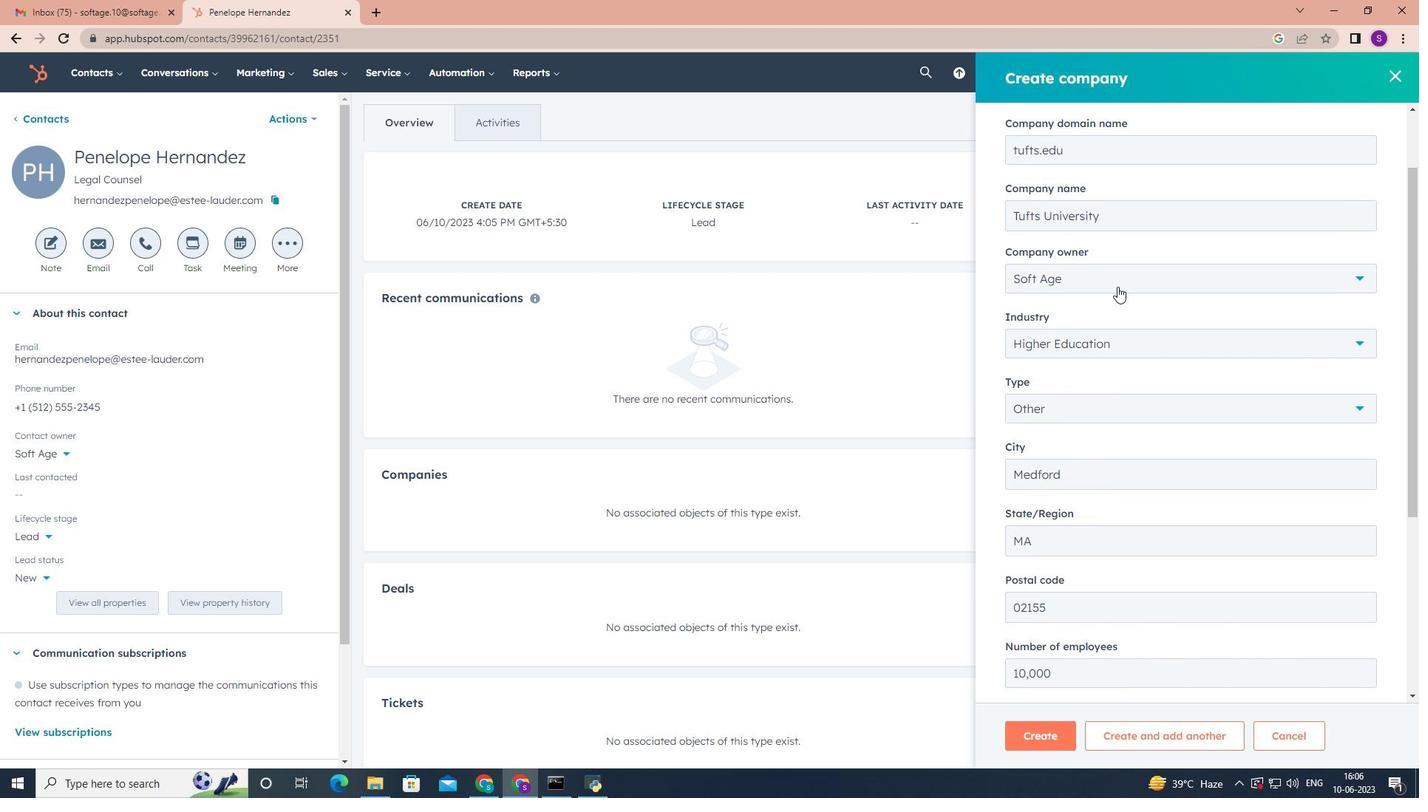 
Action: Mouse scrolled (1117, 286) with delta (0, 0)
Screenshot: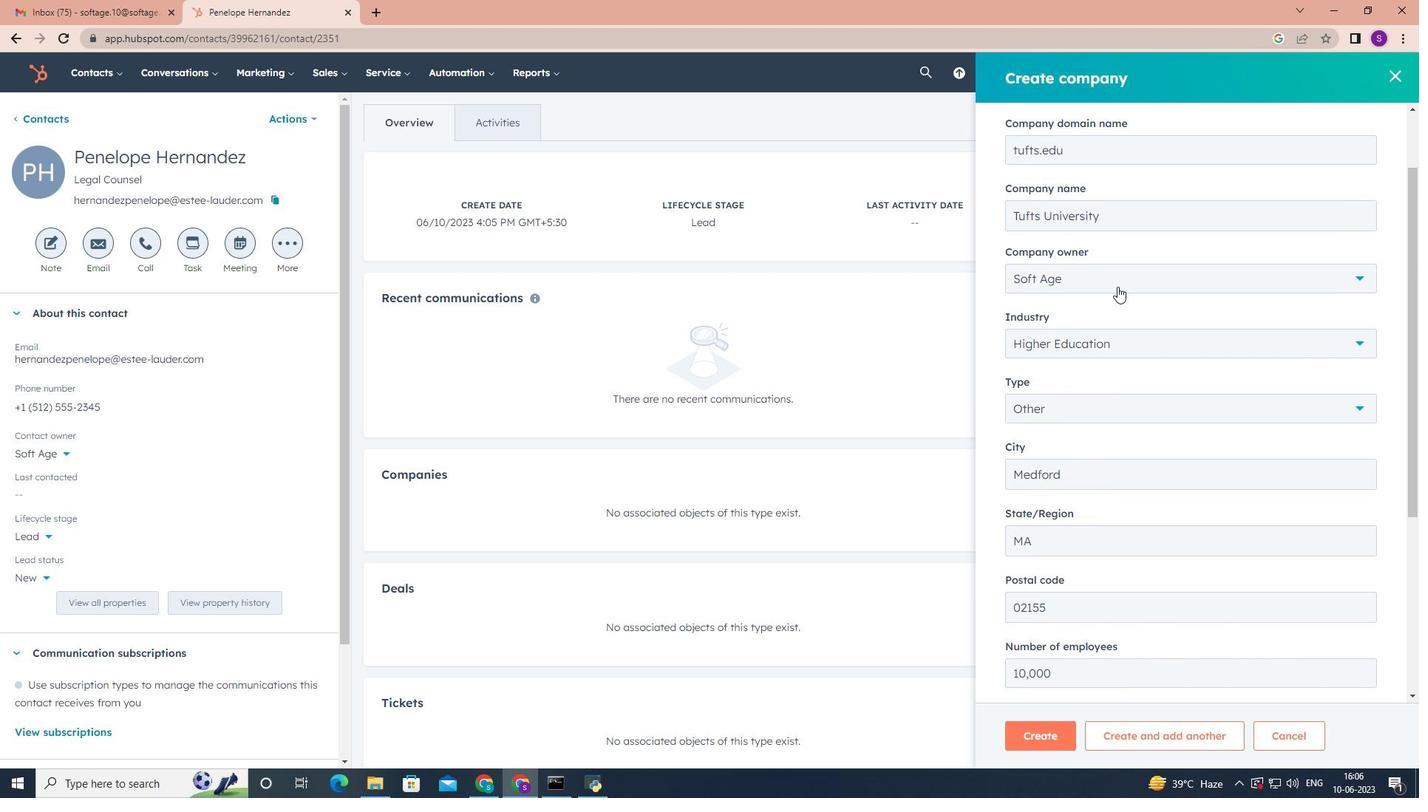 
Action: Mouse scrolled (1117, 286) with delta (0, 0)
Screenshot: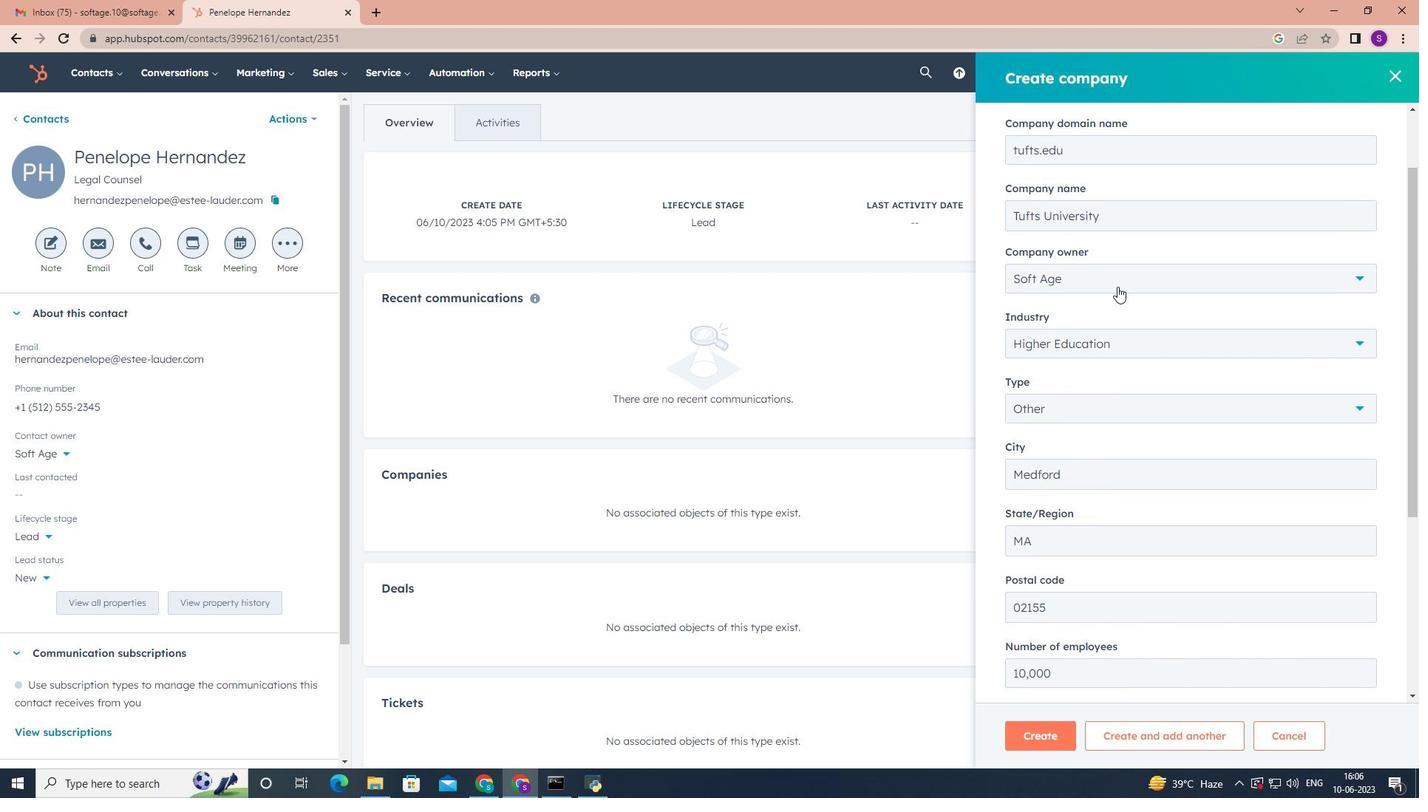 
Action: Mouse moved to (1052, 734)
Screenshot: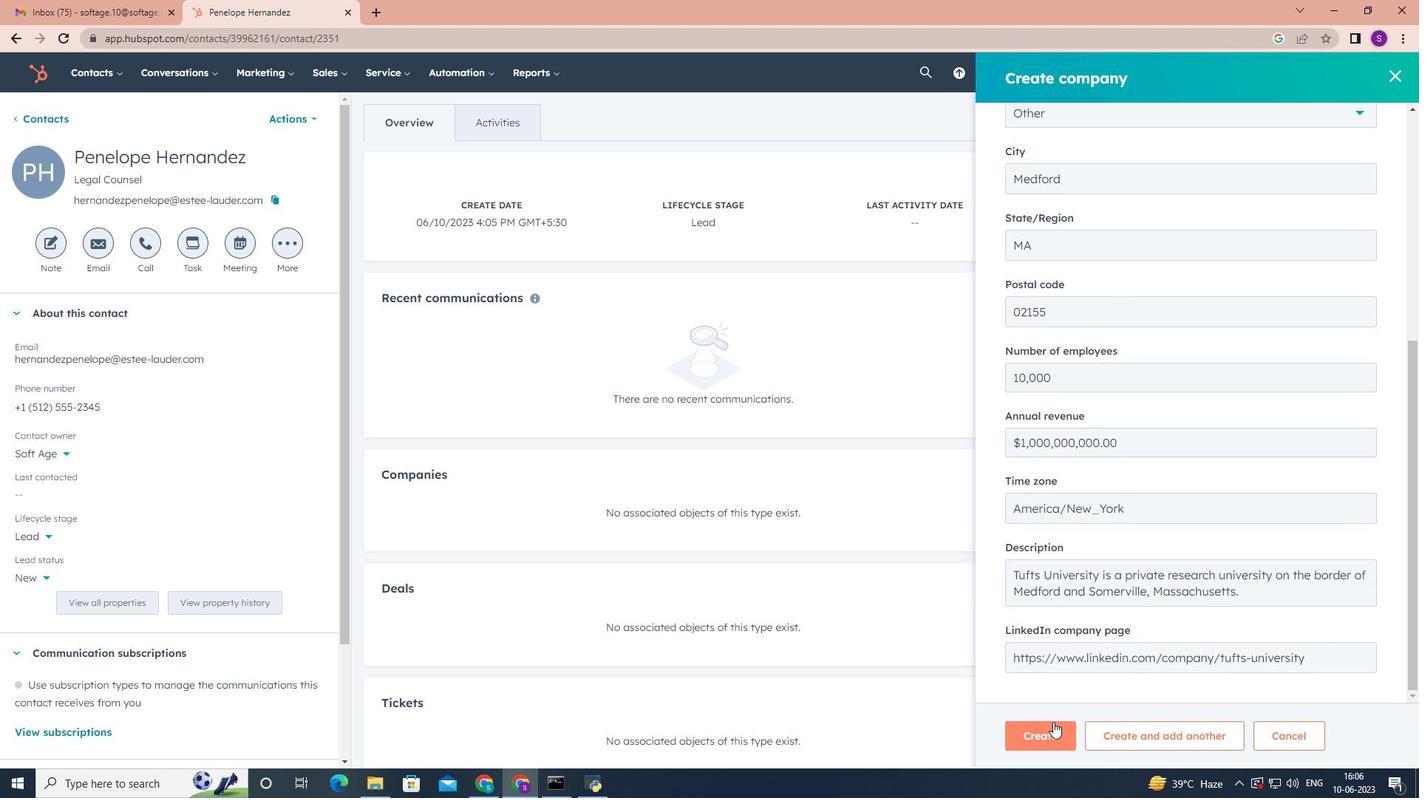 
Action: Mouse pressed left at (1052, 734)
Screenshot: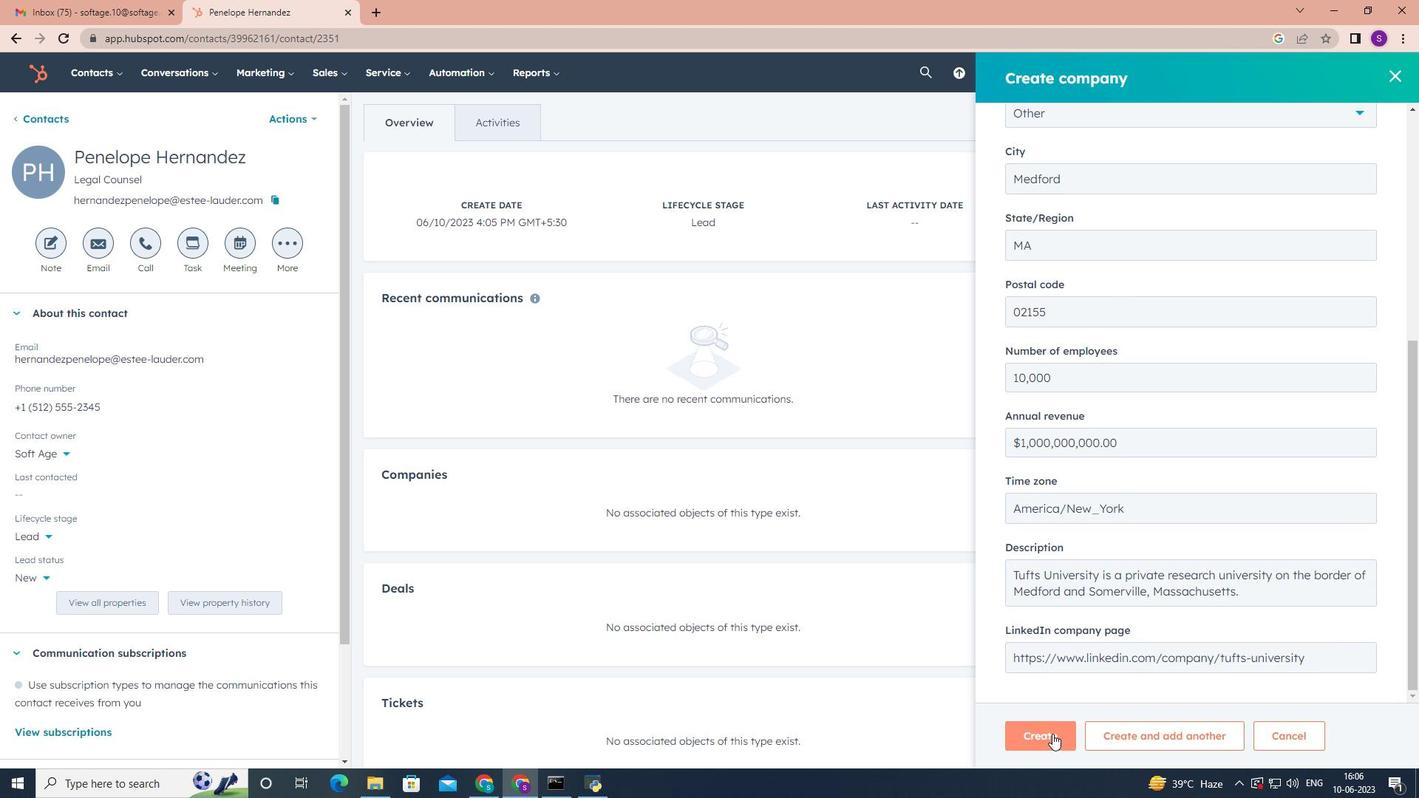 
Action: Mouse moved to (832, 404)
Screenshot: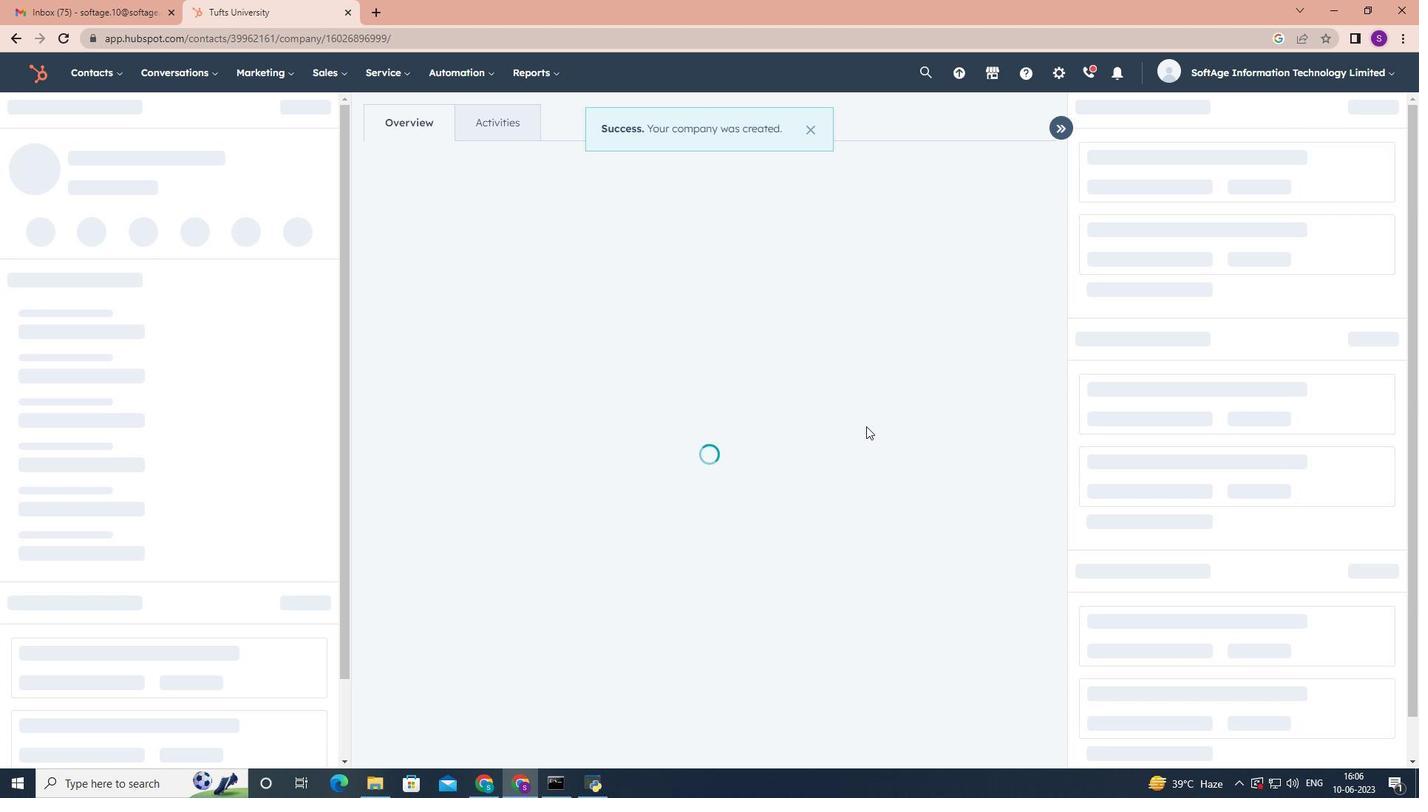 
Action: Mouse scrolled (832, 403) with delta (0, 0)
Screenshot: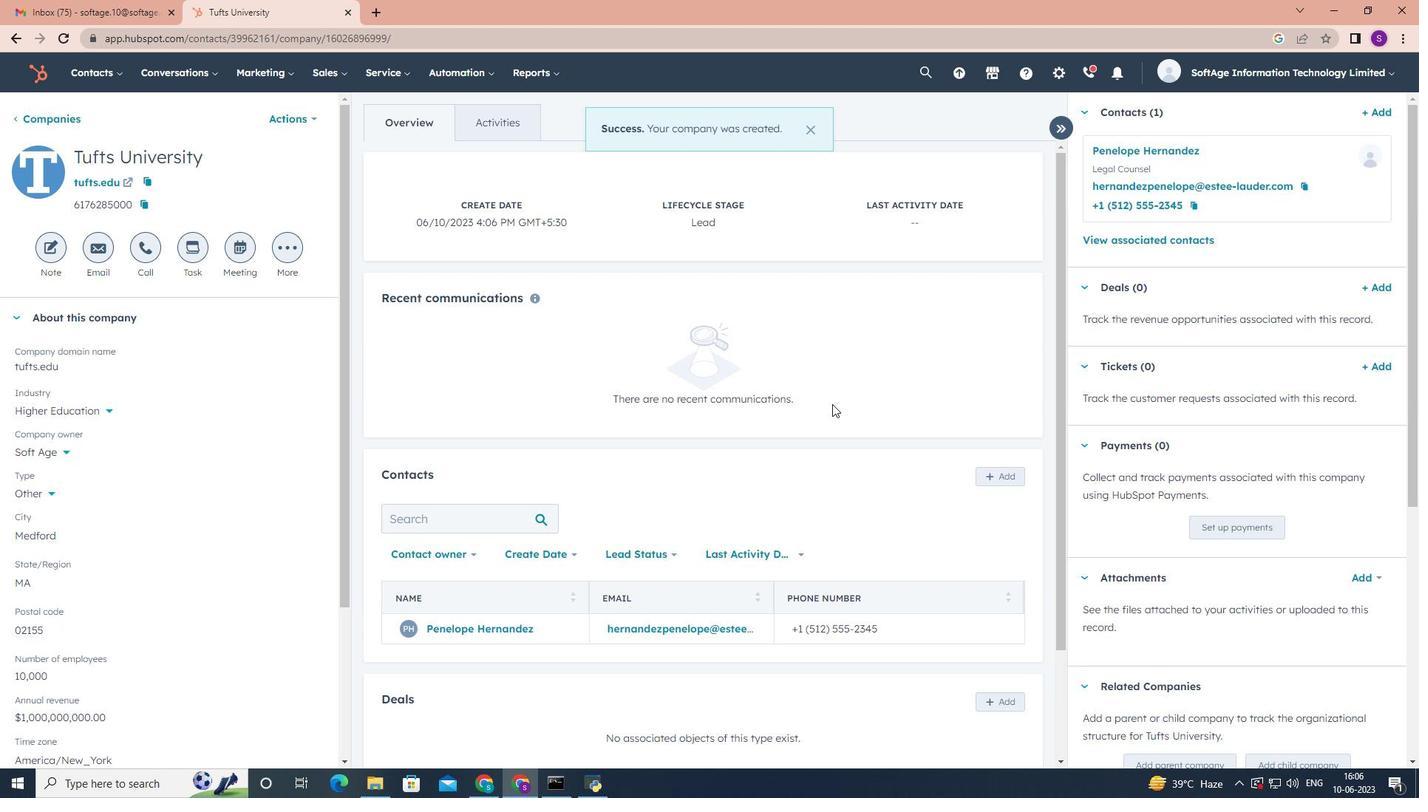 
Action: Mouse scrolled (832, 403) with delta (0, 0)
Screenshot: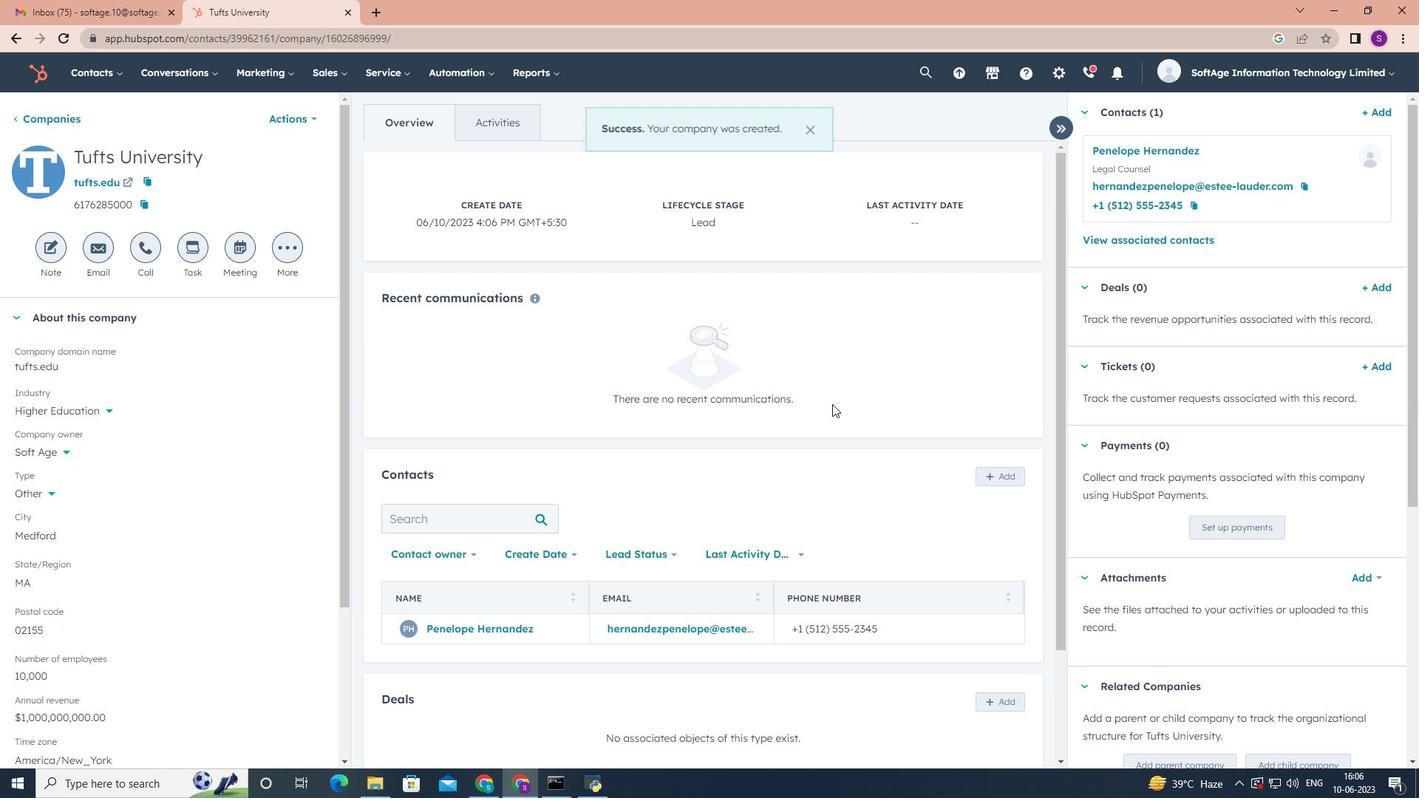
Action: Mouse scrolled (832, 403) with delta (0, 0)
Screenshot: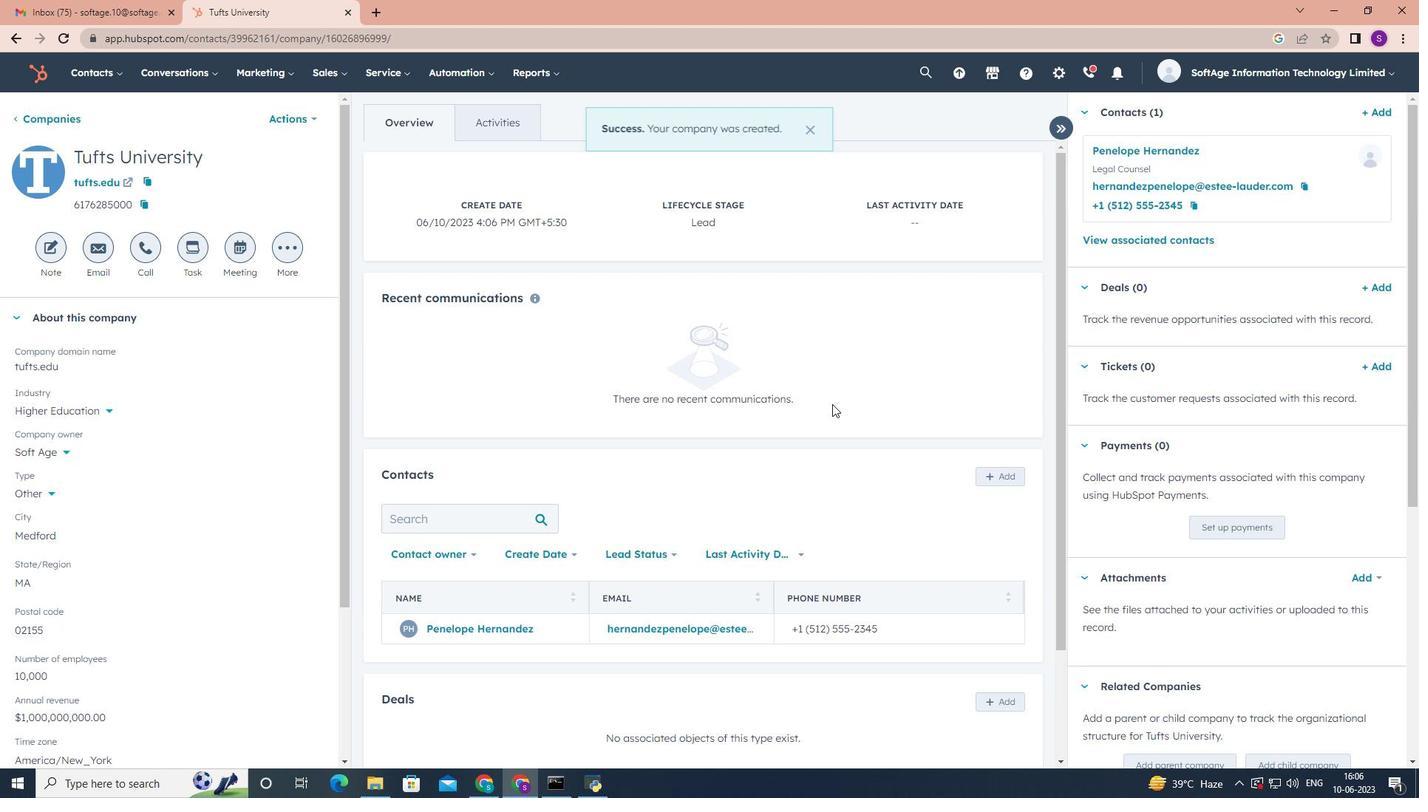 
Action: Mouse scrolled (832, 403) with delta (0, 0)
Screenshot: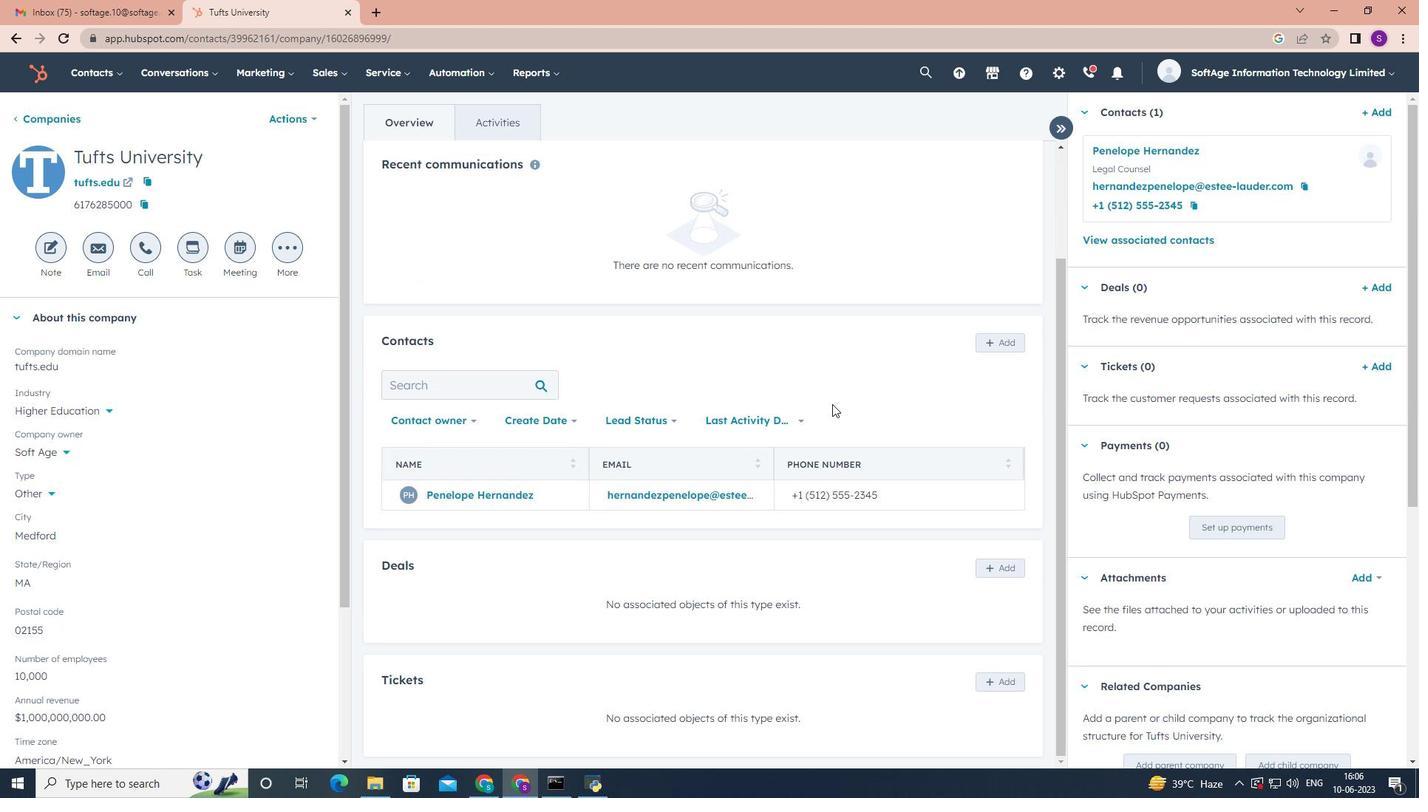 
Action: Mouse scrolled (832, 405) with delta (0, 0)
Screenshot: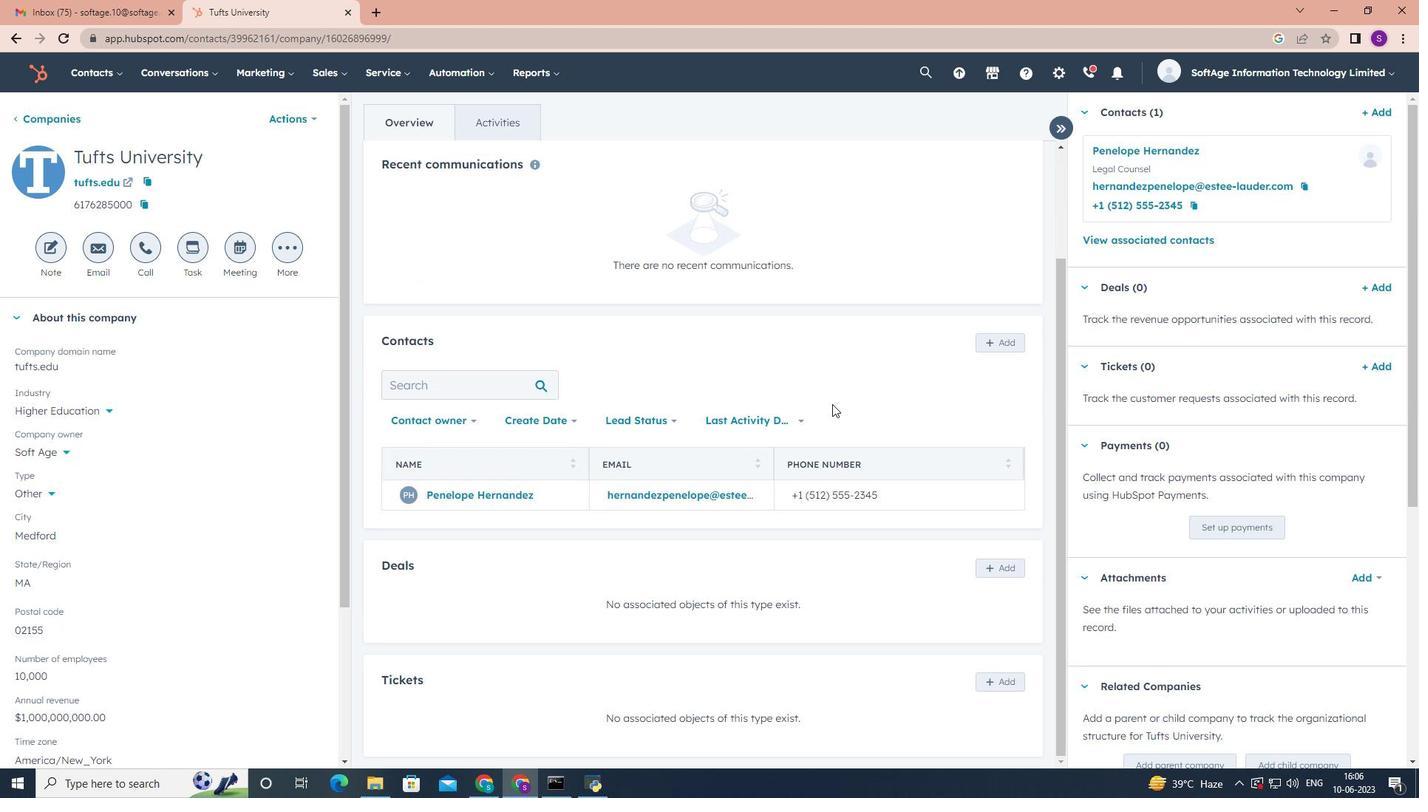 
Action: Mouse scrolled (832, 403) with delta (0, 0)
Screenshot: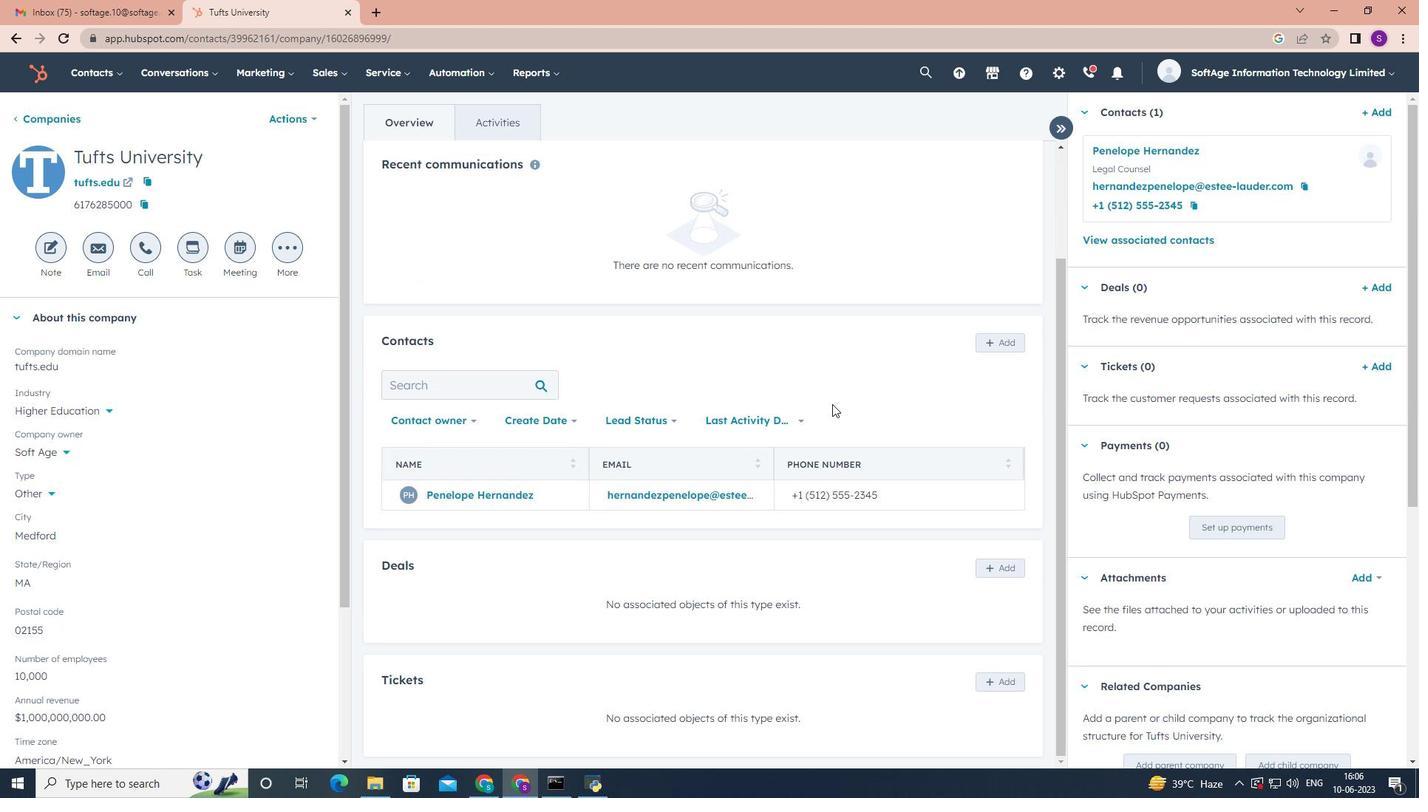 
Action: Mouse scrolled (832, 403) with delta (0, 0)
Screenshot: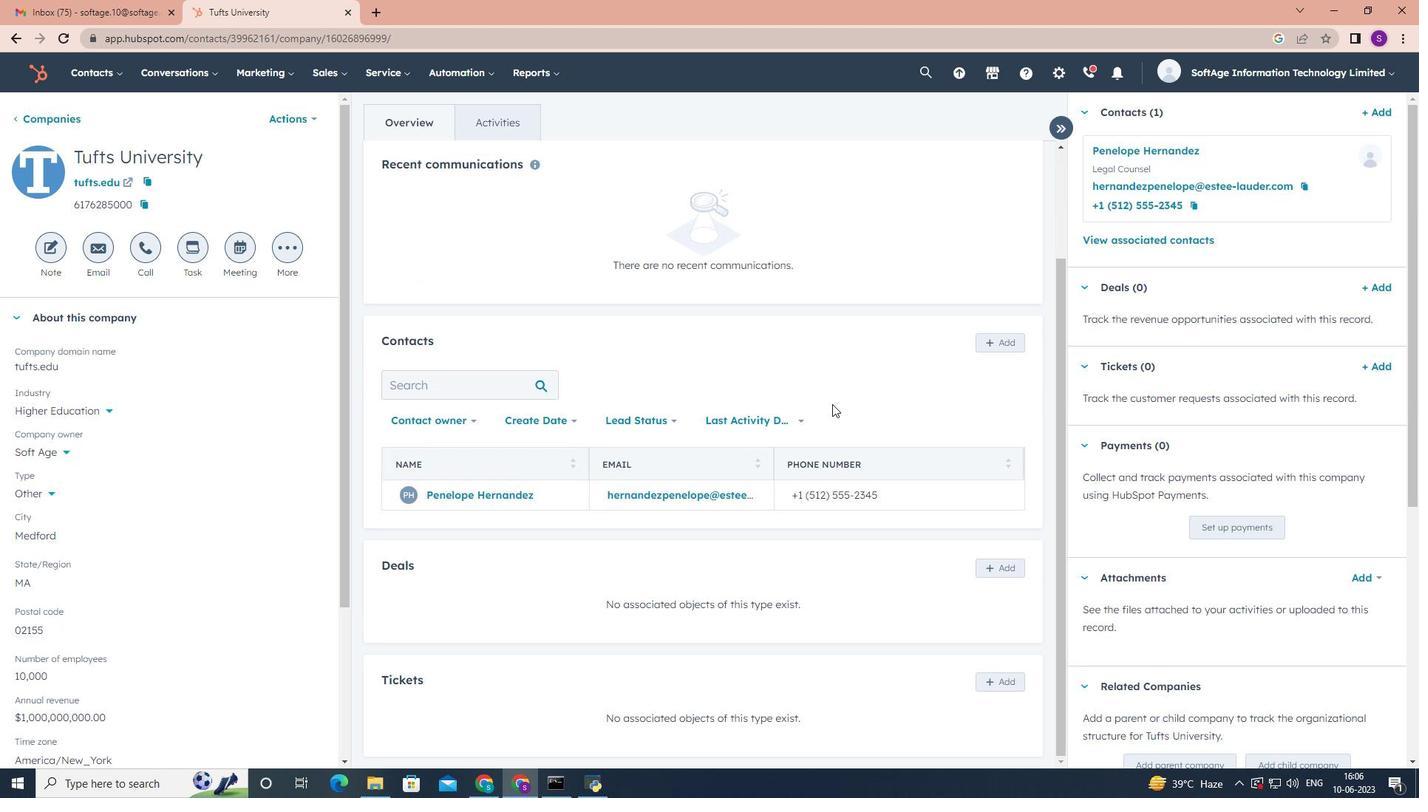 
